 Task: Look for space in Kisesa, Tanzania from 6th September, 2023 to 15th September, 2023 for 6 adults in price range Rs.8000 to Rs.12000. Place can be entire place or private room with 6 bedrooms having 6 beds and 6 bathrooms. Property type can be house, flat, guest house. Amenities needed are: wifi, TV, free parkinig on premises, gym, breakfast. Booking option can be shelf check-in. Required host language is English.
Action: Mouse moved to (477, 98)
Screenshot: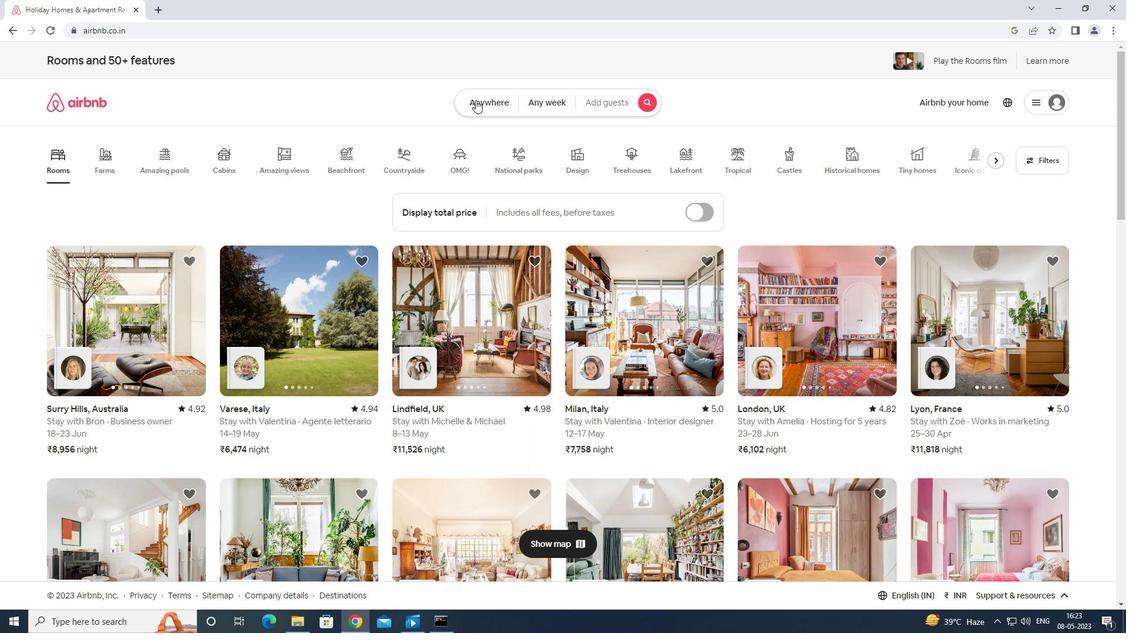 
Action: Mouse pressed left at (477, 98)
Screenshot: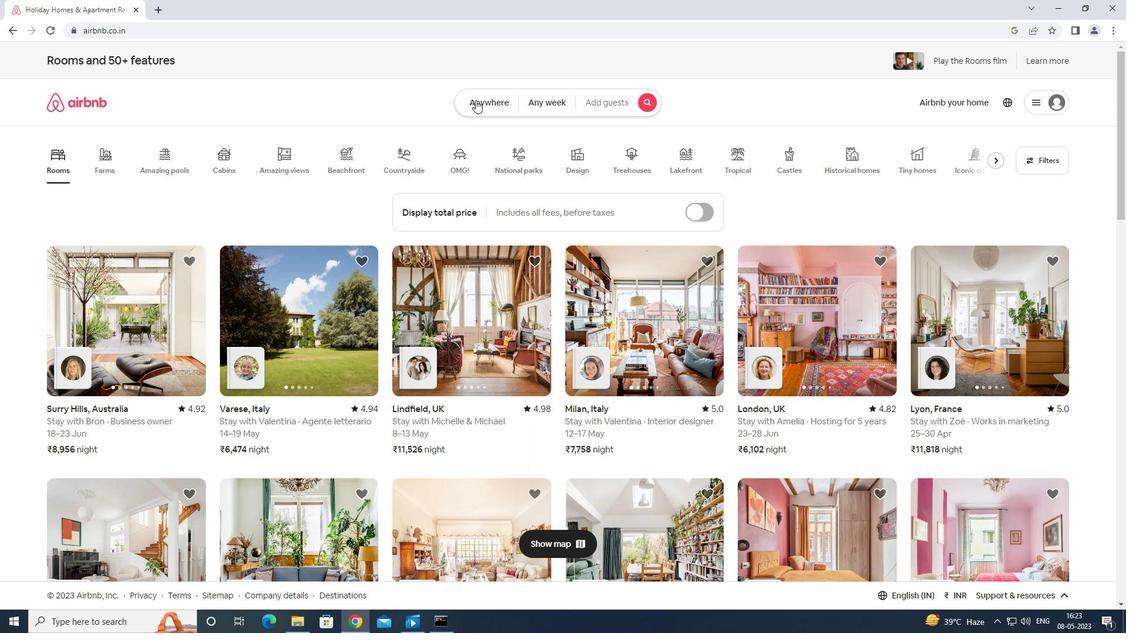 
Action: Mouse moved to (393, 141)
Screenshot: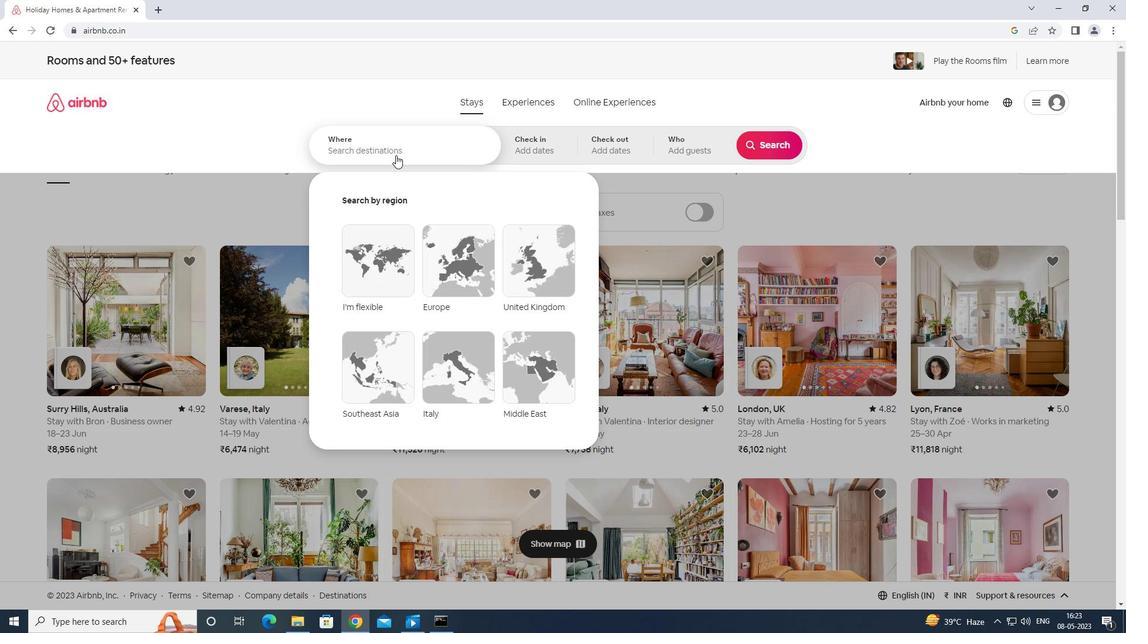 
Action: Mouse pressed left at (393, 141)
Screenshot: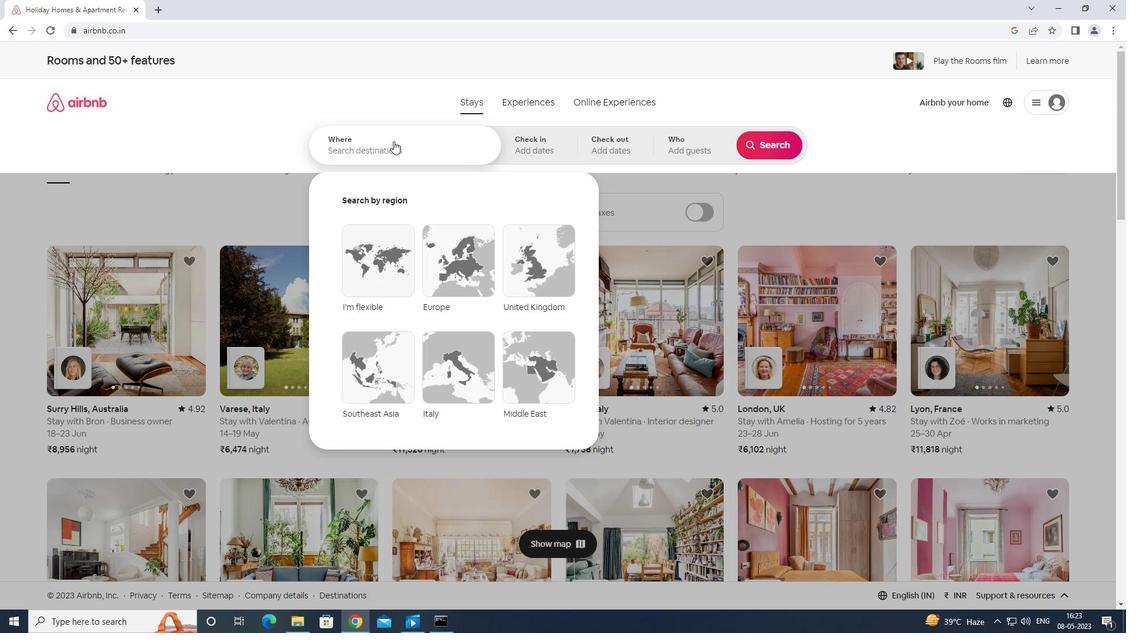
Action: Key pressed <Key.shift>KISESA<Key.space>TANZANIA<Key.enter>
Screenshot: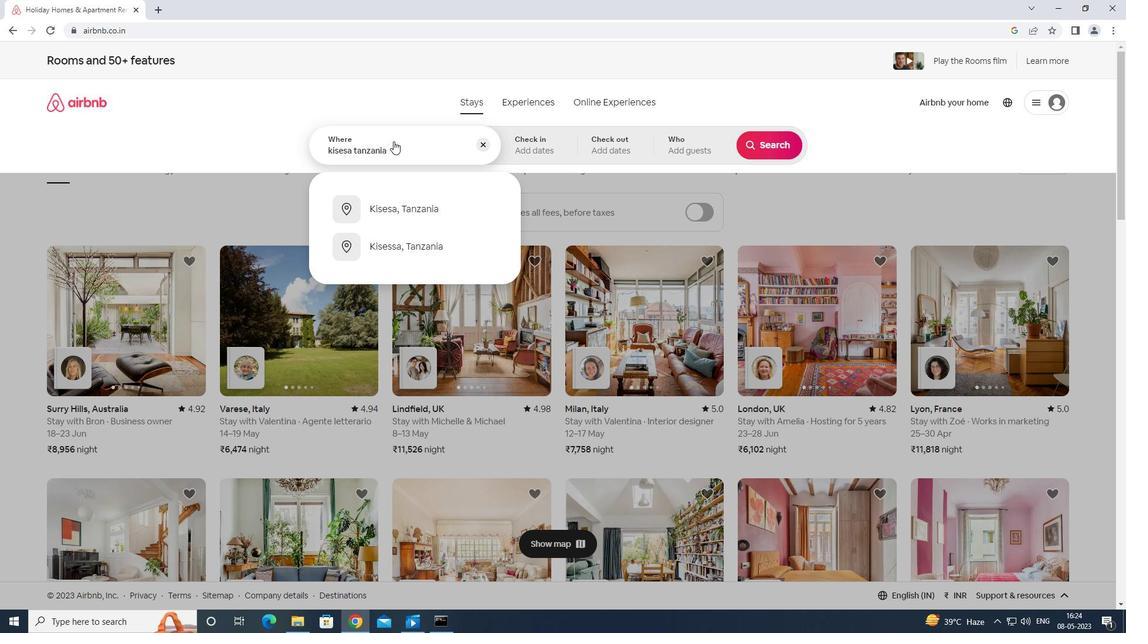 
Action: Mouse moved to (770, 240)
Screenshot: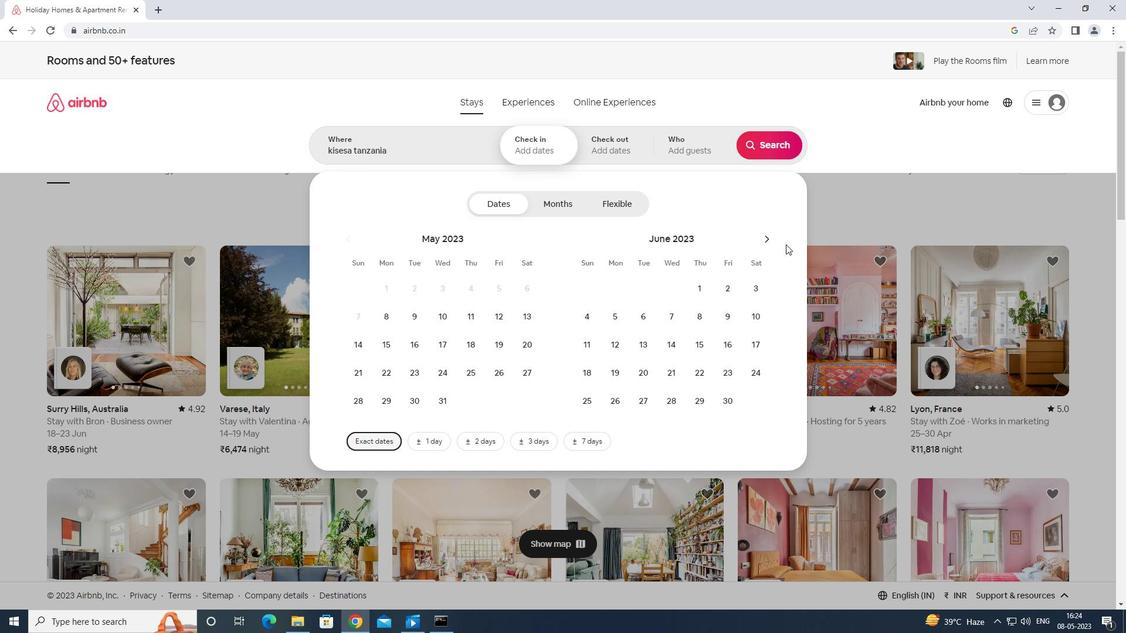 
Action: Mouse pressed left at (770, 240)
Screenshot: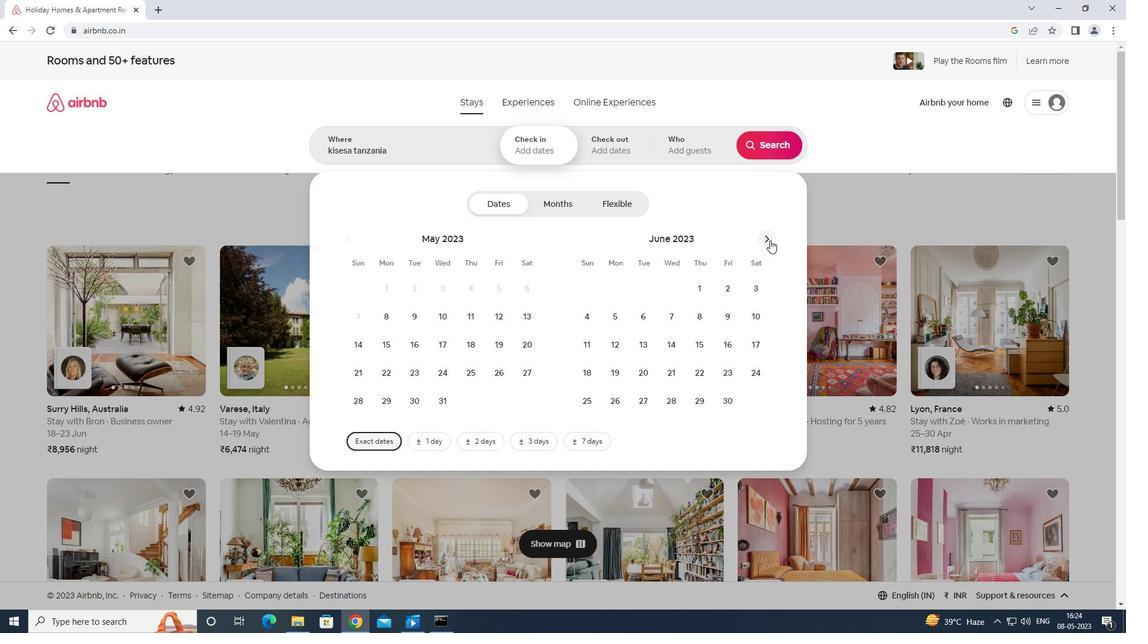 
Action: Mouse moved to (770, 240)
Screenshot: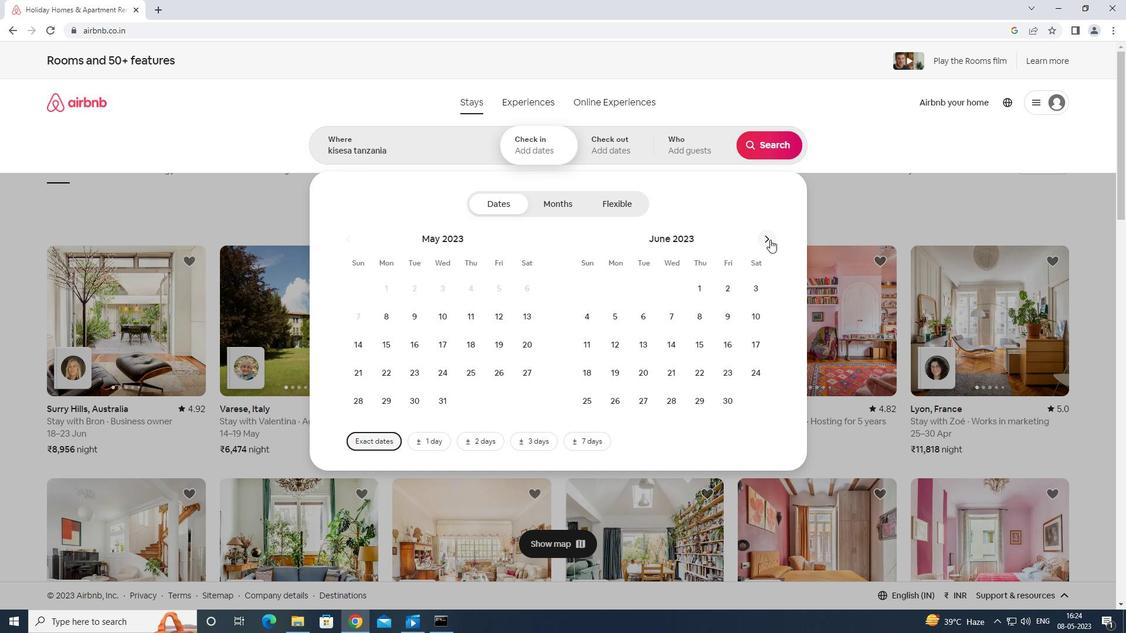 
Action: Mouse pressed left at (770, 240)
Screenshot: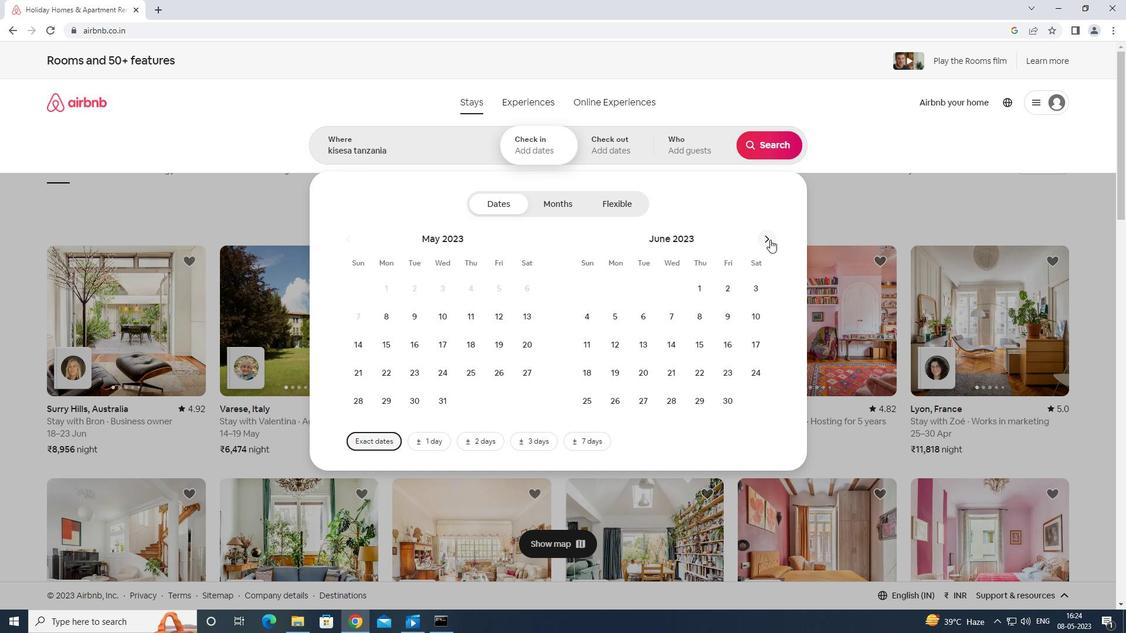 
Action: Mouse pressed left at (770, 240)
Screenshot: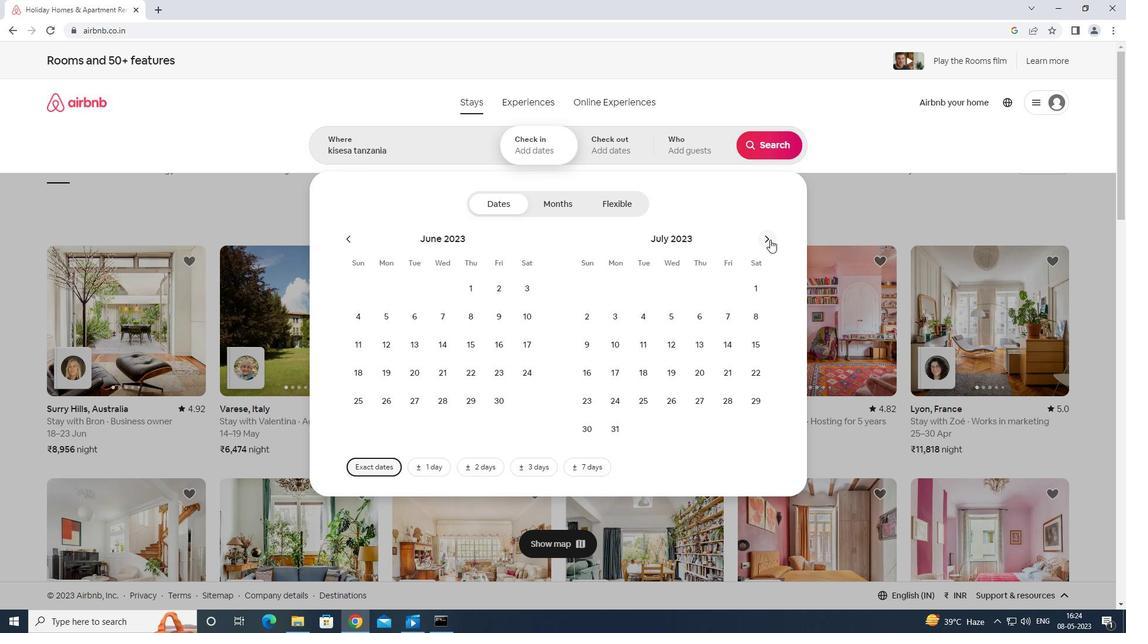 
Action: Mouse pressed left at (770, 240)
Screenshot: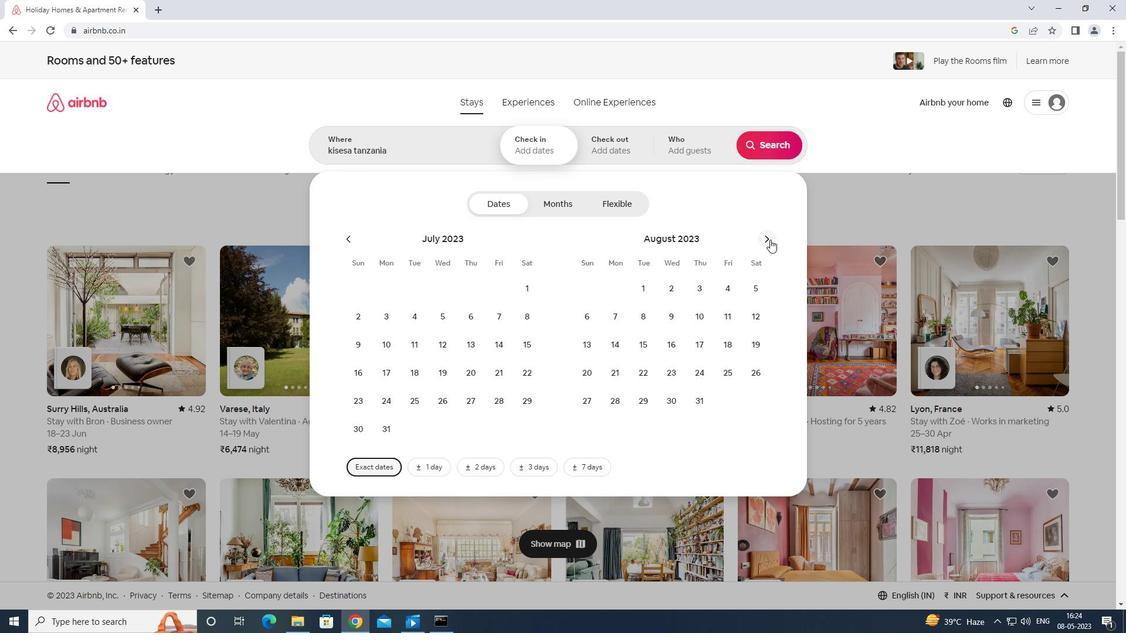 
Action: Mouse moved to (672, 316)
Screenshot: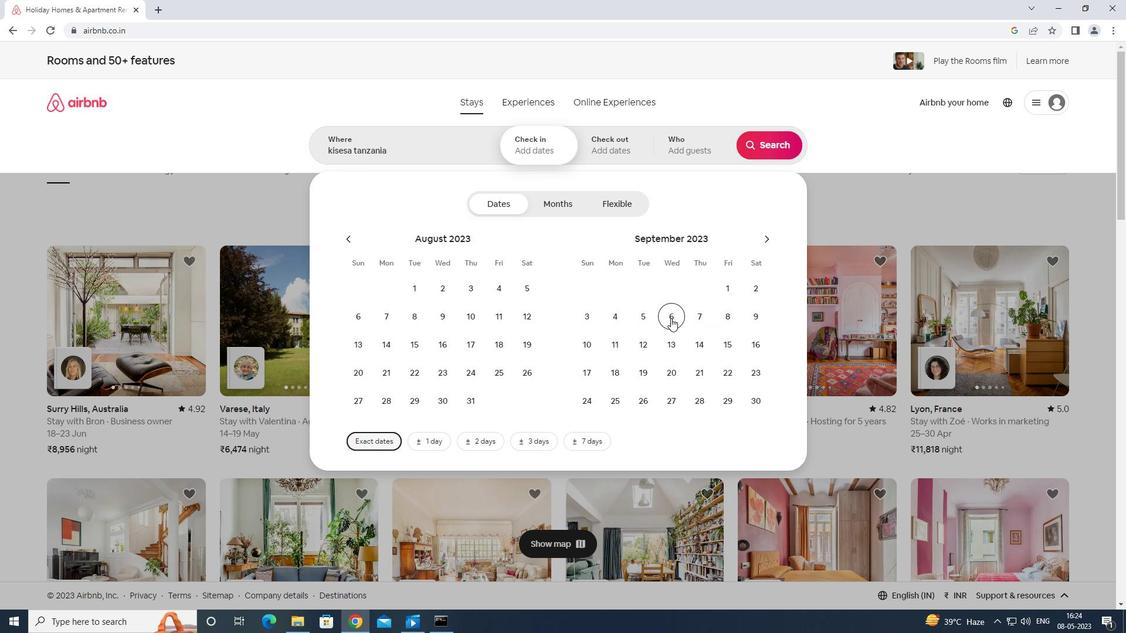 
Action: Mouse pressed left at (672, 316)
Screenshot: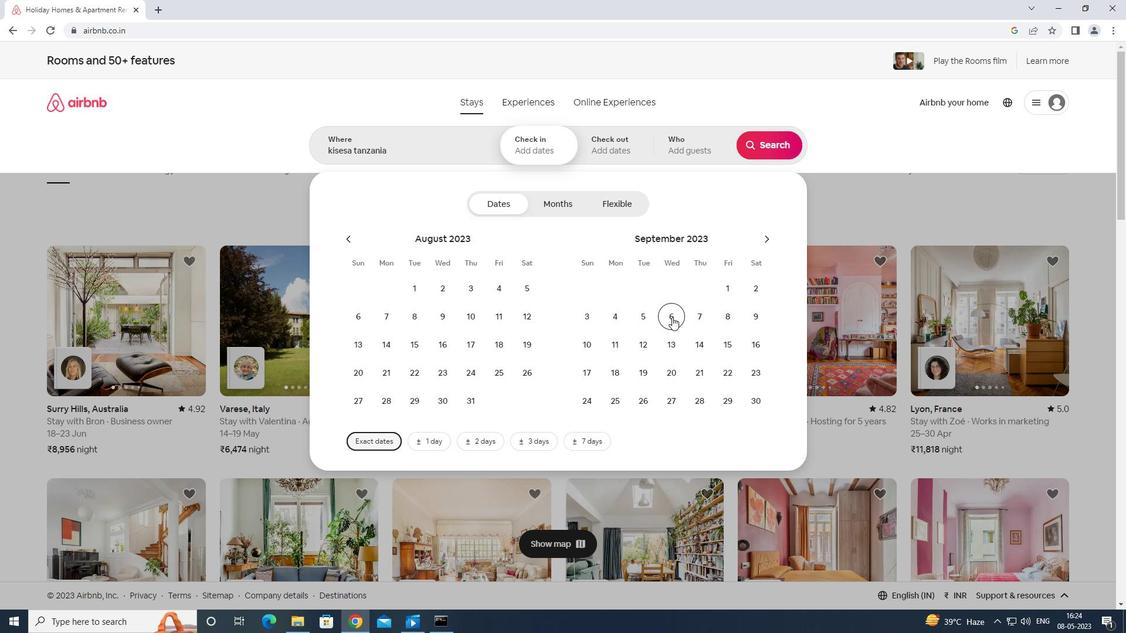 
Action: Mouse moved to (719, 340)
Screenshot: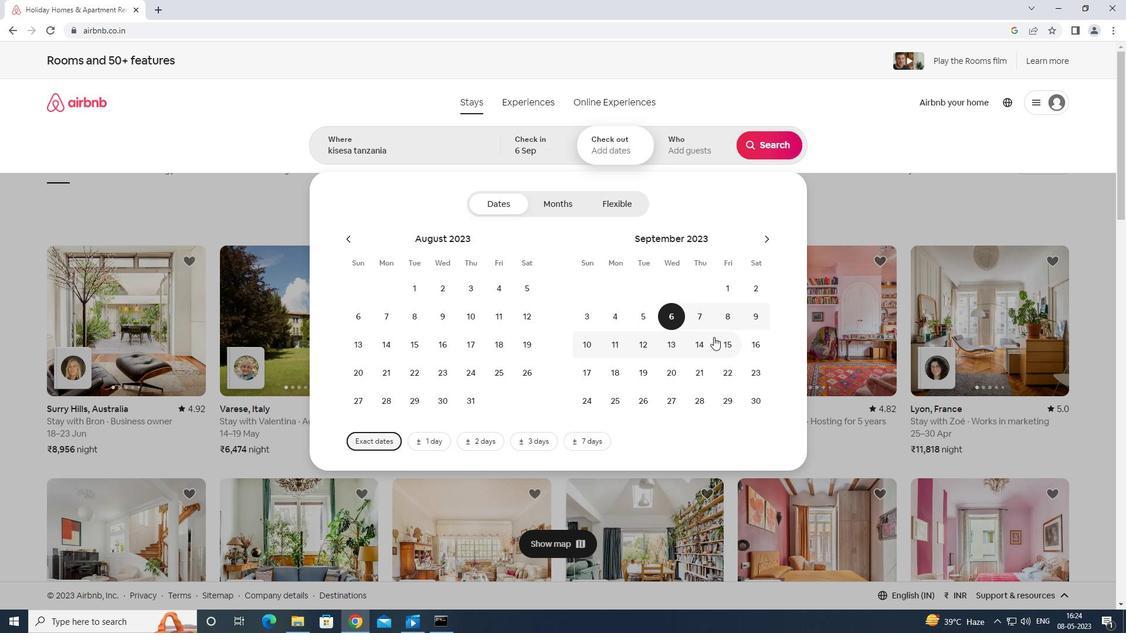
Action: Mouse pressed left at (719, 340)
Screenshot: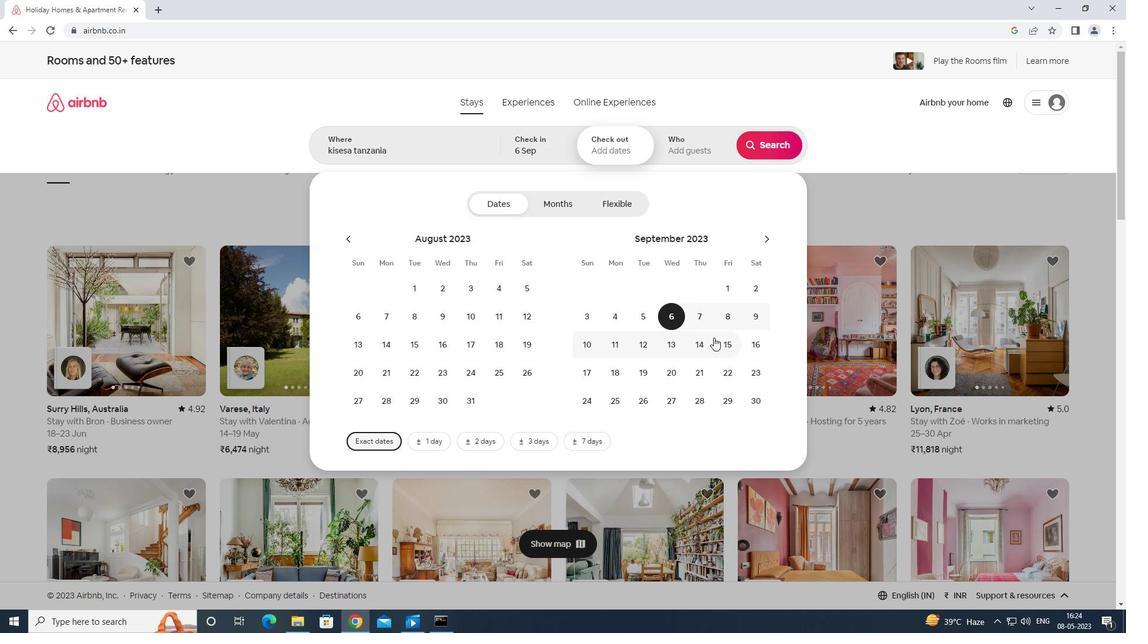 
Action: Mouse moved to (702, 145)
Screenshot: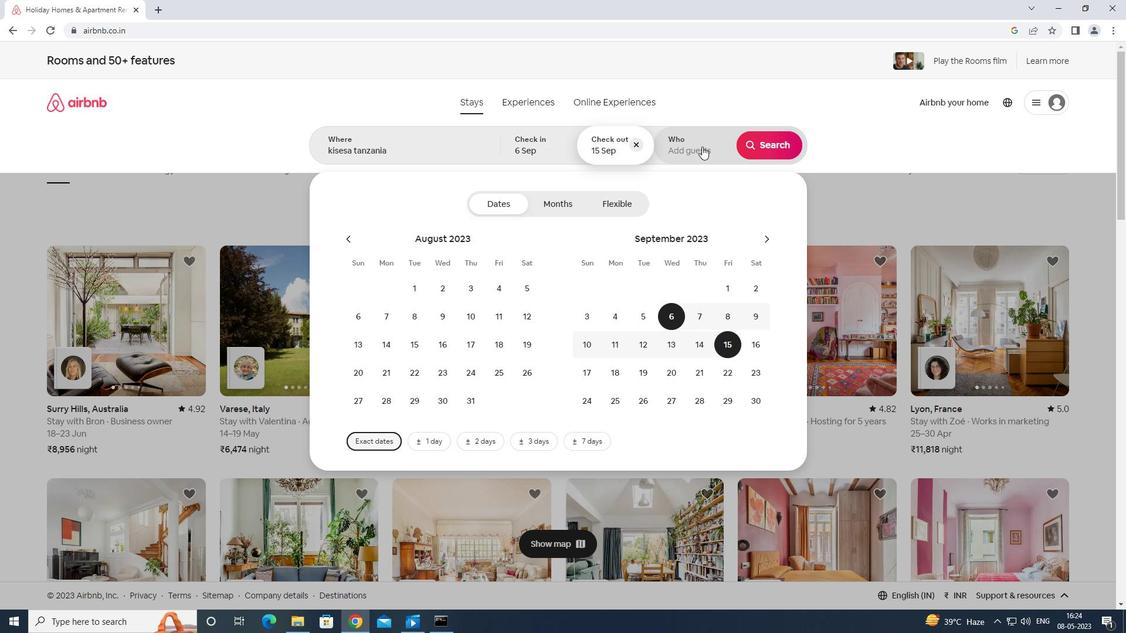 
Action: Mouse pressed left at (702, 145)
Screenshot: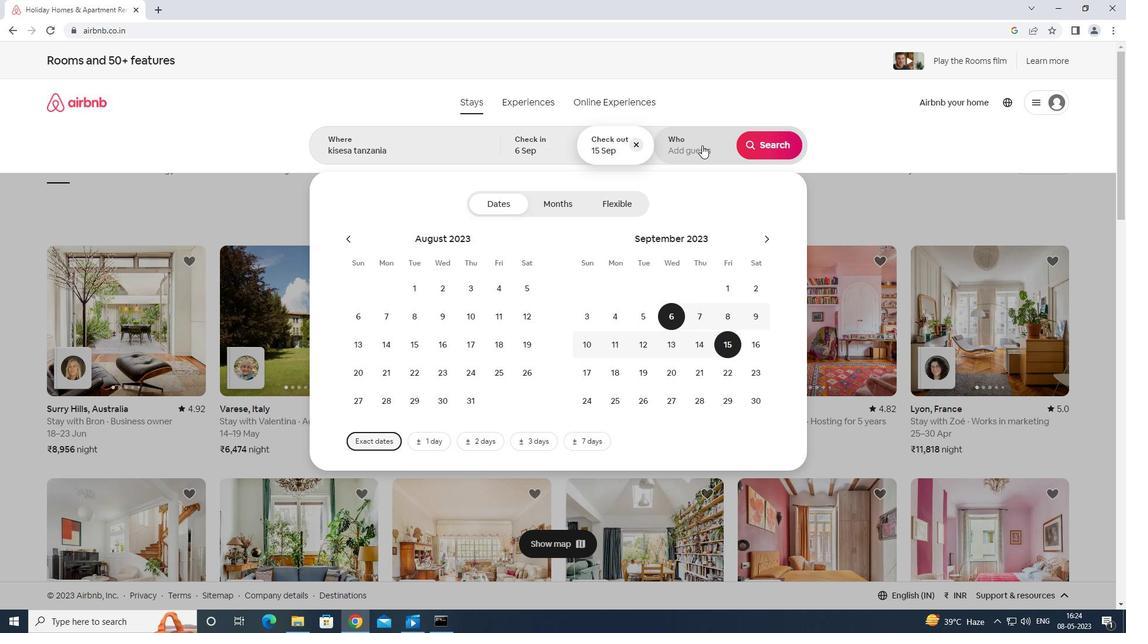 
Action: Mouse moved to (778, 201)
Screenshot: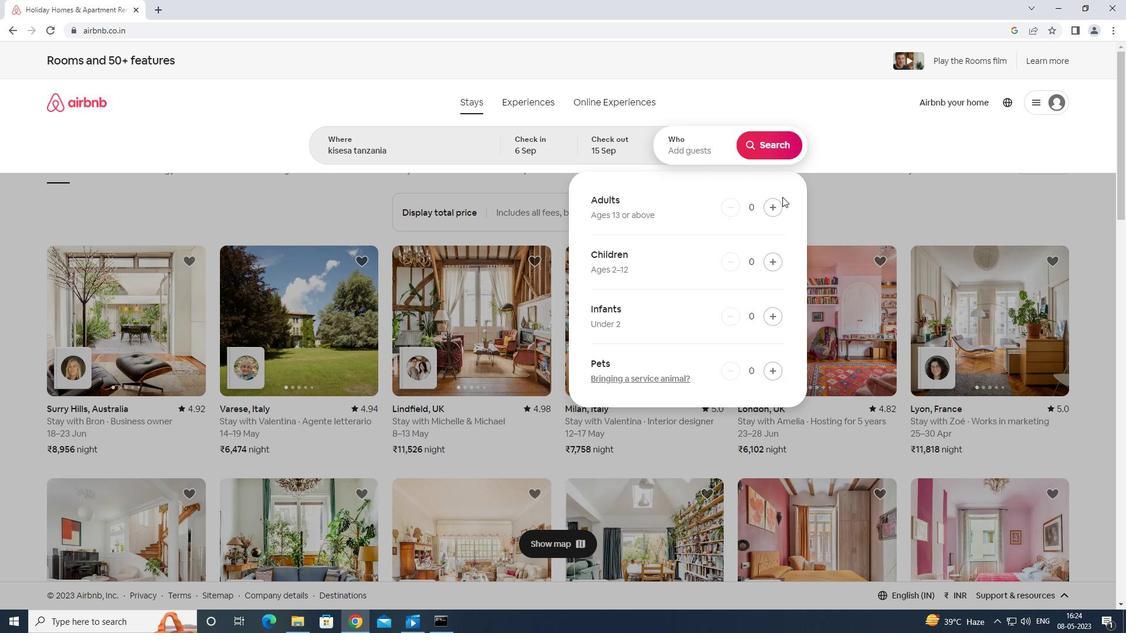 
Action: Mouse pressed left at (778, 201)
Screenshot: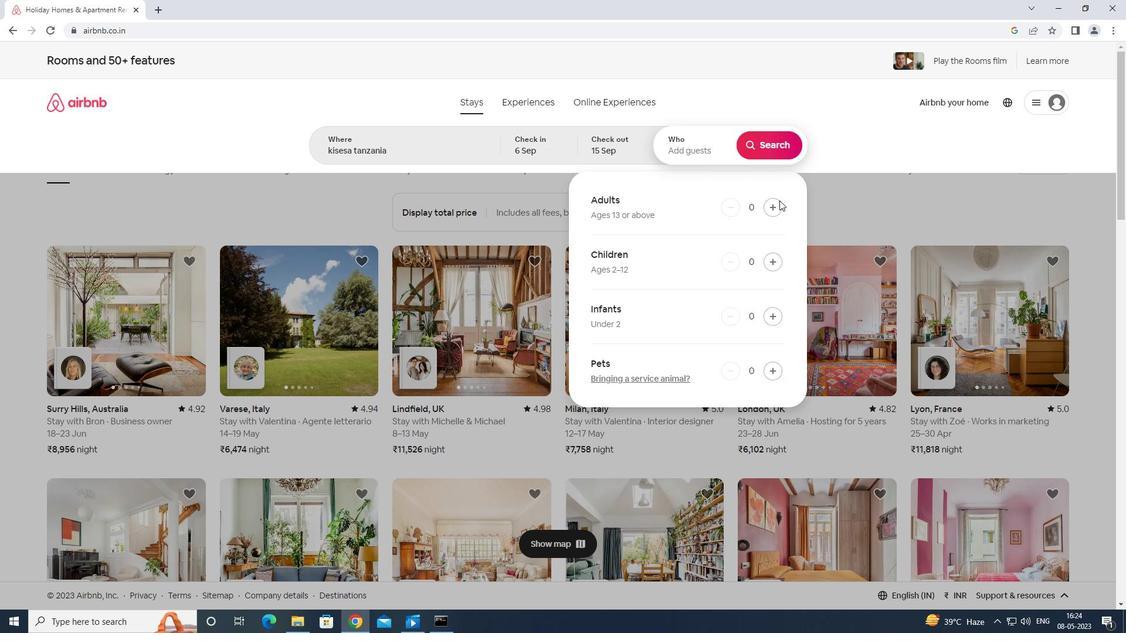 
Action: Mouse moved to (777, 203)
Screenshot: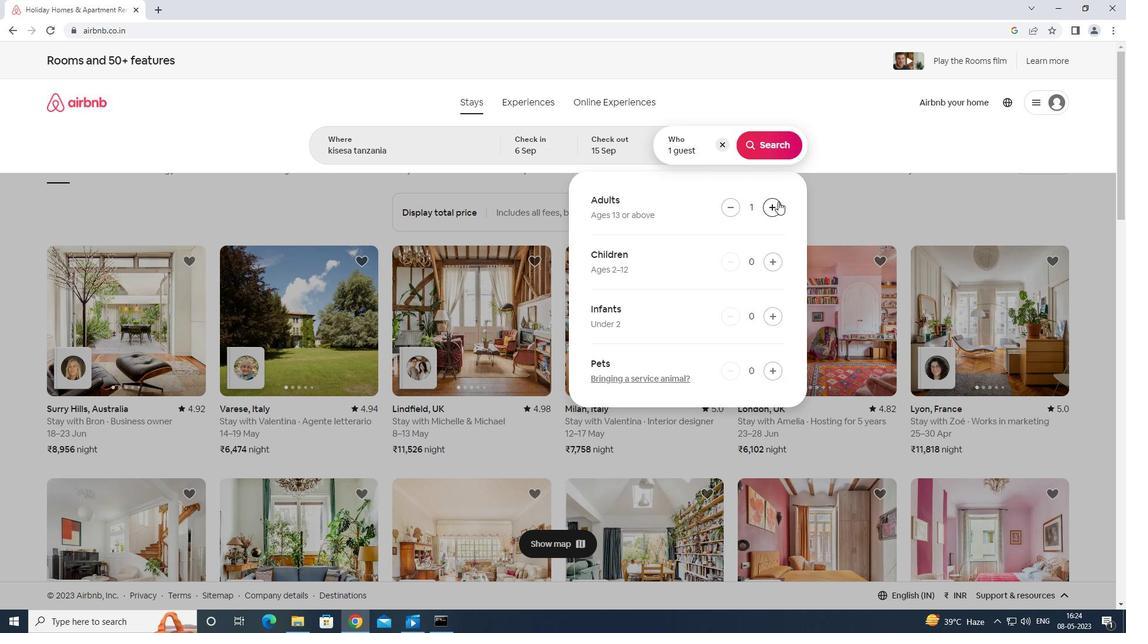 
Action: Mouse pressed left at (777, 203)
Screenshot: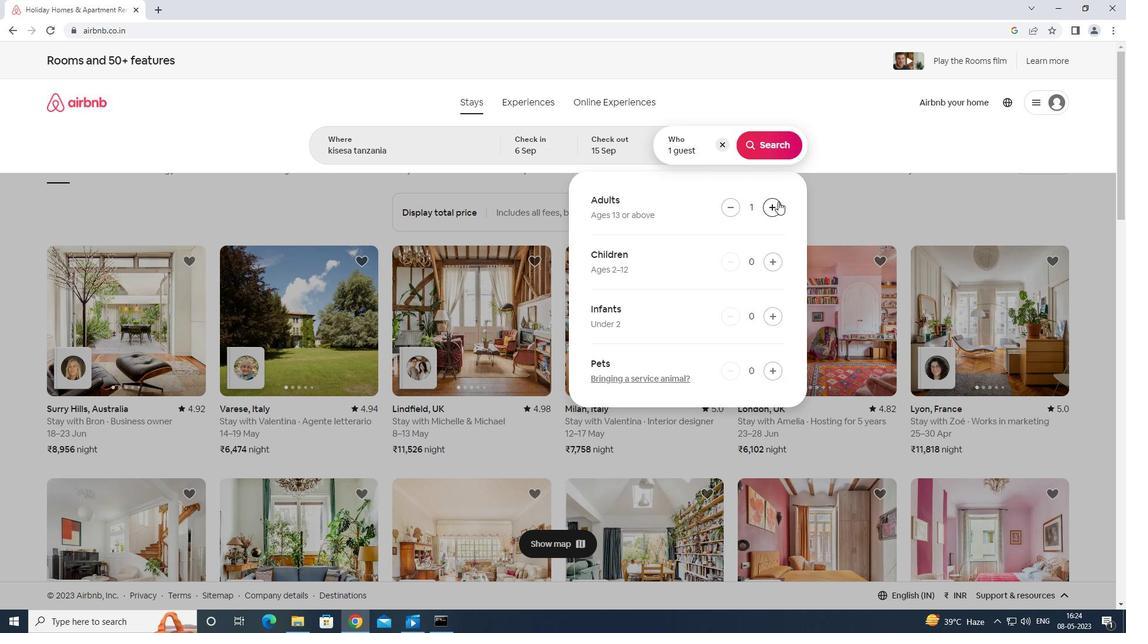 
Action: Mouse pressed left at (777, 203)
Screenshot: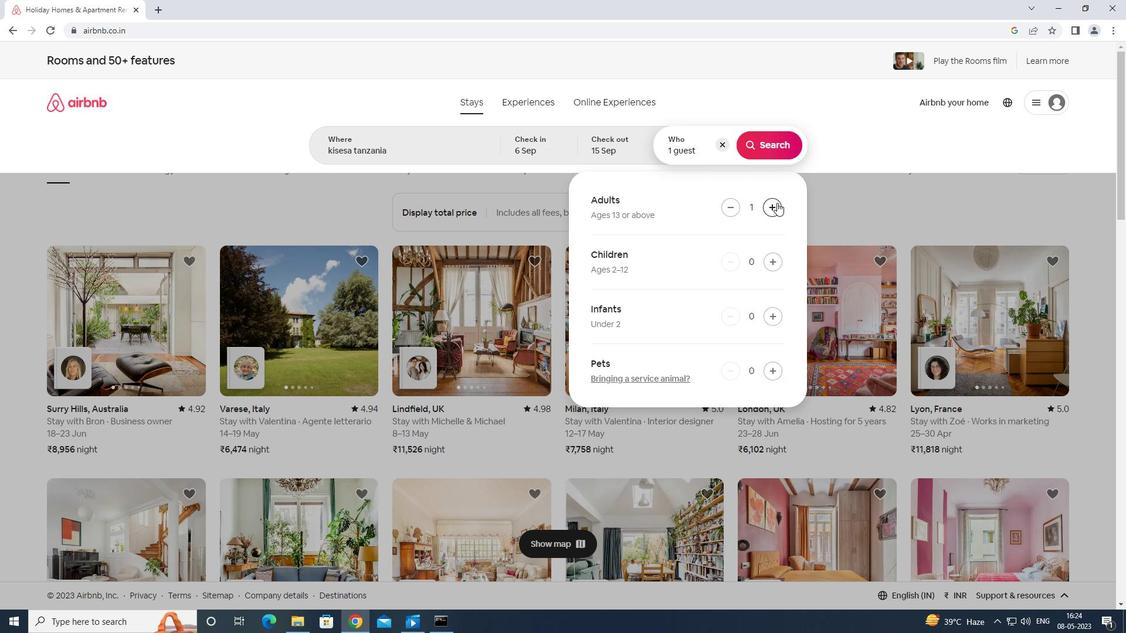 
Action: Mouse pressed left at (777, 203)
Screenshot: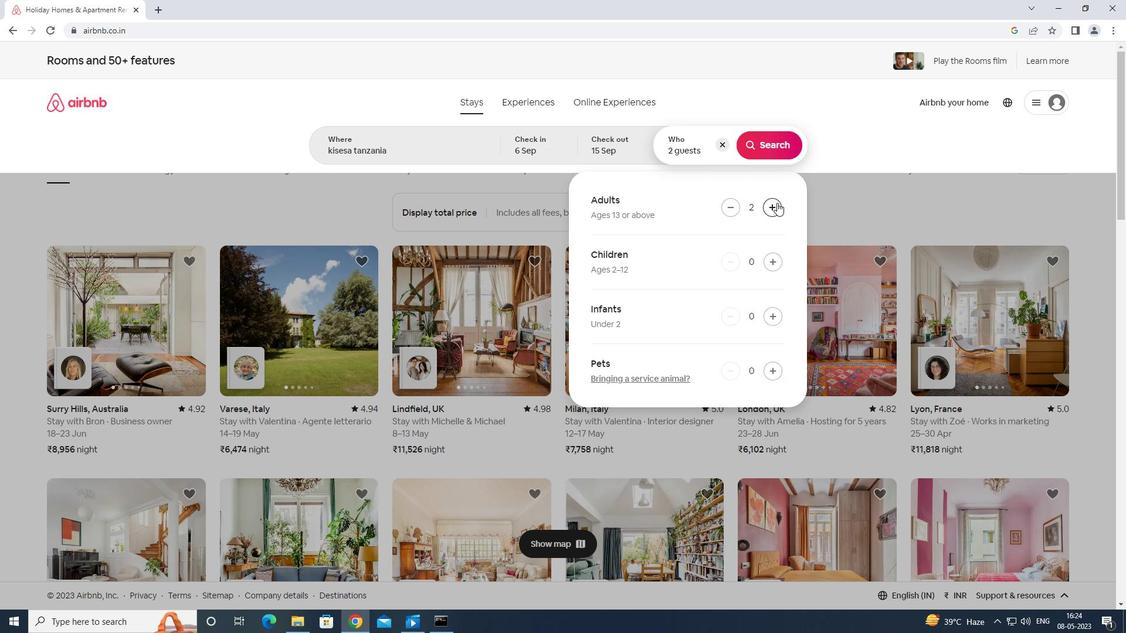
Action: Mouse pressed left at (777, 203)
Screenshot: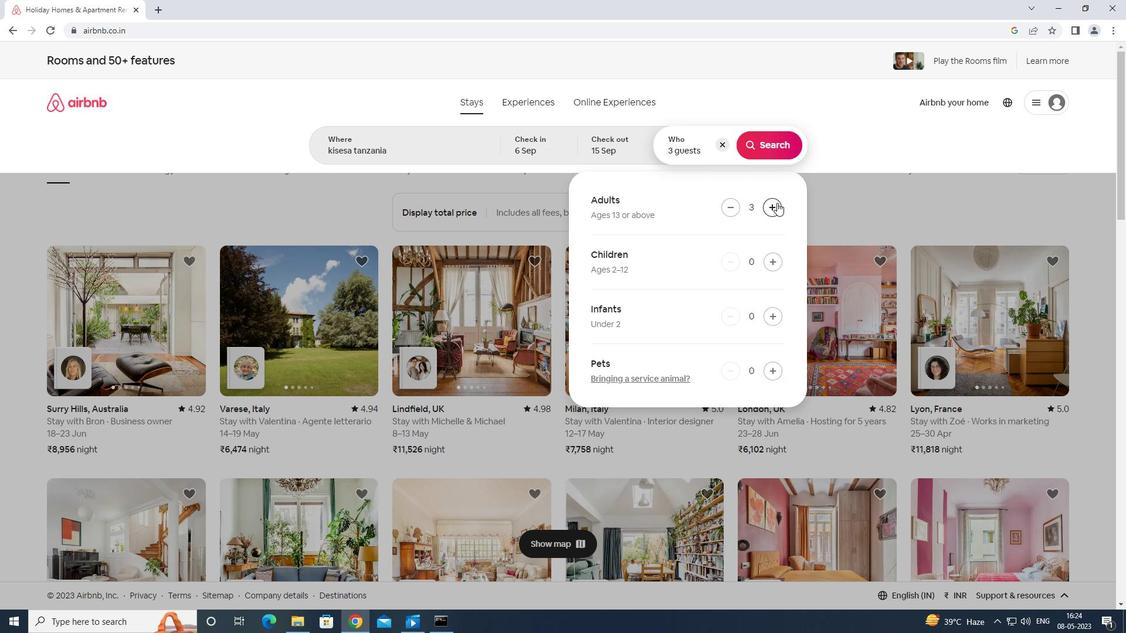 
Action: Mouse pressed left at (777, 203)
Screenshot: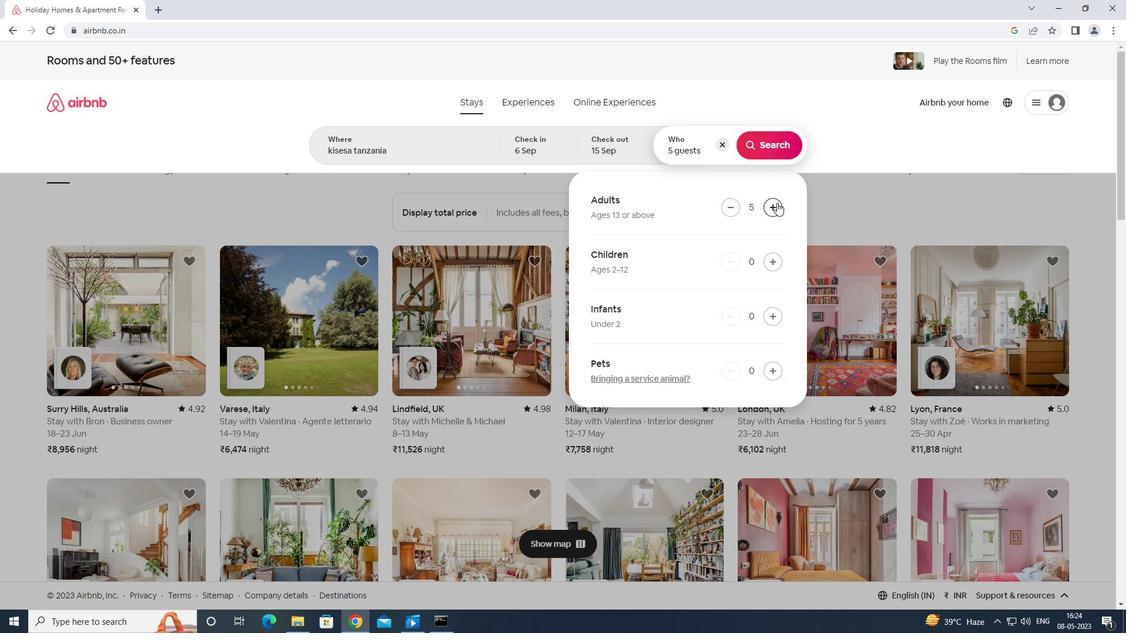 
Action: Mouse moved to (775, 137)
Screenshot: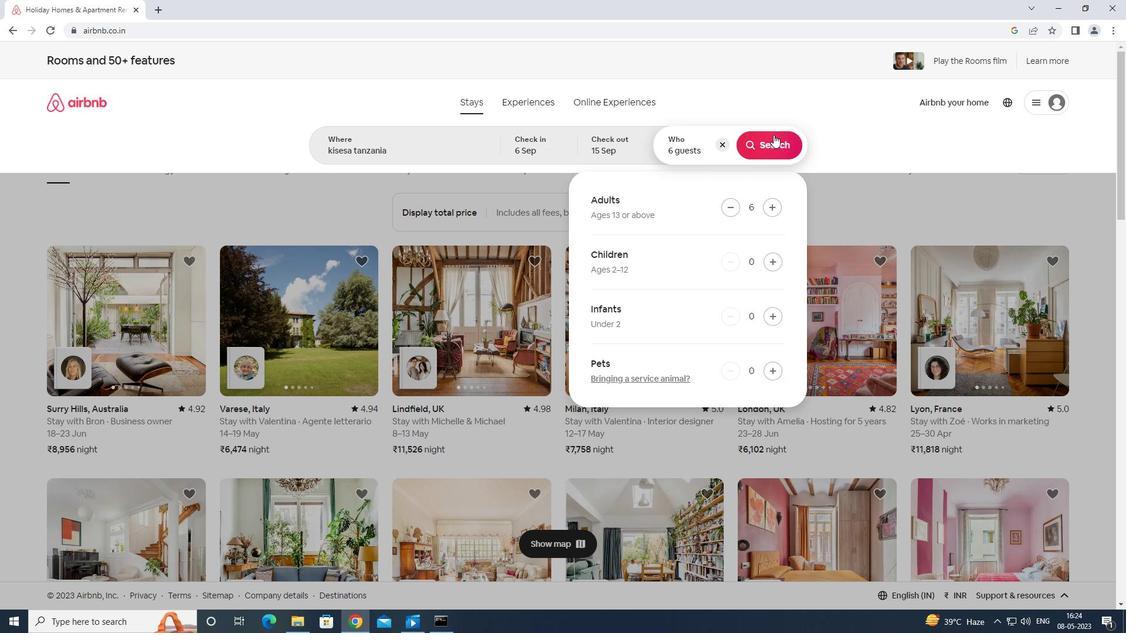 
Action: Mouse pressed left at (775, 137)
Screenshot: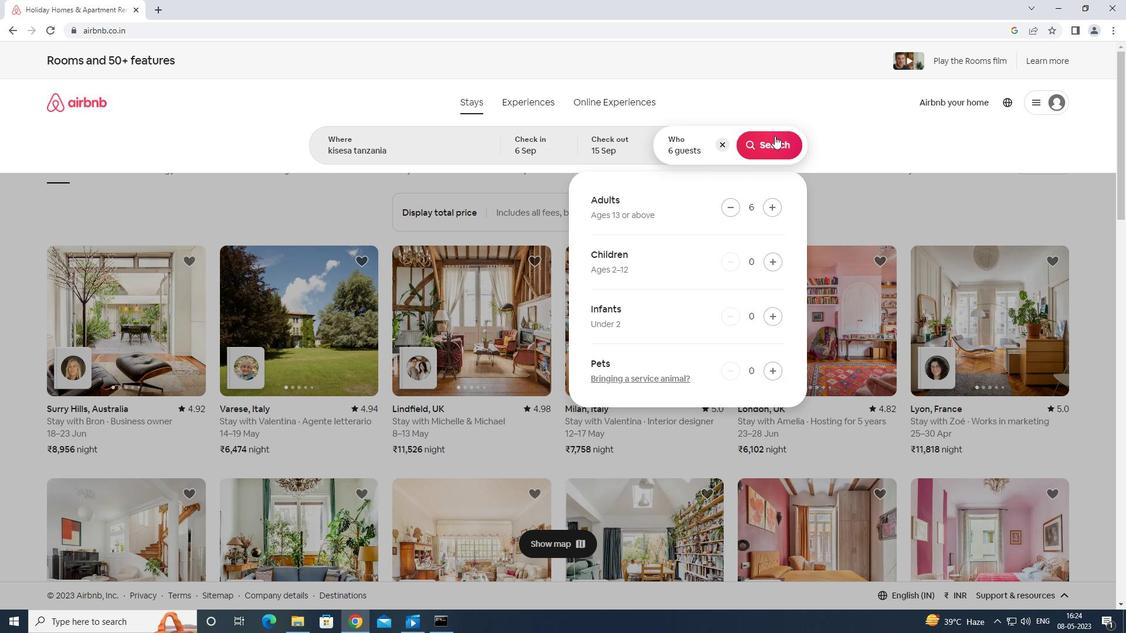 
Action: Mouse moved to (1077, 105)
Screenshot: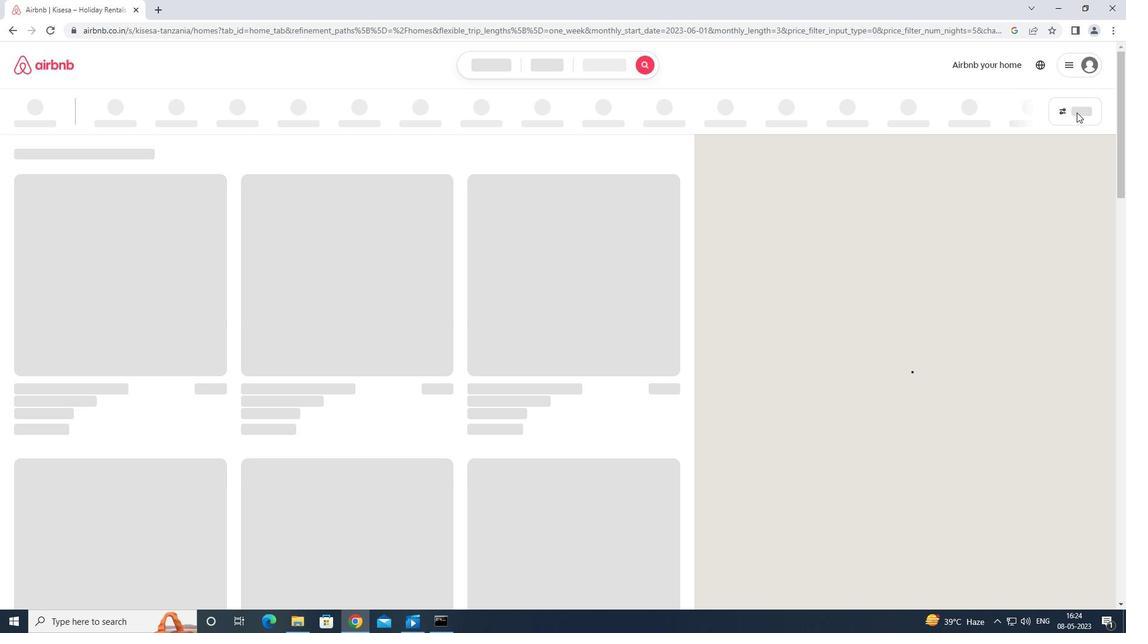 
Action: Mouse pressed left at (1077, 105)
Screenshot: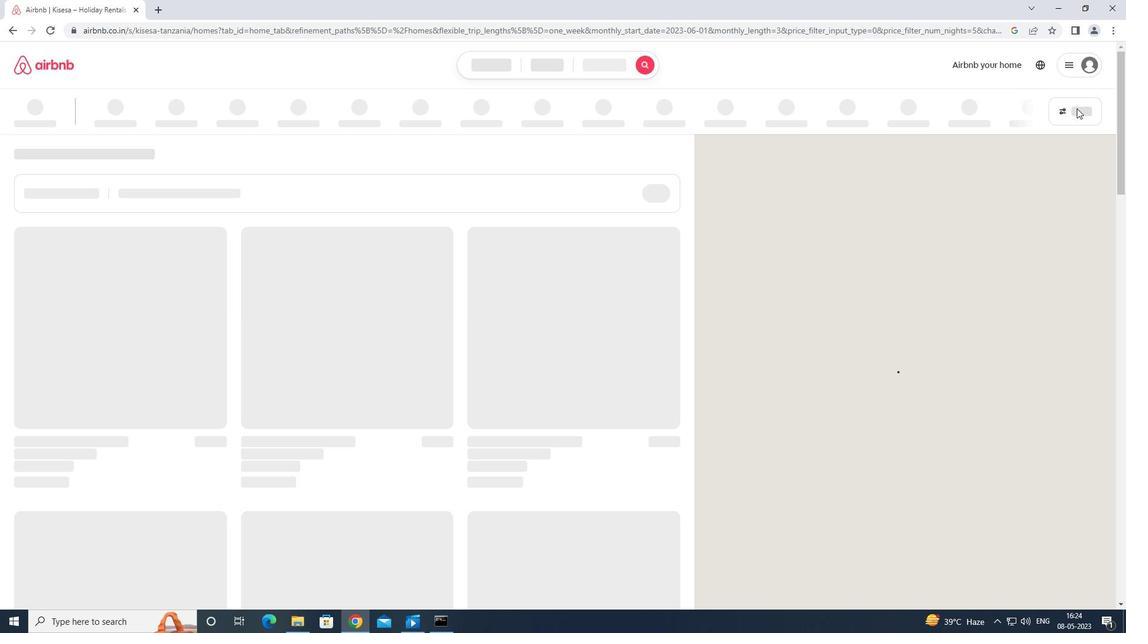 
Action: Mouse moved to (453, 396)
Screenshot: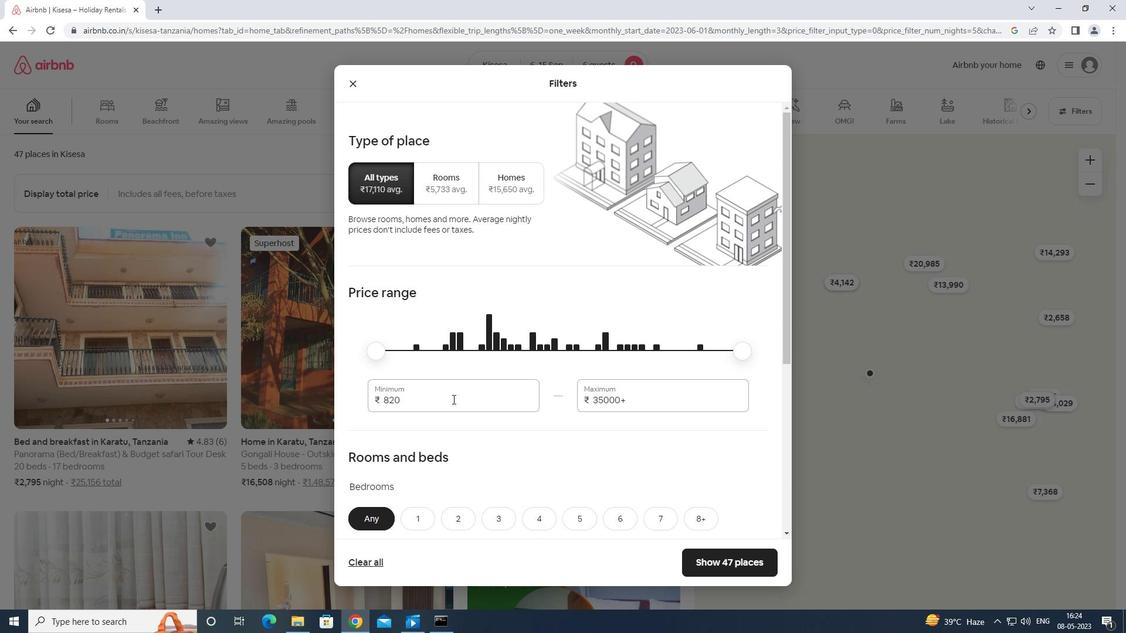 
Action: Mouse pressed left at (453, 396)
Screenshot: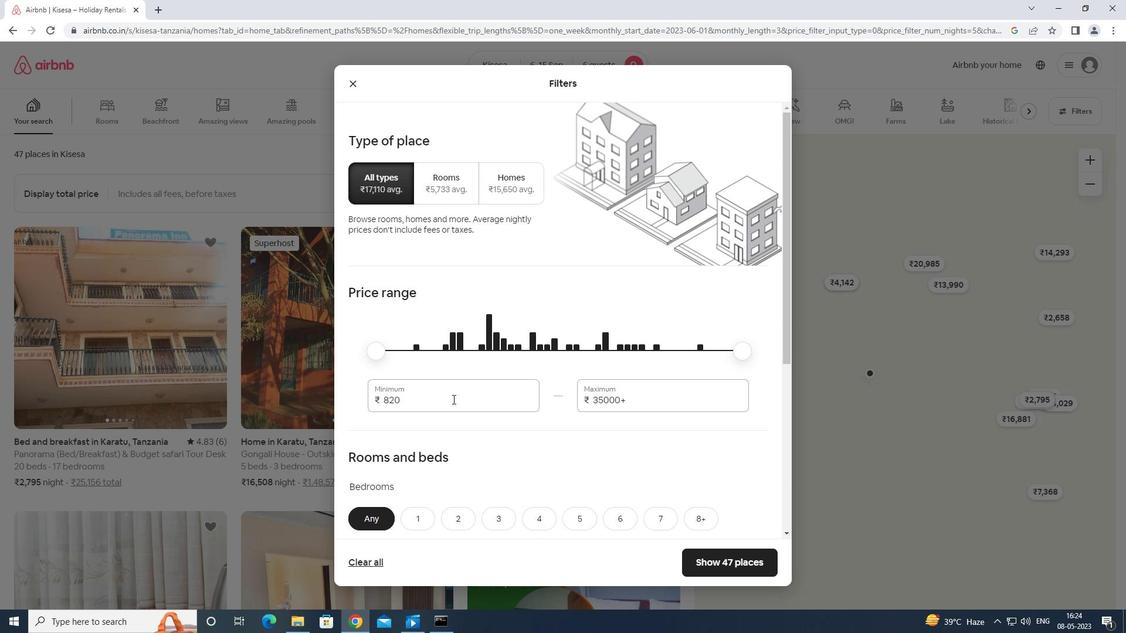 
Action: Mouse moved to (454, 395)
Screenshot: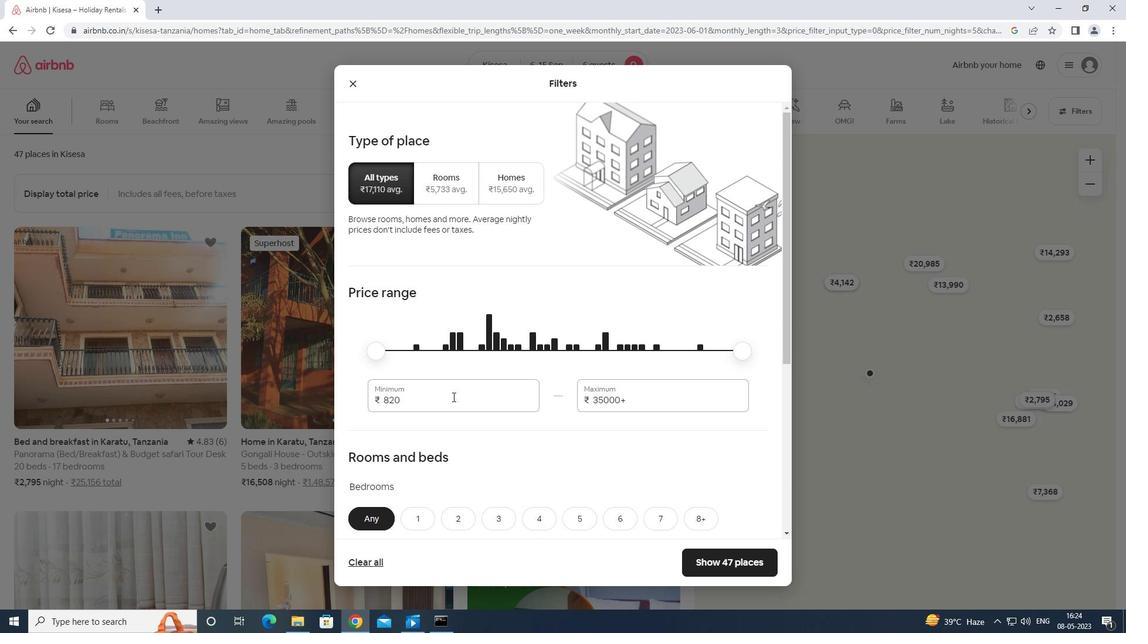 
Action: Key pressed <Key.backspace><Key.backspace><Key.backspace><Key.backspace><Key.backspace><Key.backspace><Key.backspace><Key.backspace>8000
Screenshot: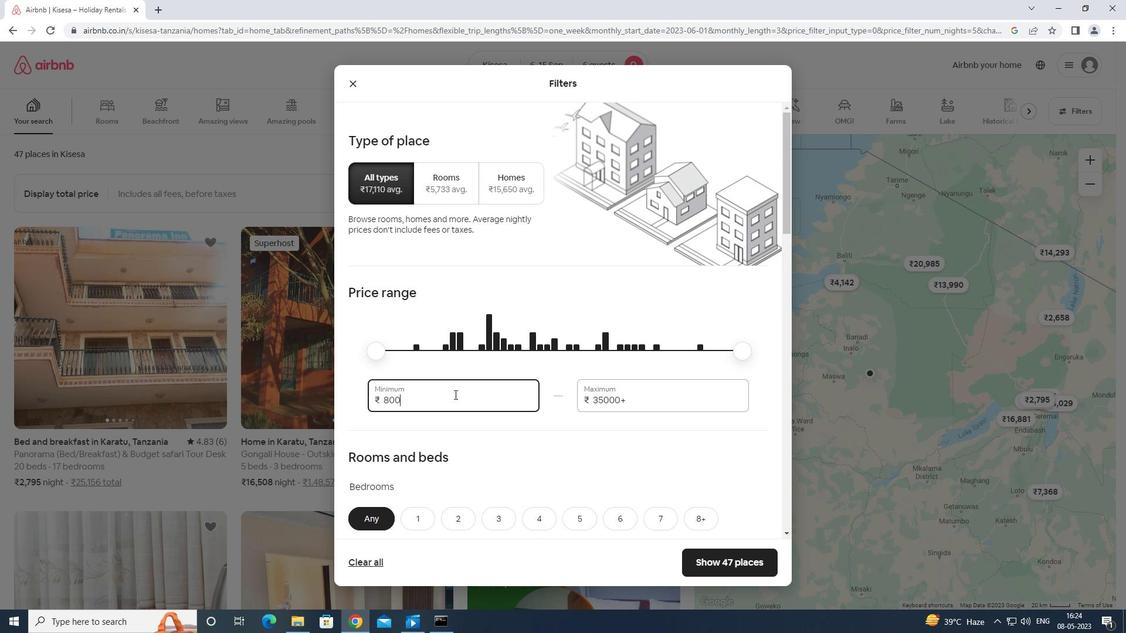 
Action: Mouse moved to (652, 397)
Screenshot: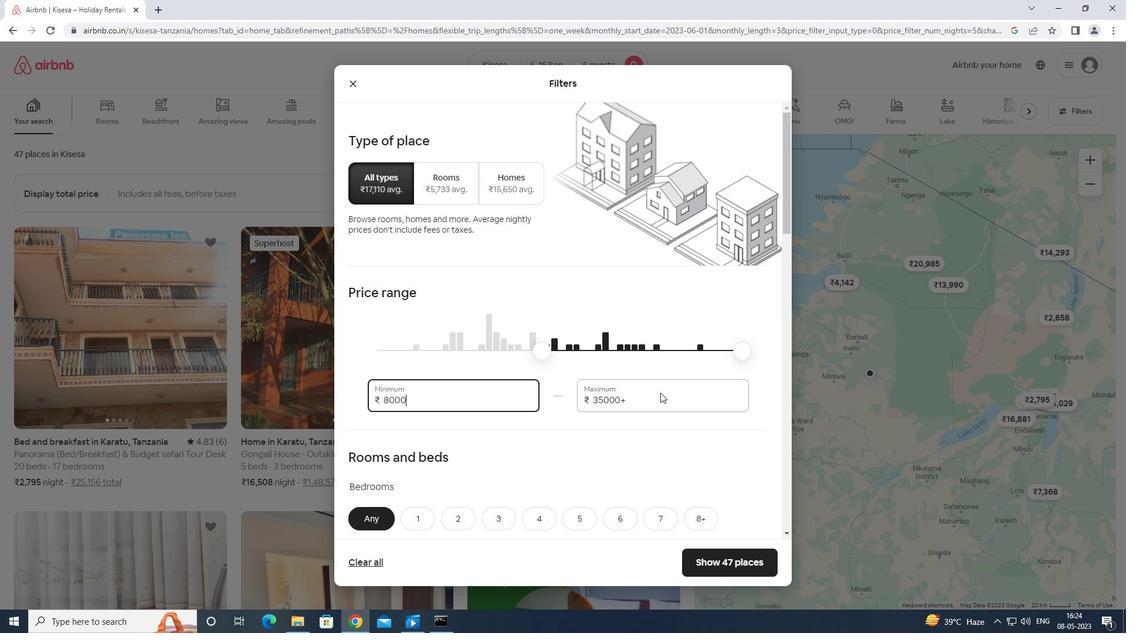 
Action: Mouse pressed left at (652, 397)
Screenshot: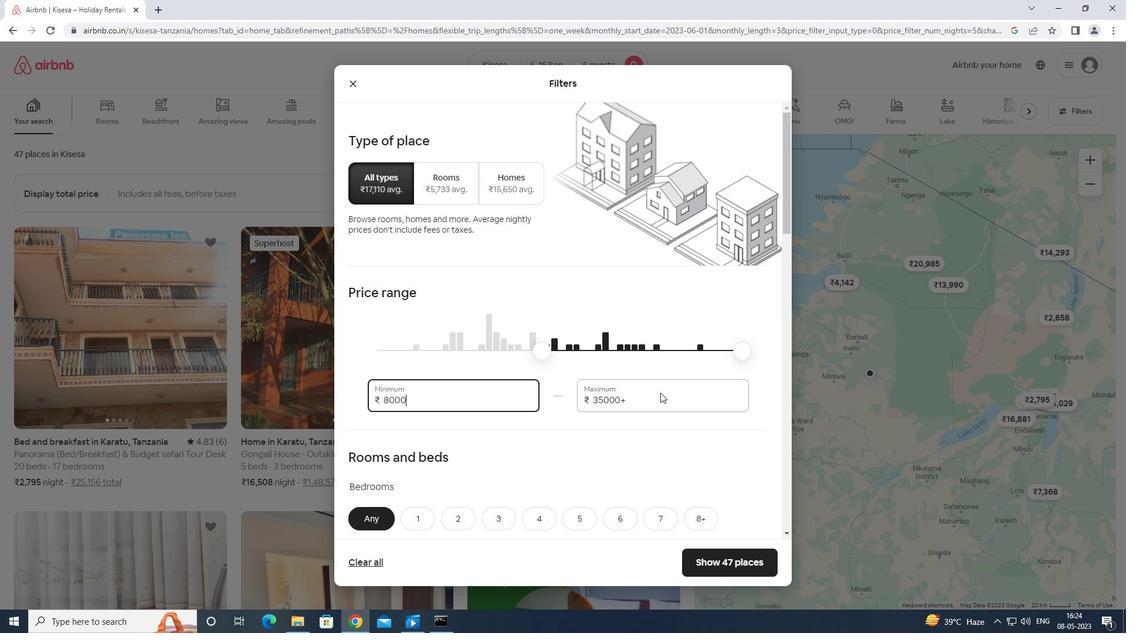 
Action: Key pressed <Key.backspace><Key.backspace><Key.backspace><Key.backspace><Key.backspace><Key.backspace><Key.backspace><Key.backspace><Key.backspace><Key.backspace><Key.backspace><Key.backspace><Key.backspace><Key.backspace><Key.backspace>12000
Screenshot: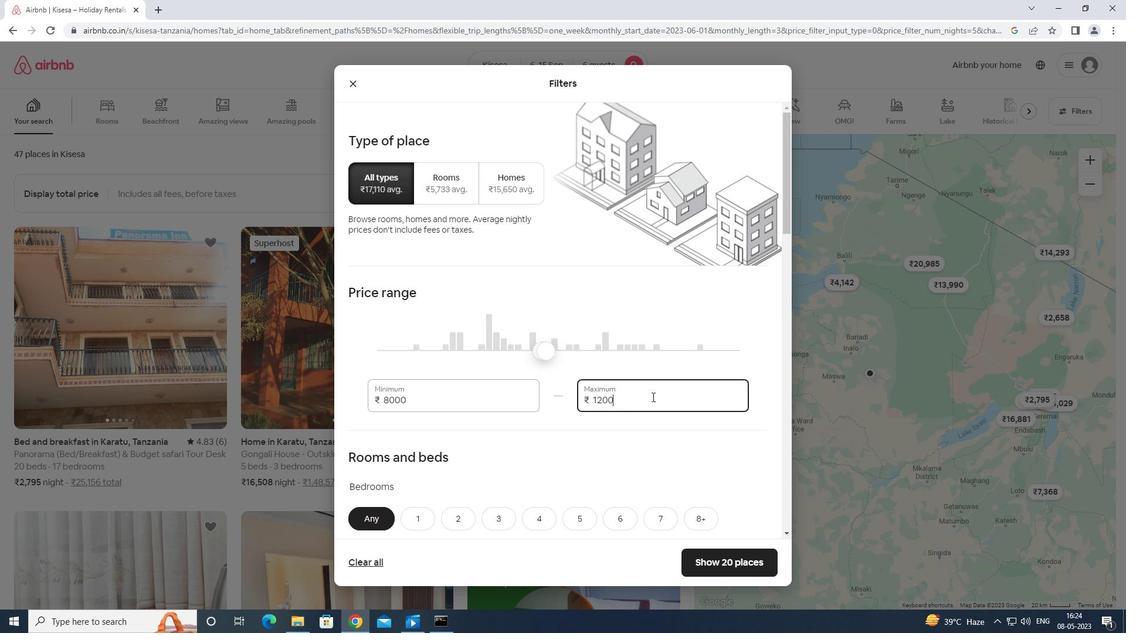 
Action: Mouse moved to (686, 398)
Screenshot: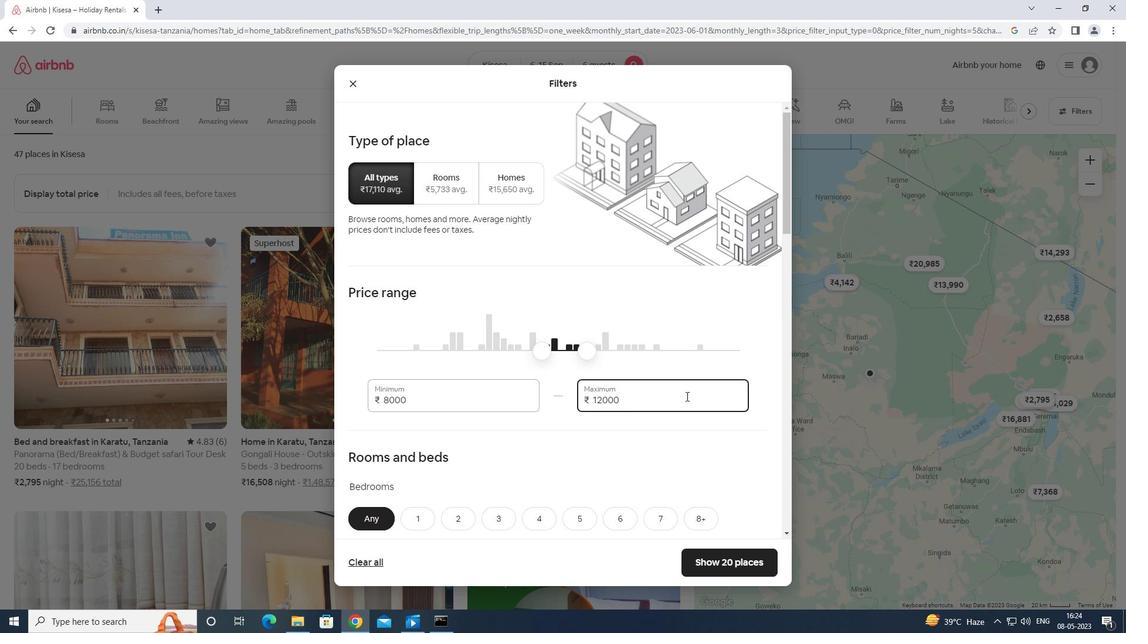 
Action: Mouse scrolled (686, 397) with delta (0, 0)
Screenshot: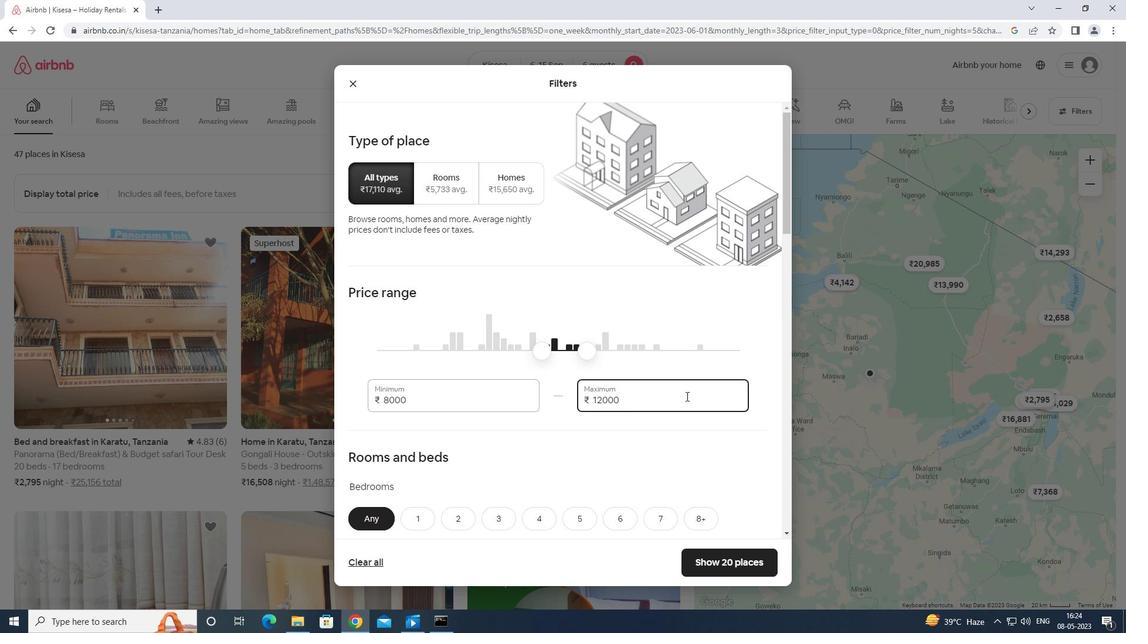 
Action: Mouse moved to (687, 400)
Screenshot: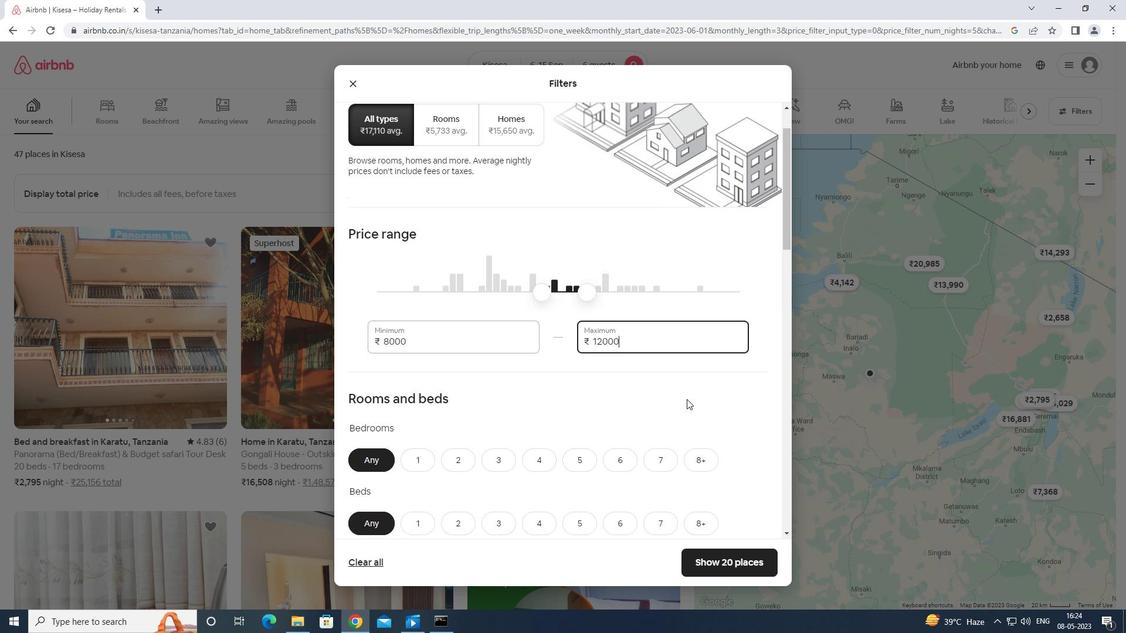 
Action: Mouse scrolled (687, 399) with delta (0, 0)
Screenshot: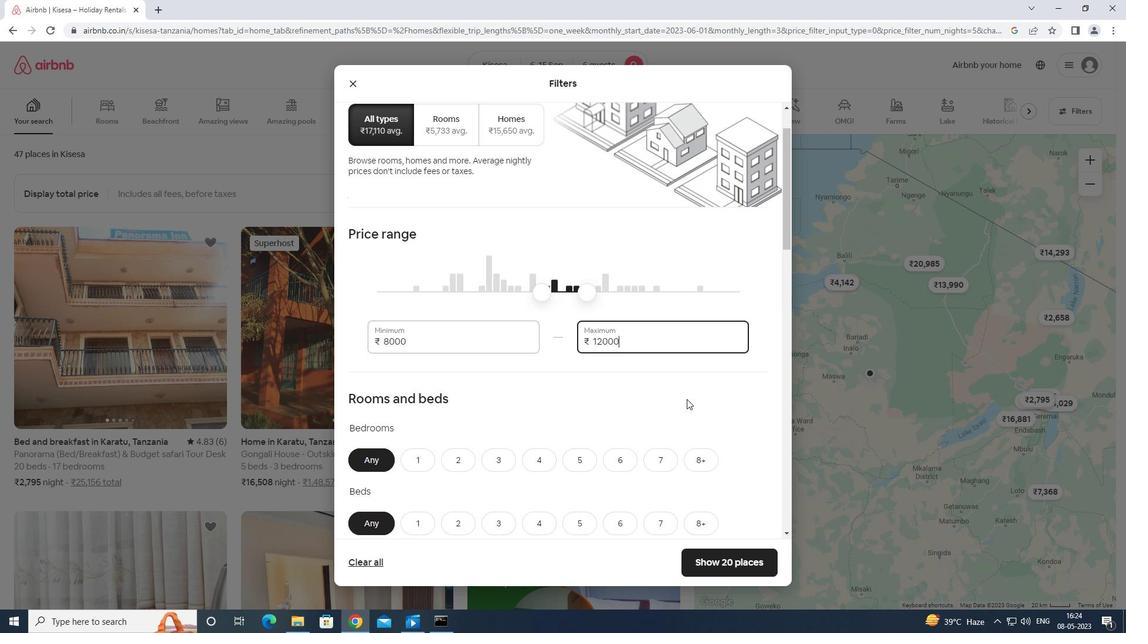 
Action: Mouse moved to (688, 402)
Screenshot: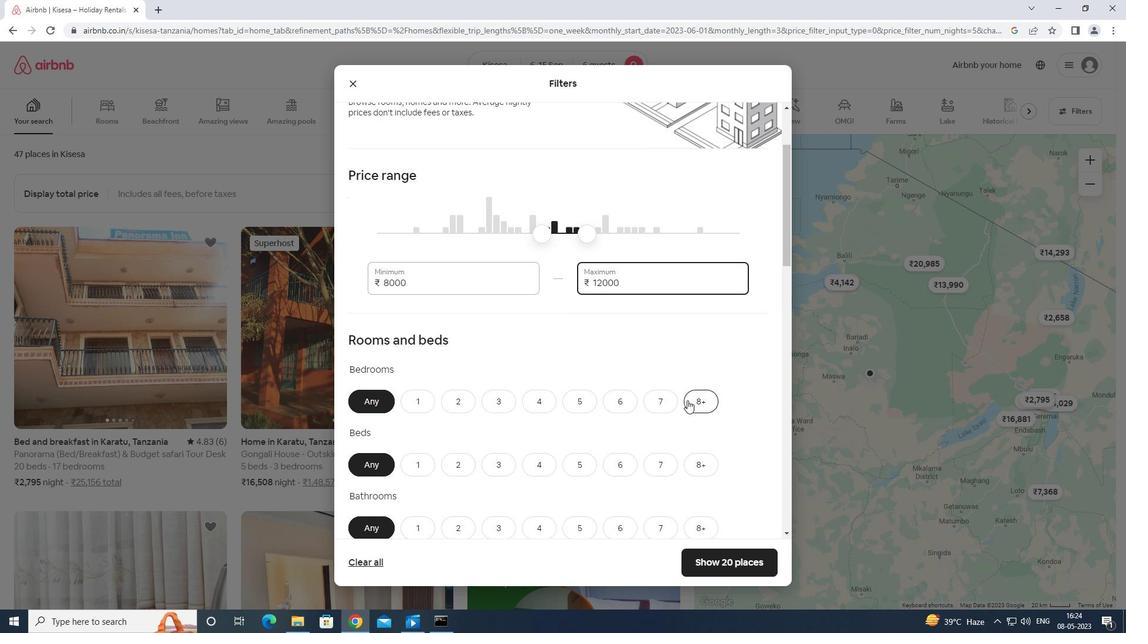 
Action: Mouse scrolled (688, 401) with delta (0, 0)
Screenshot: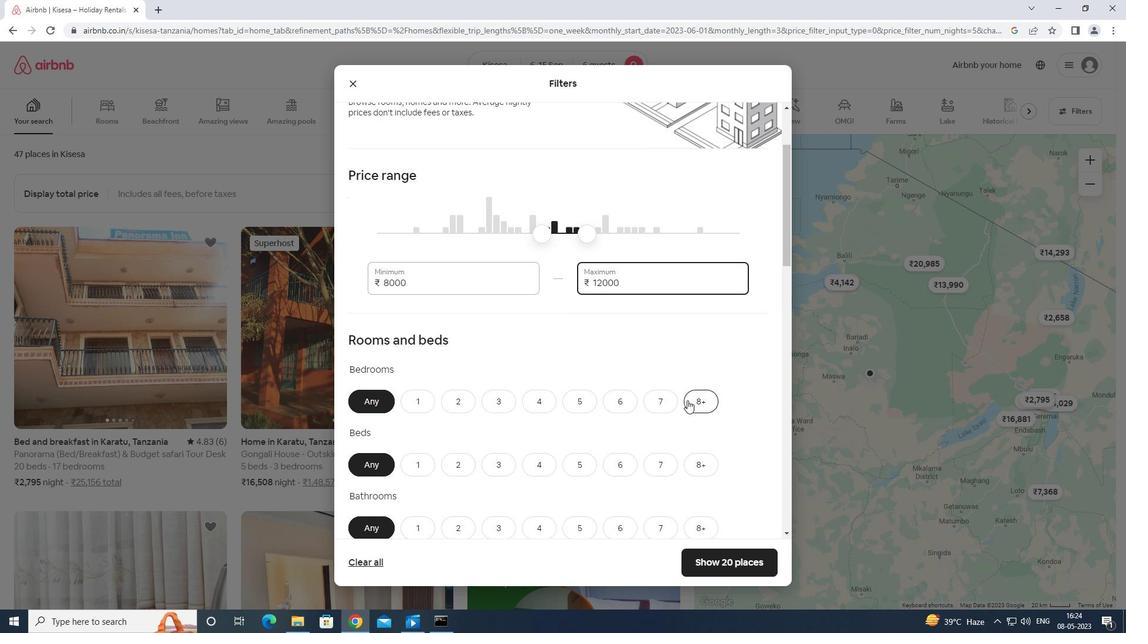 
Action: Mouse moved to (631, 344)
Screenshot: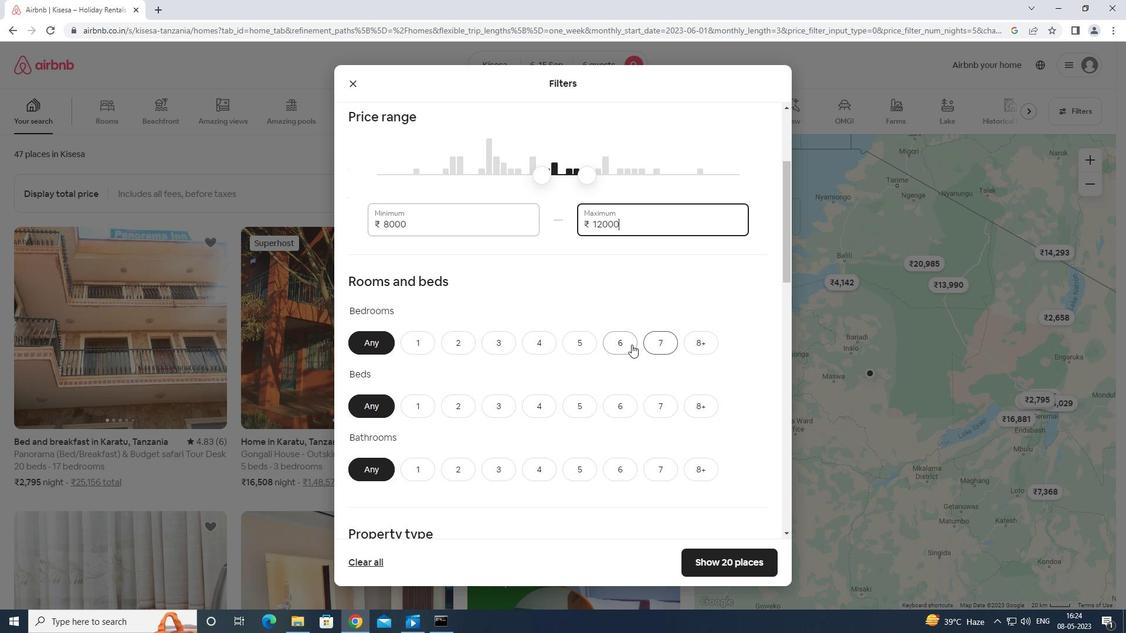 
Action: Mouse pressed left at (631, 344)
Screenshot: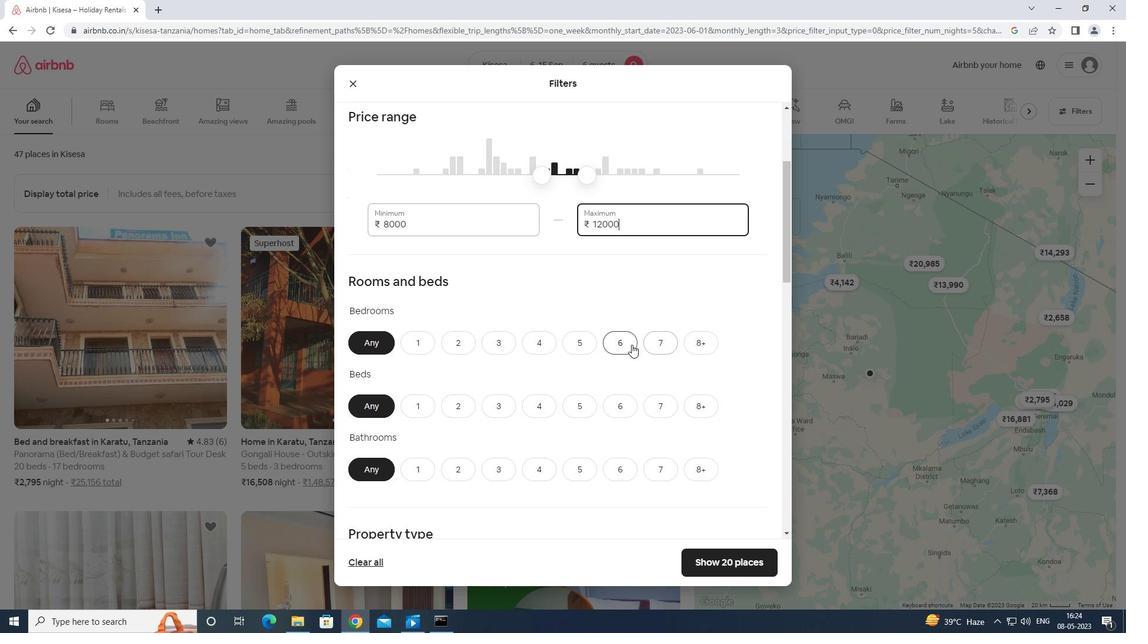 
Action: Mouse moved to (612, 405)
Screenshot: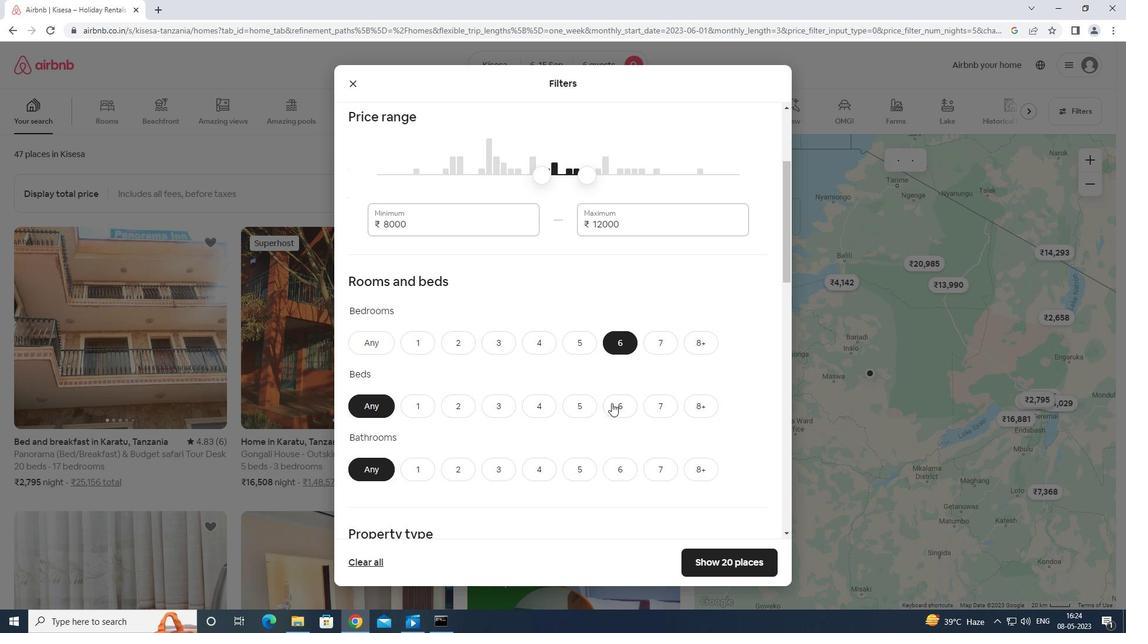 
Action: Mouse pressed left at (612, 405)
Screenshot: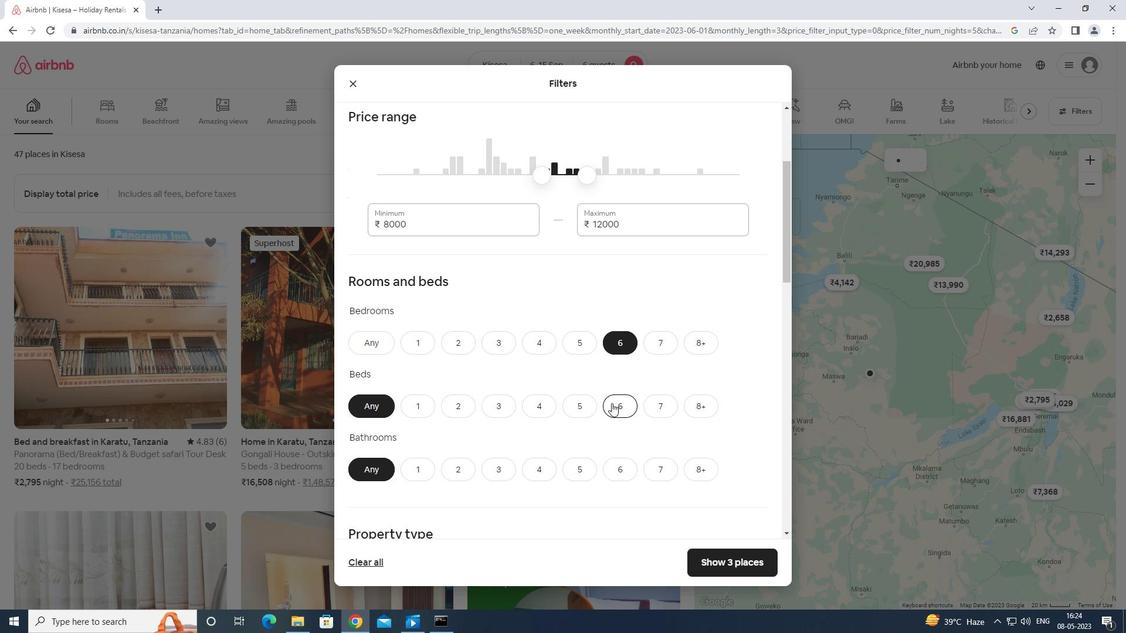 
Action: Mouse moved to (625, 465)
Screenshot: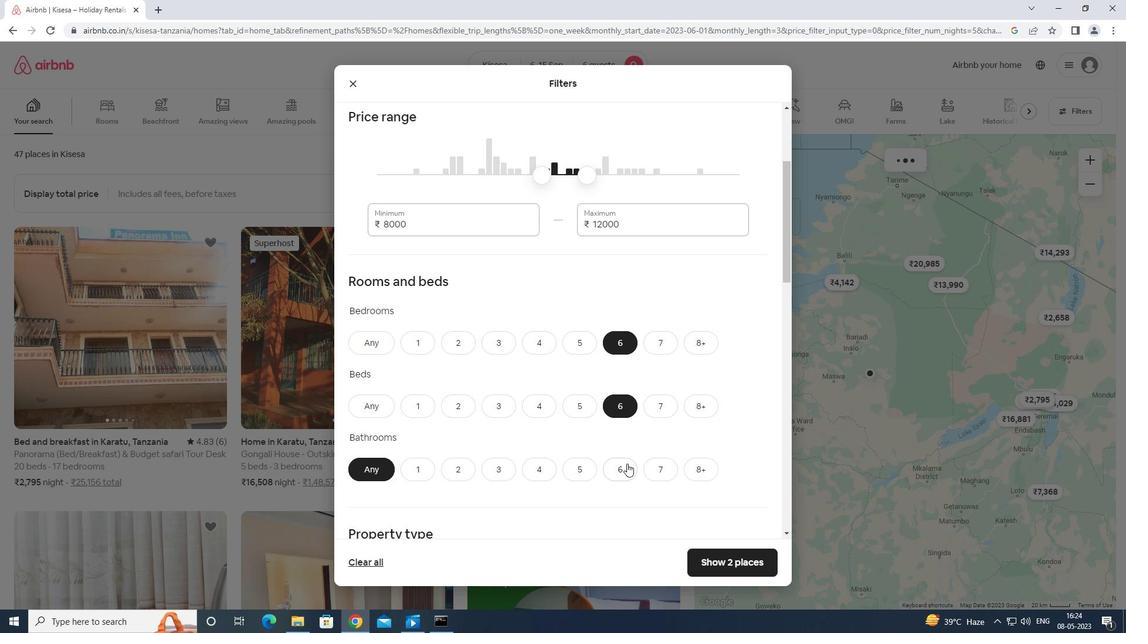 
Action: Mouse pressed left at (625, 465)
Screenshot: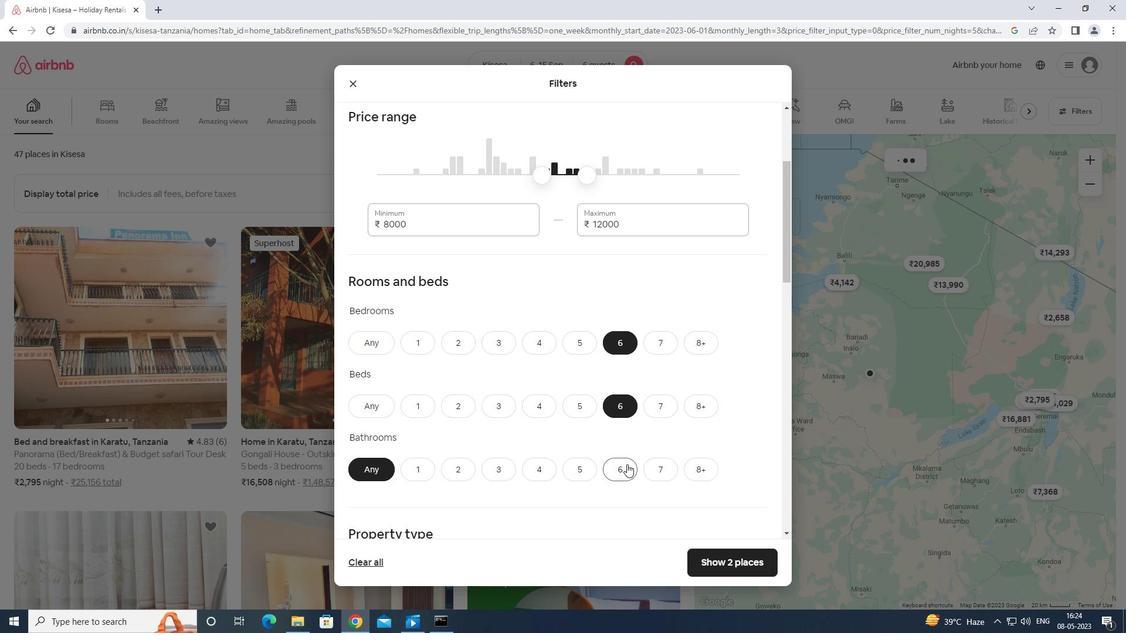 
Action: Mouse moved to (622, 463)
Screenshot: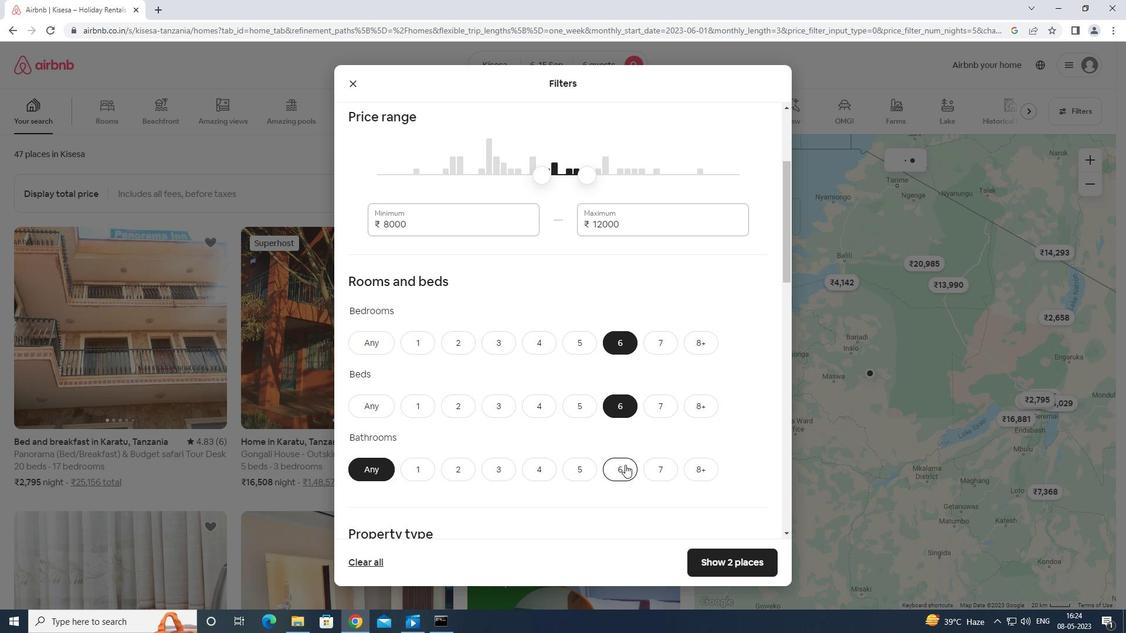 
Action: Mouse scrolled (622, 463) with delta (0, 0)
Screenshot: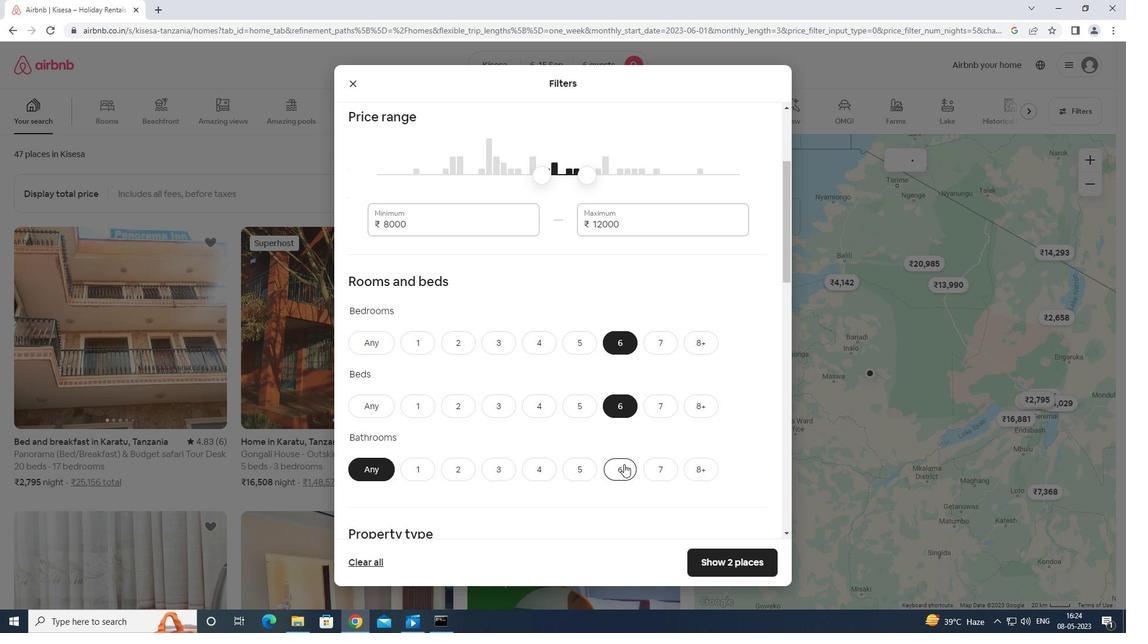
Action: Mouse scrolled (622, 463) with delta (0, 0)
Screenshot: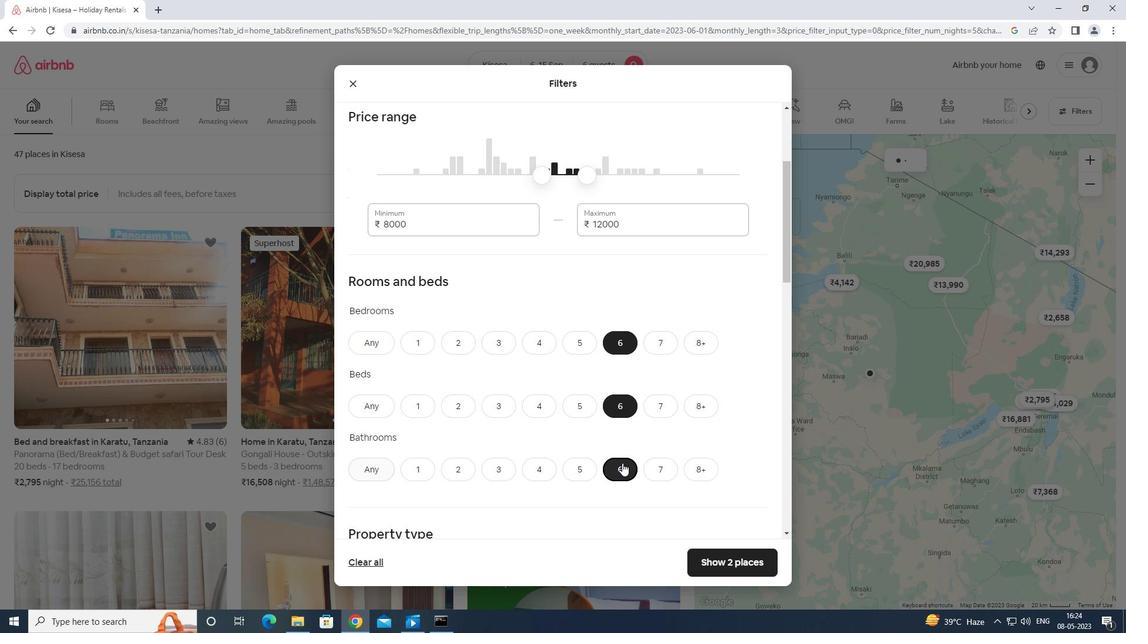 
Action: Mouse moved to (622, 463)
Screenshot: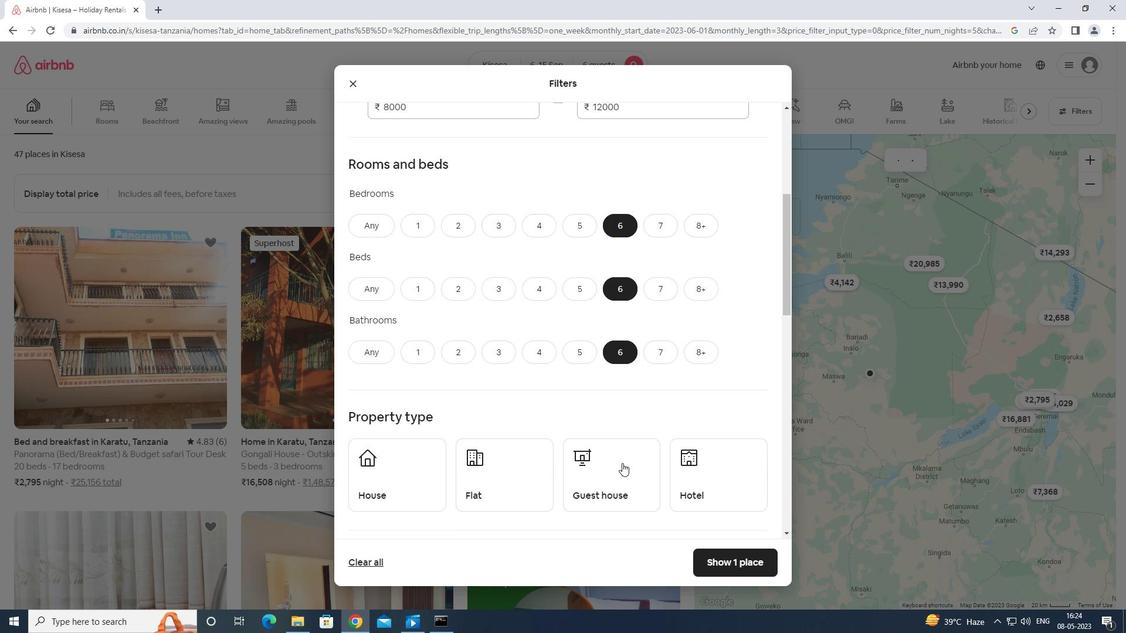 
Action: Mouse scrolled (622, 462) with delta (0, 0)
Screenshot: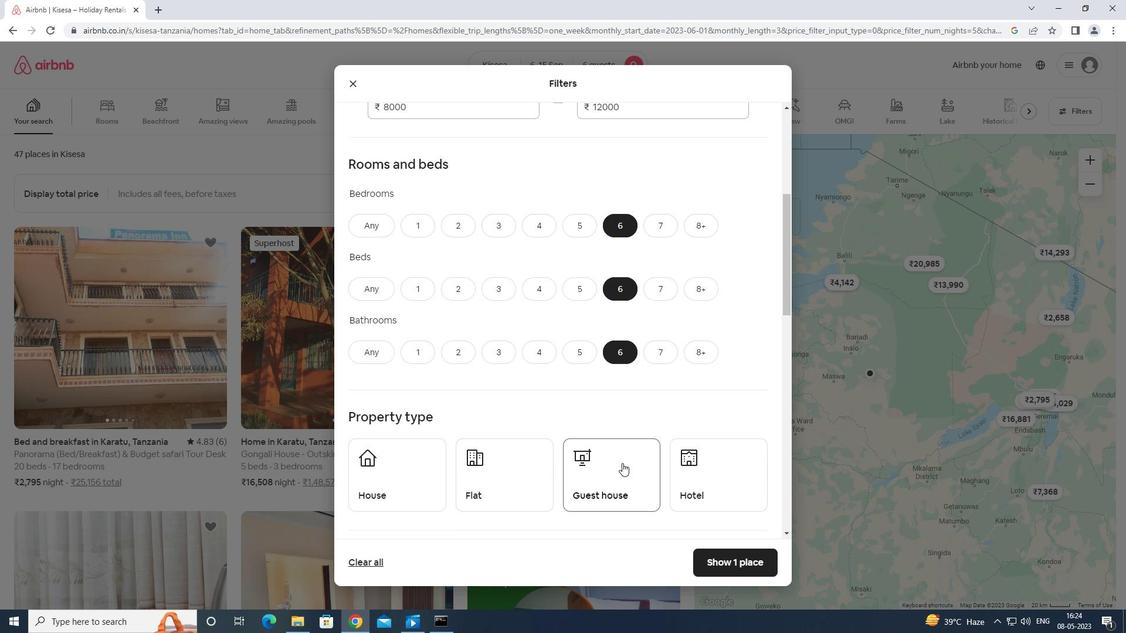 
Action: Mouse moved to (429, 424)
Screenshot: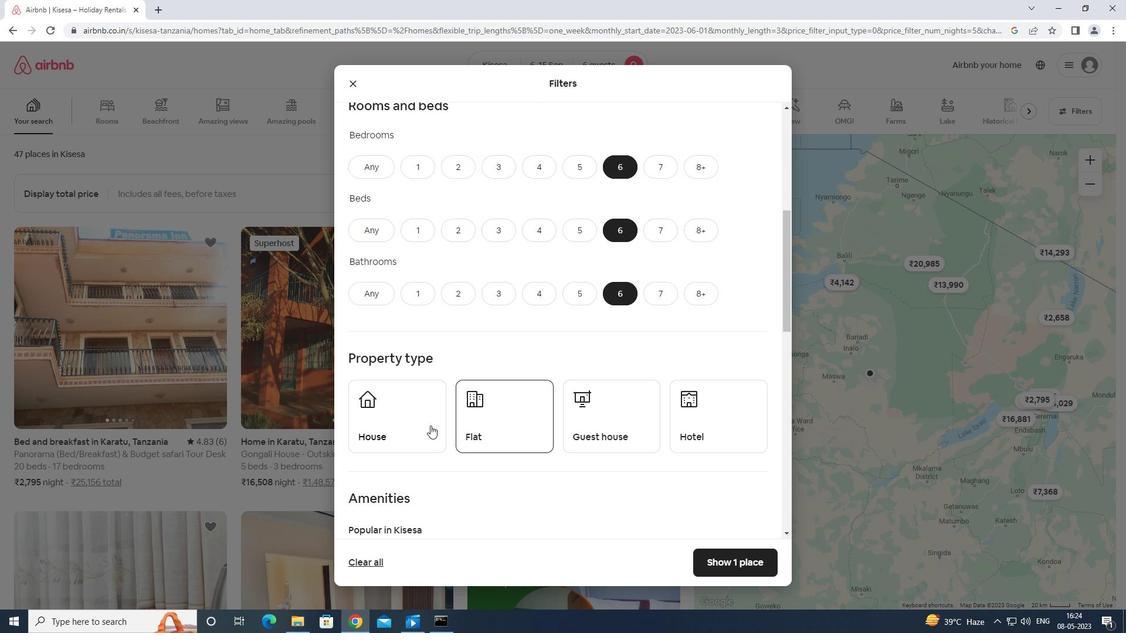 
Action: Mouse pressed left at (429, 424)
Screenshot: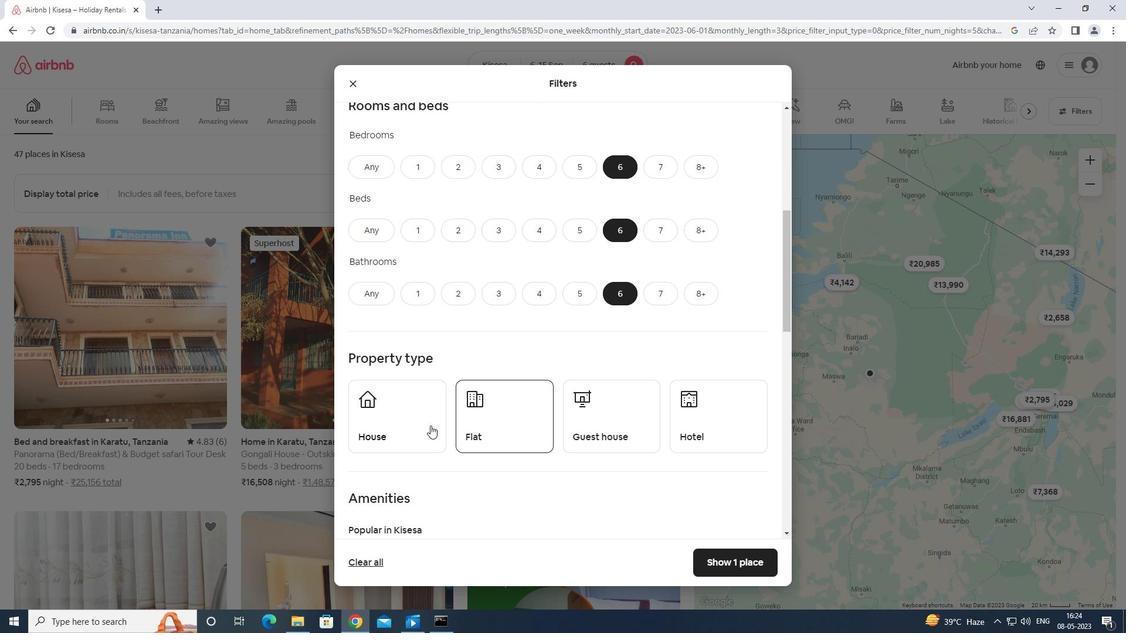 
Action: Mouse moved to (518, 415)
Screenshot: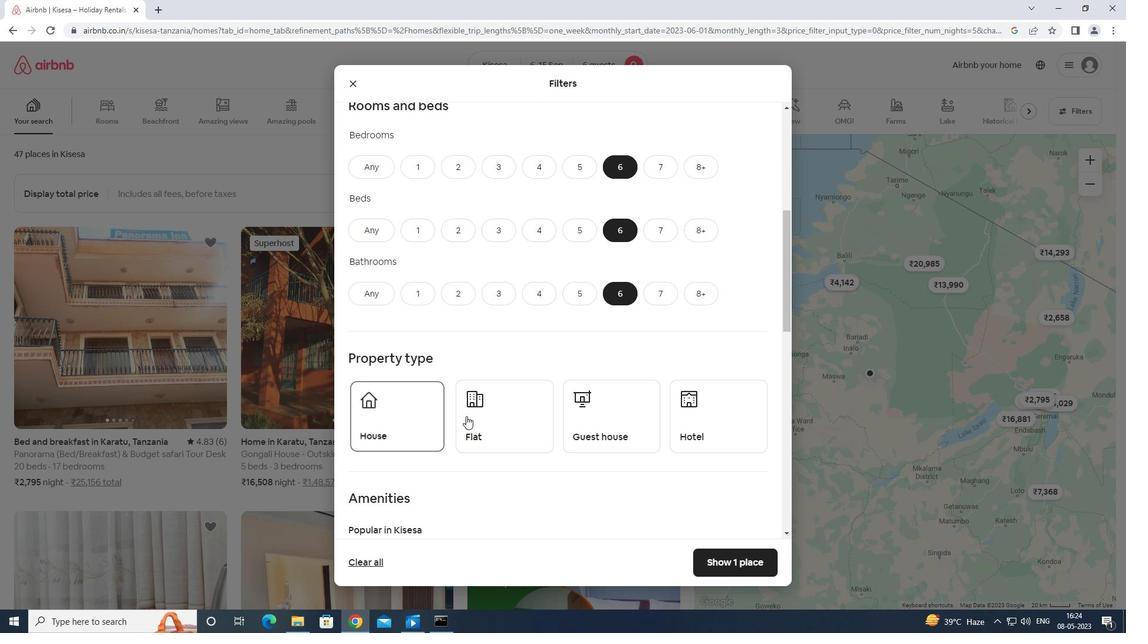 
Action: Mouse pressed left at (518, 415)
Screenshot: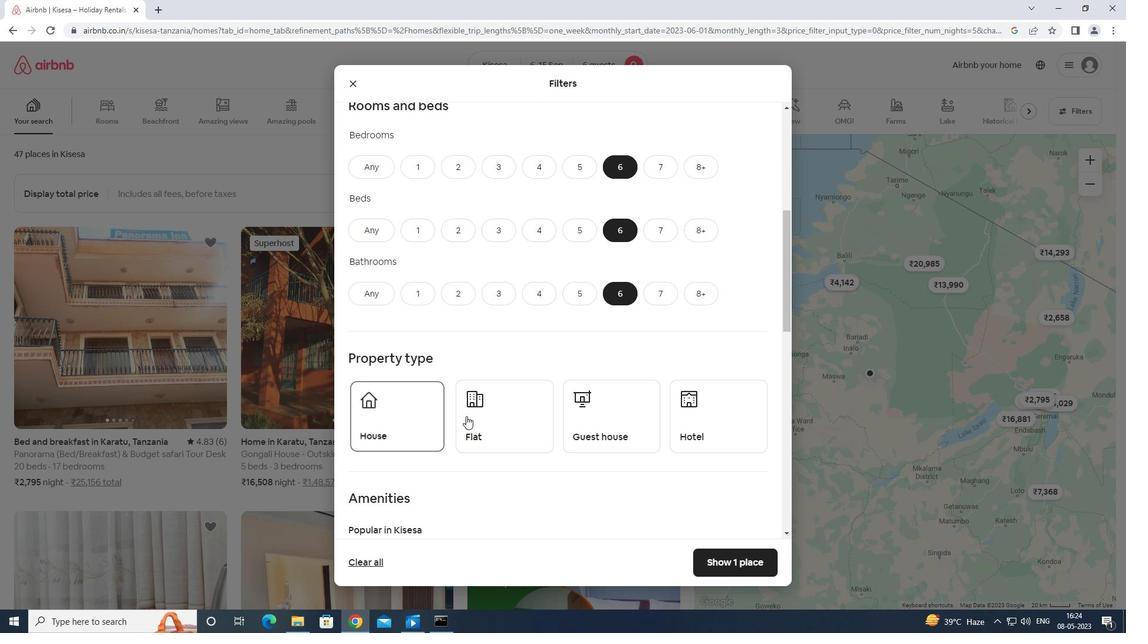 
Action: Mouse moved to (602, 421)
Screenshot: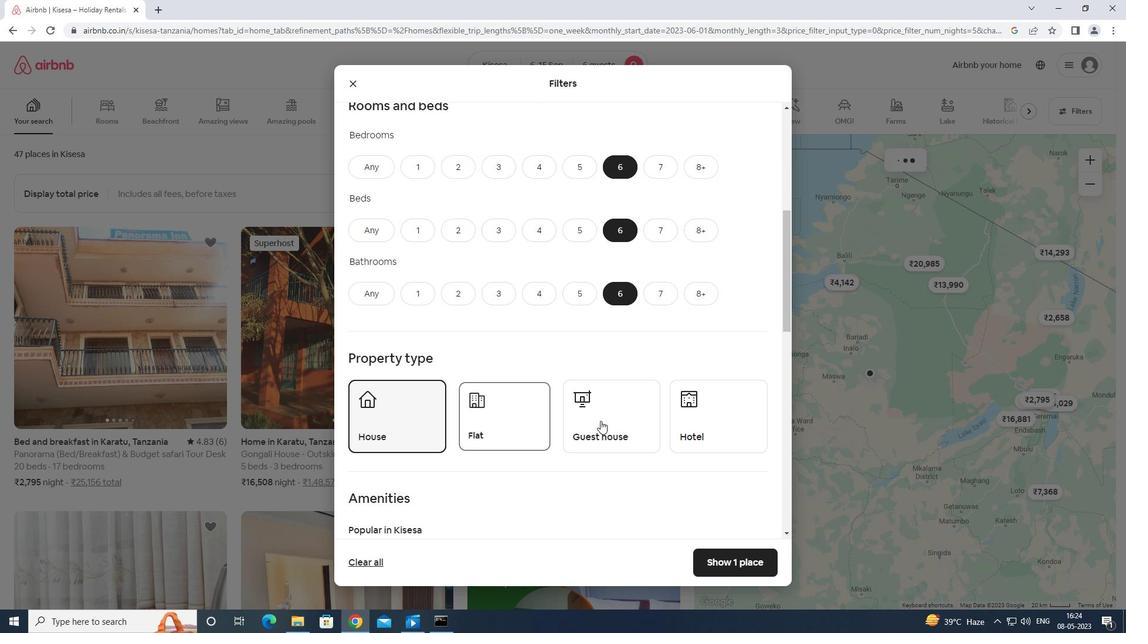 
Action: Mouse pressed left at (602, 421)
Screenshot: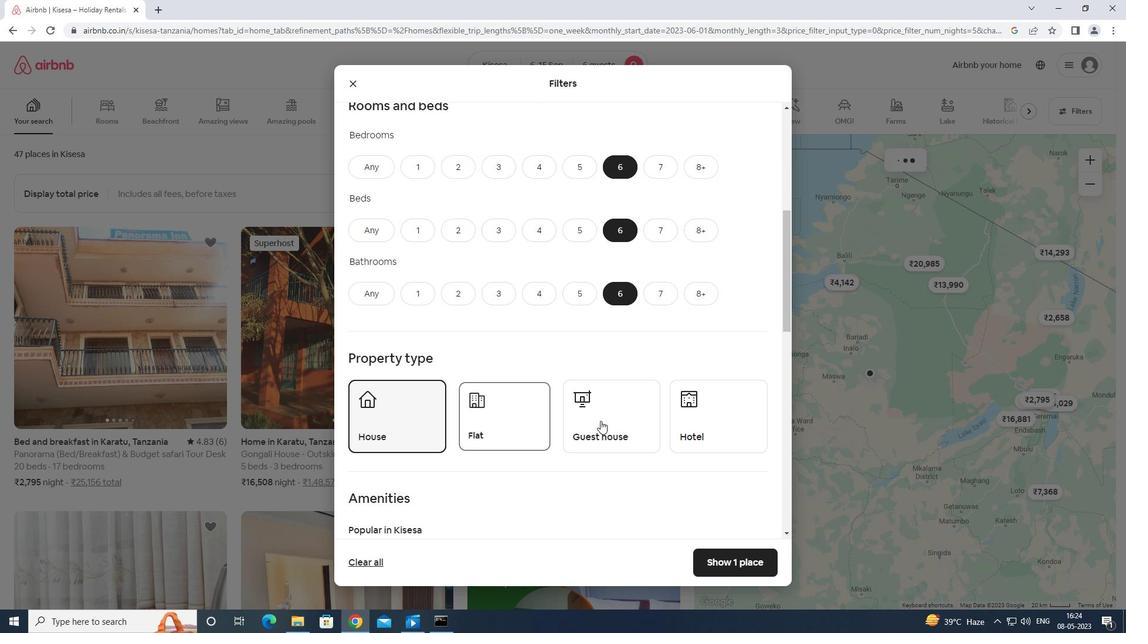 
Action: Mouse moved to (607, 420)
Screenshot: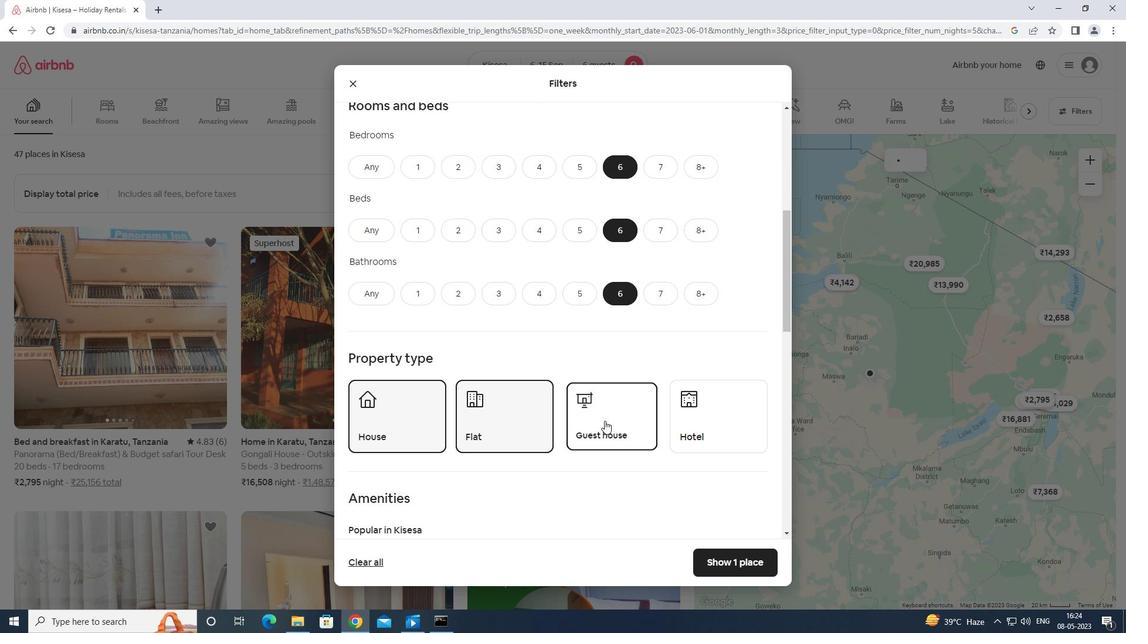 
Action: Mouse scrolled (607, 419) with delta (0, 0)
Screenshot: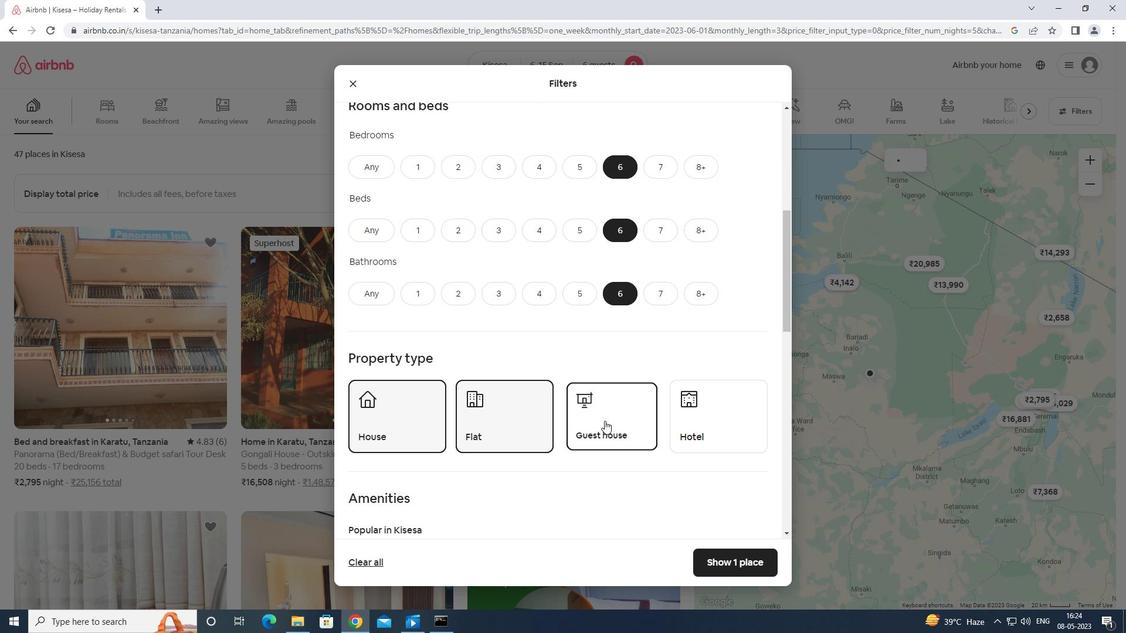 
Action: Mouse moved to (608, 420)
Screenshot: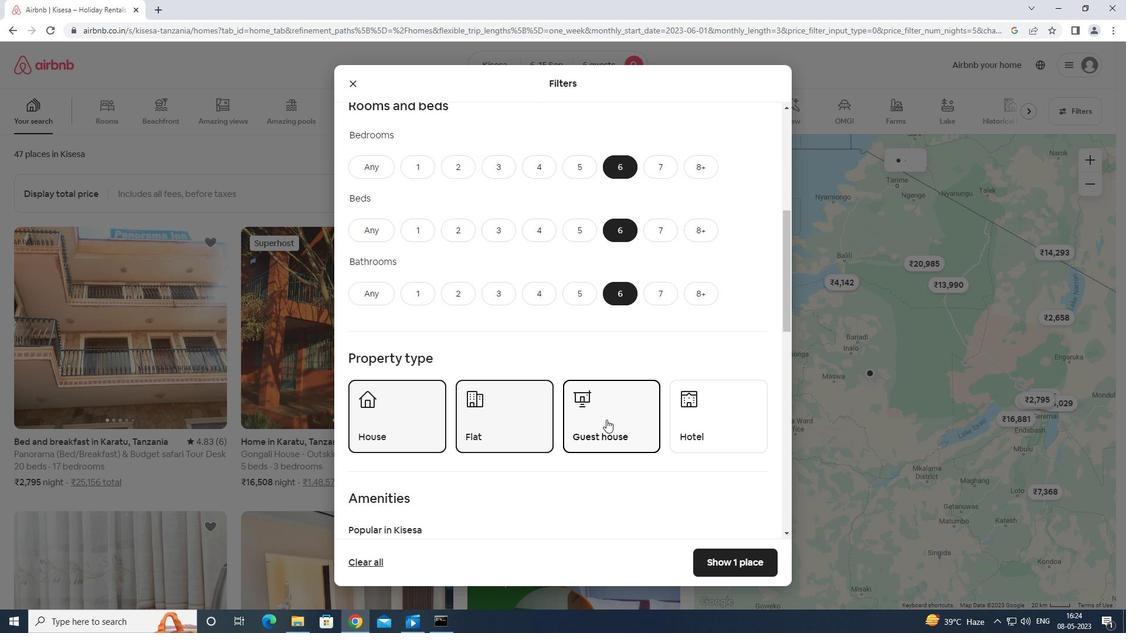 
Action: Mouse scrolled (608, 419) with delta (0, 0)
Screenshot: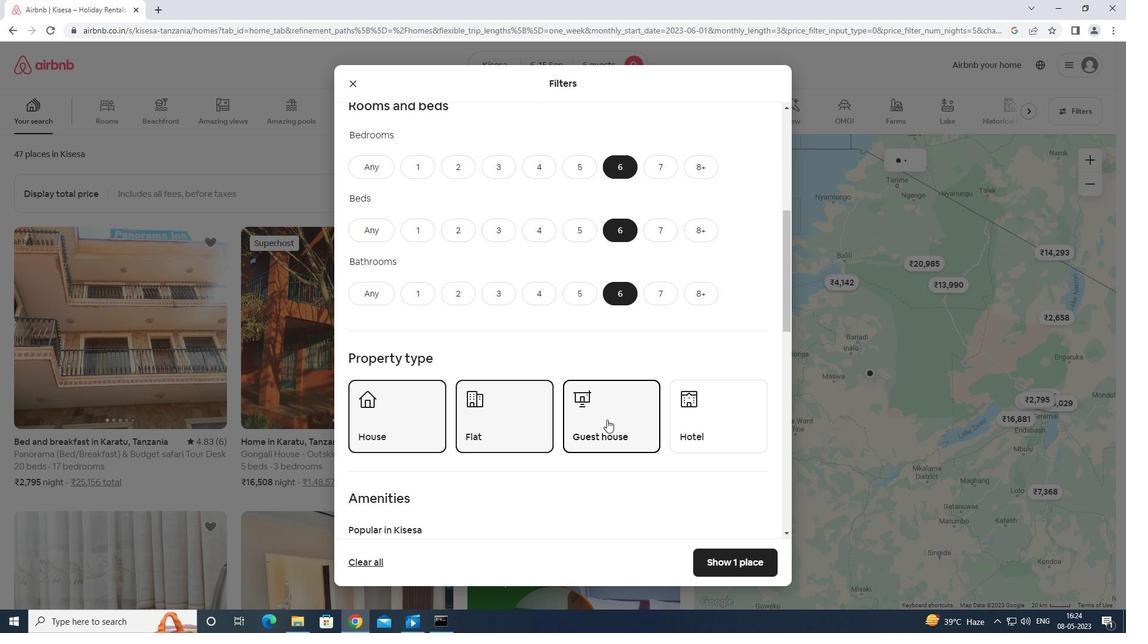 
Action: Mouse moved to (359, 437)
Screenshot: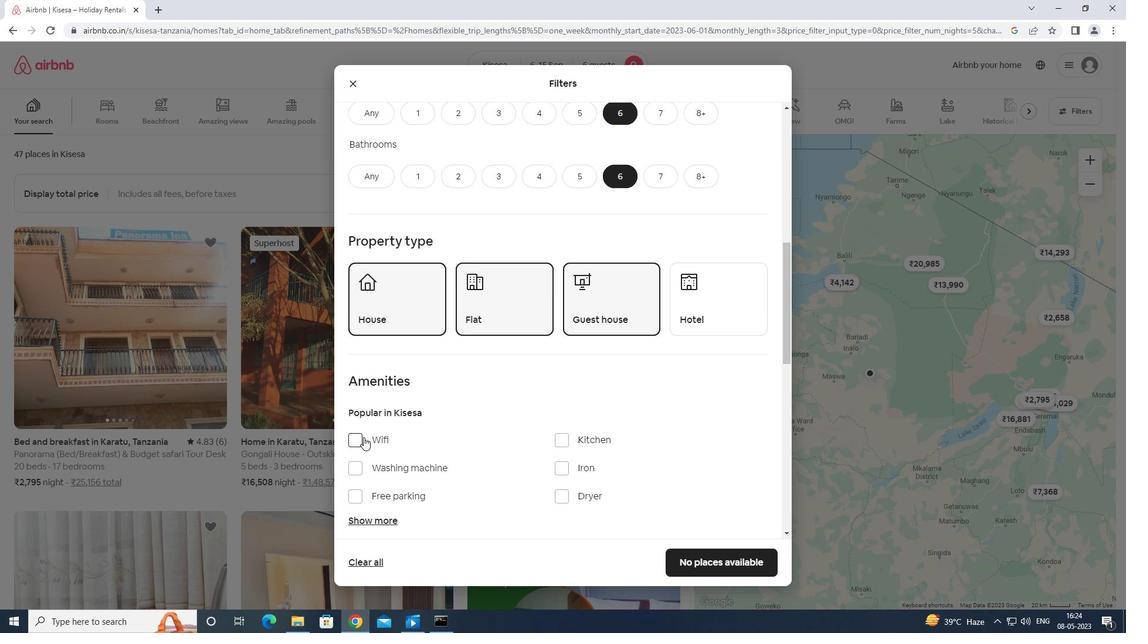 
Action: Mouse pressed left at (359, 437)
Screenshot: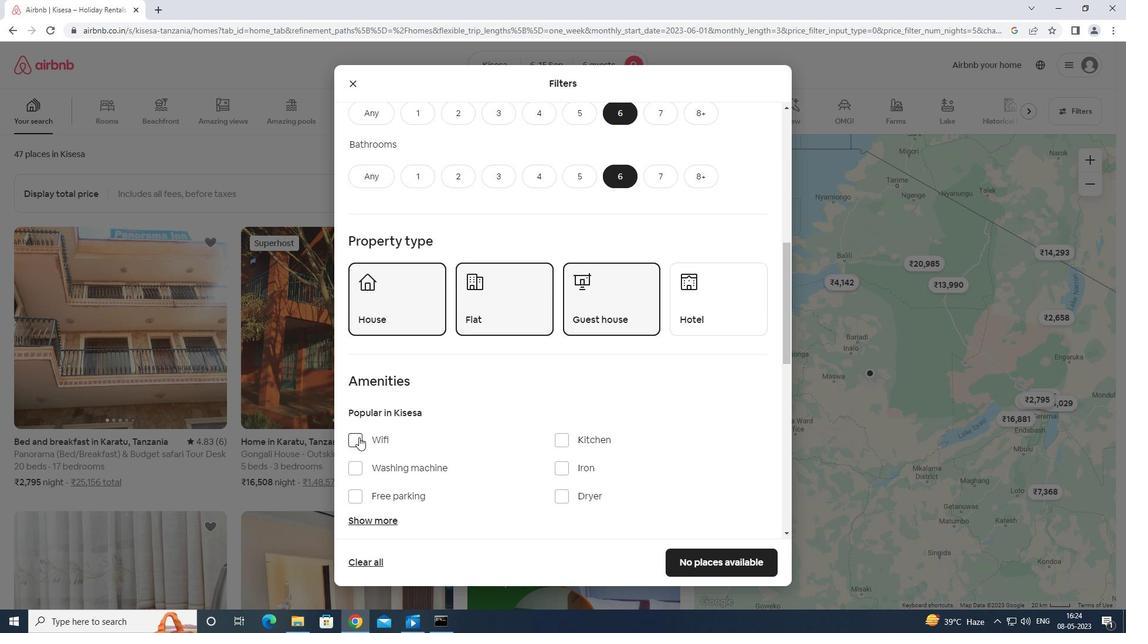 
Action: Mouse moved to (352, 486)
Screenshot: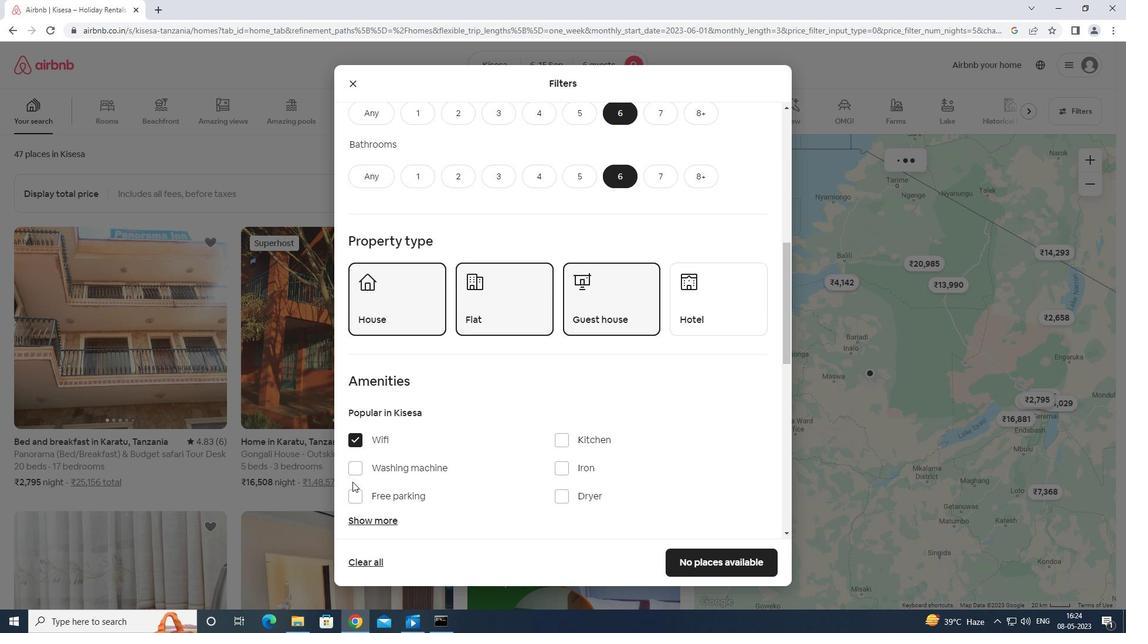 
Action: Mouse pressed left at (352, 486)
Screenshot: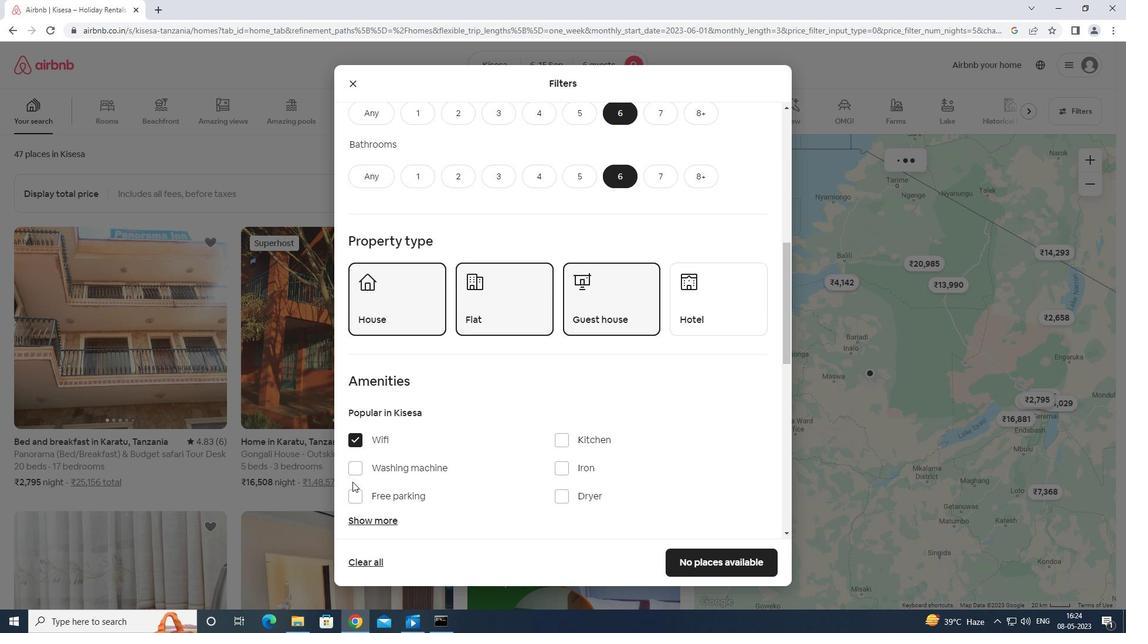
Action: Mouse moved to (349, 493)
Screenshot: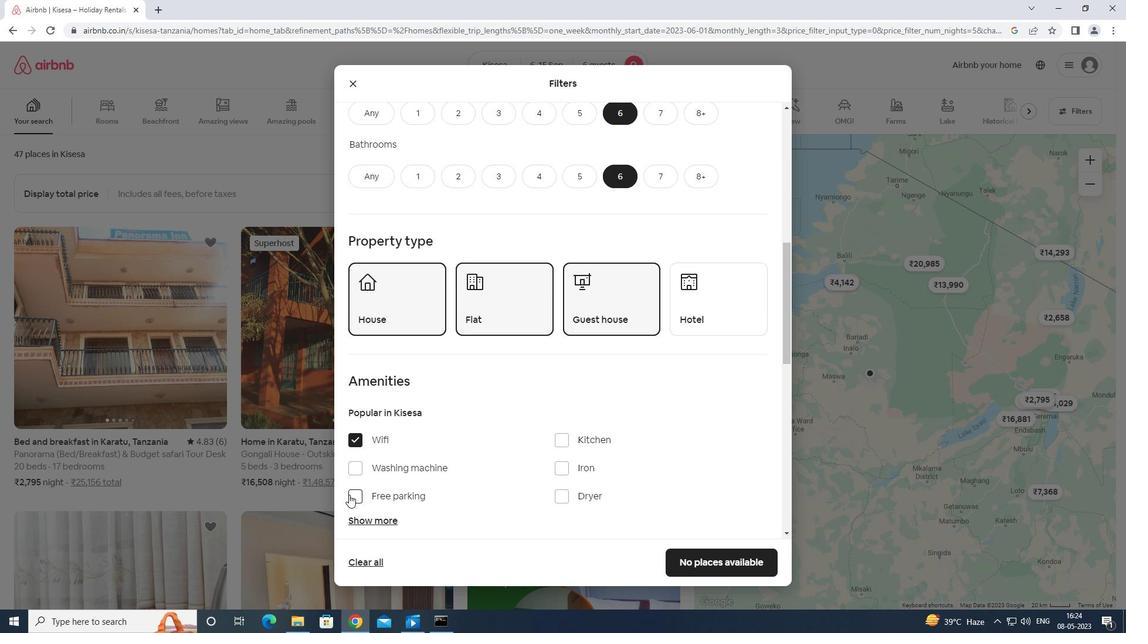
Action: Mouse pressed left at (349, 493)
Screenshot: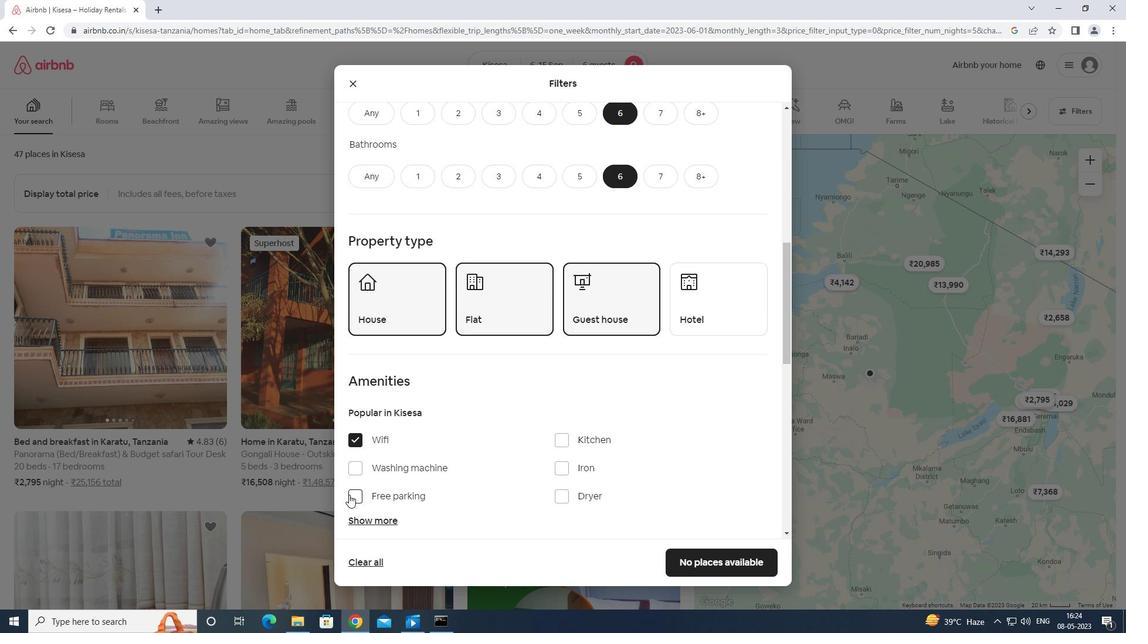 
Action: Mouse moved to (365, 519)
Screenshot: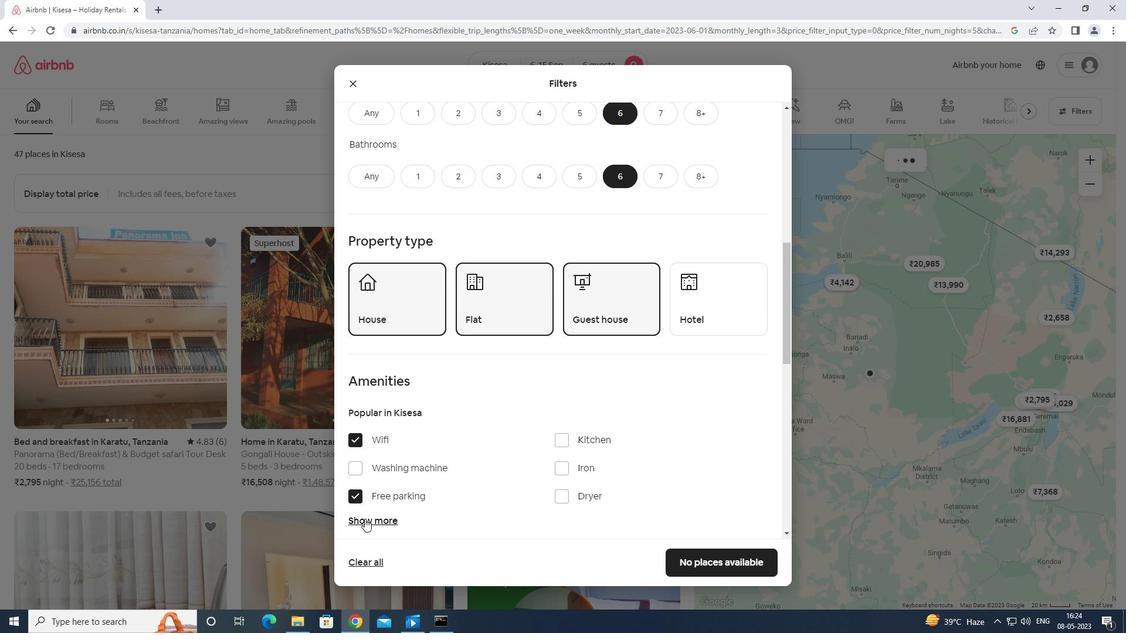 
Action: Mouse pressed left at (365, 519)
Screenshot: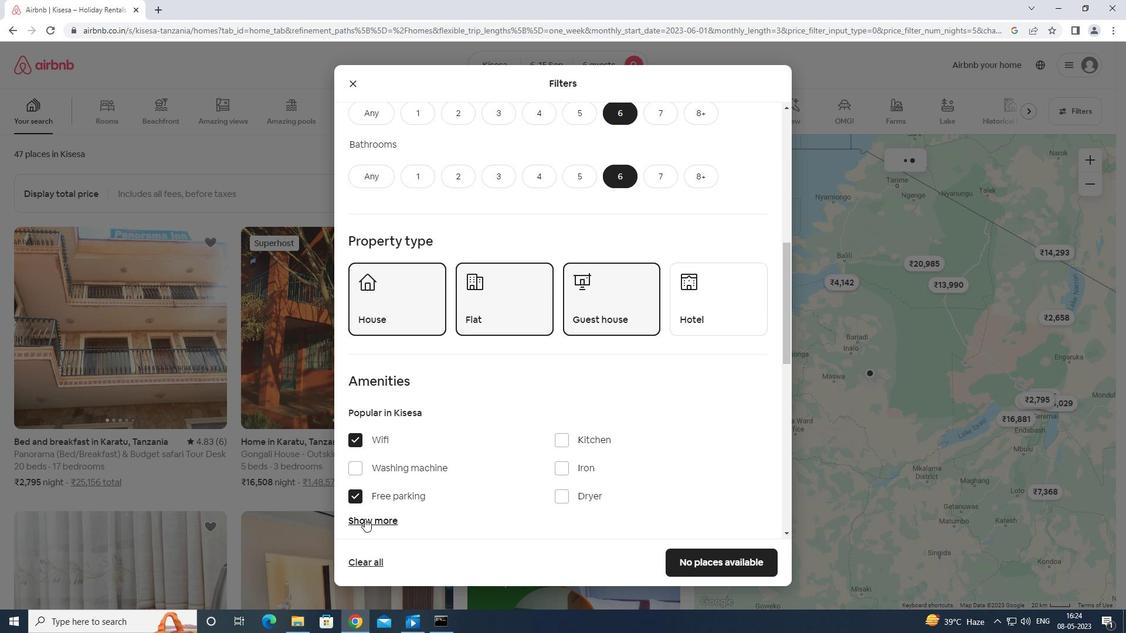 
Action: Mouse moved to (368, 517)
Screenshot: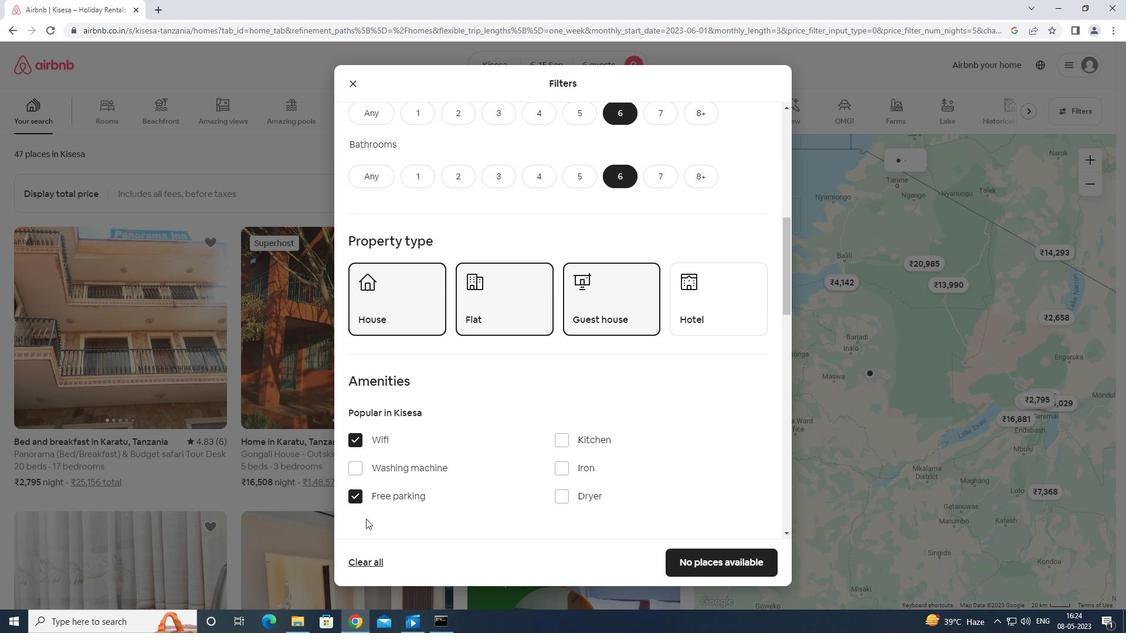 
Action: Mouse scrolled (368, 516) with delta (0, 0)
Screenshot: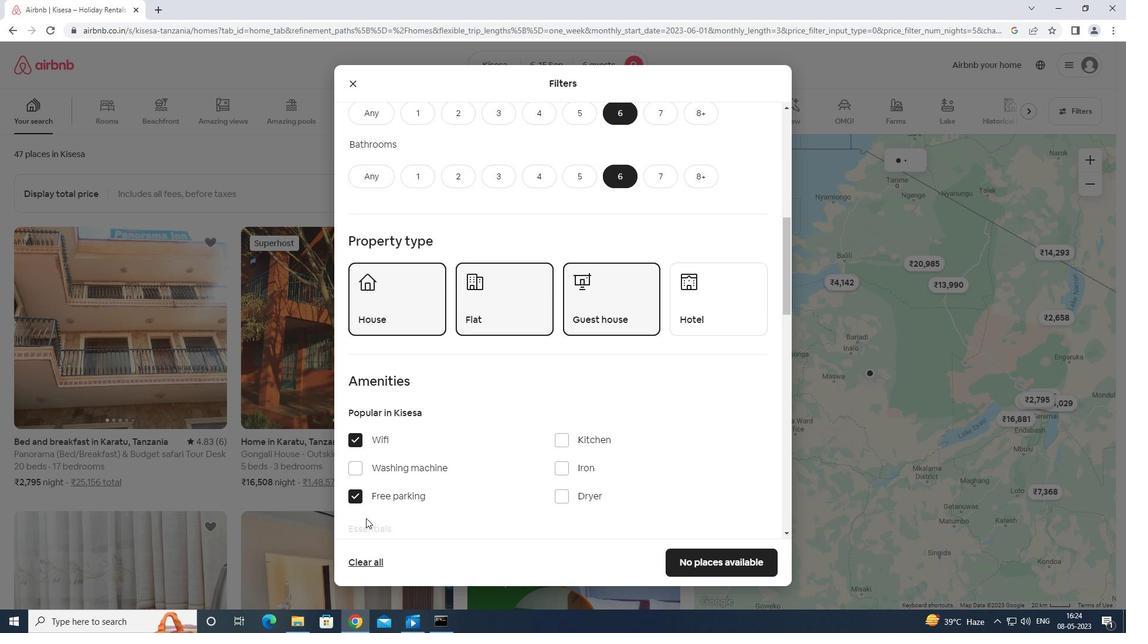 
Action: Mouse scrolled (368, 516) with delta (0, 0)
Screenshot: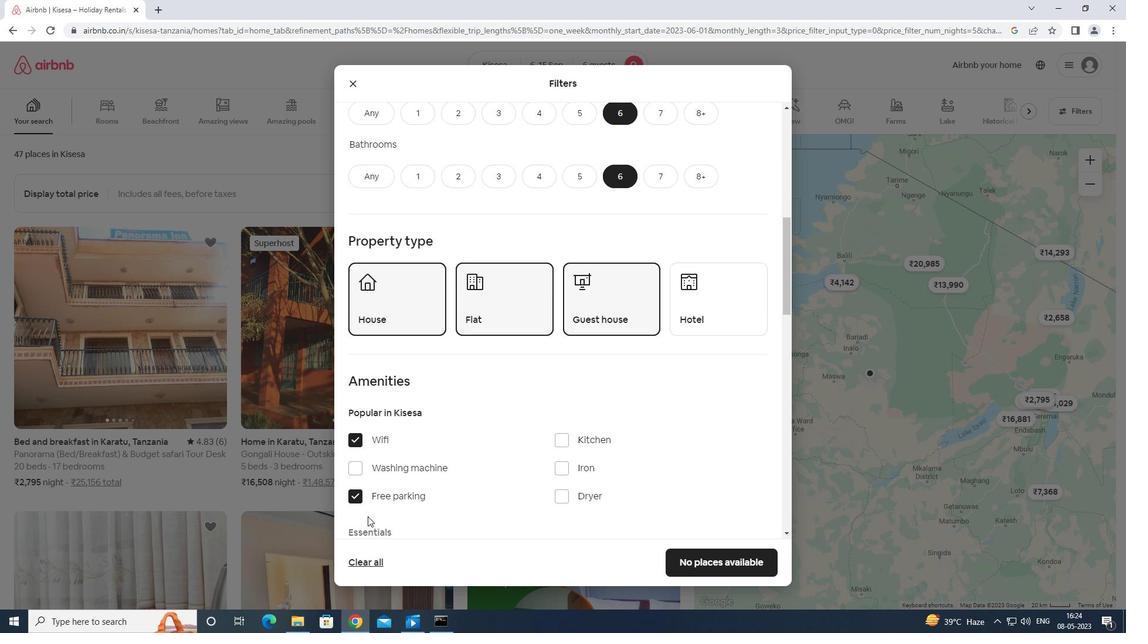 
Action: Mouse moved to (359, 389)
Screenshot: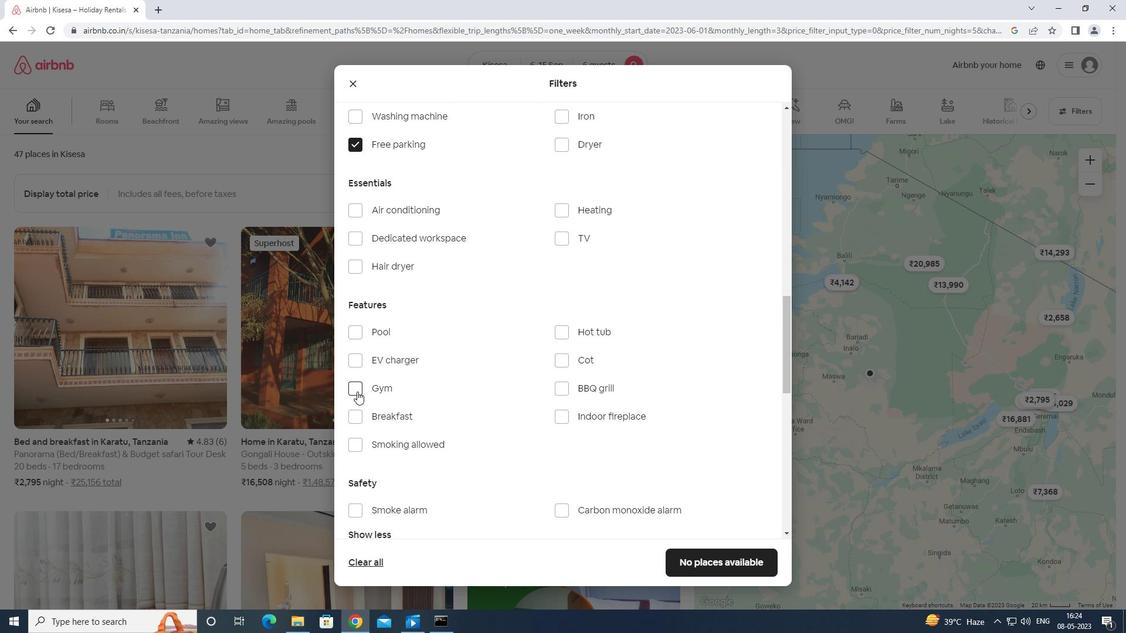 
Action: Mouse pressed left at (359, 389)
Screenshot: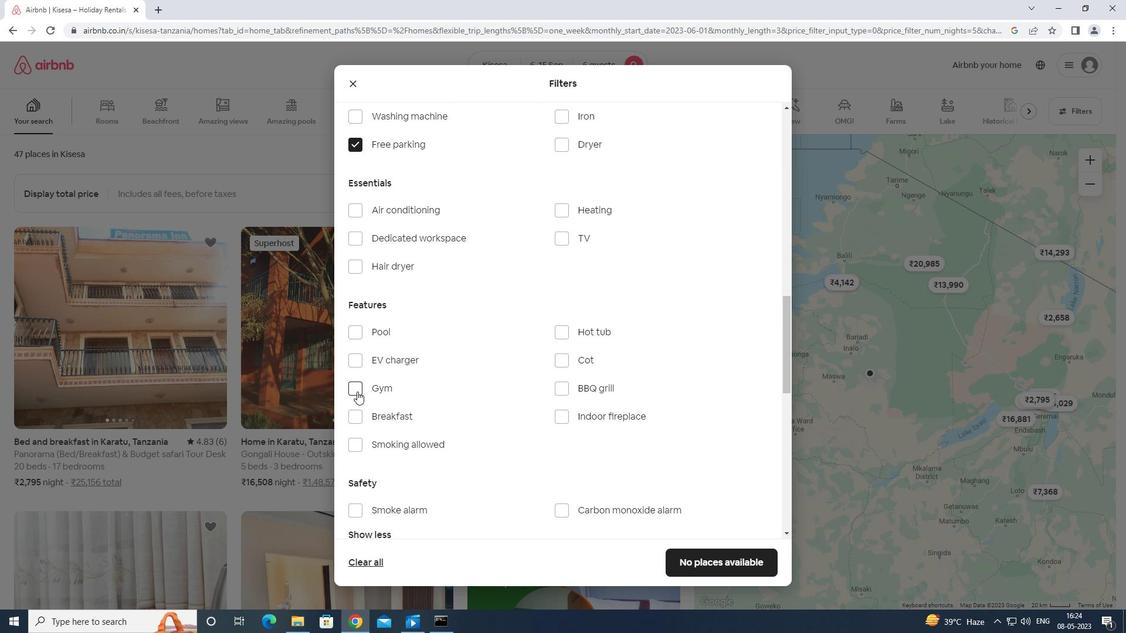 
Action: Mouse moved to (355, 417)
Screenshot: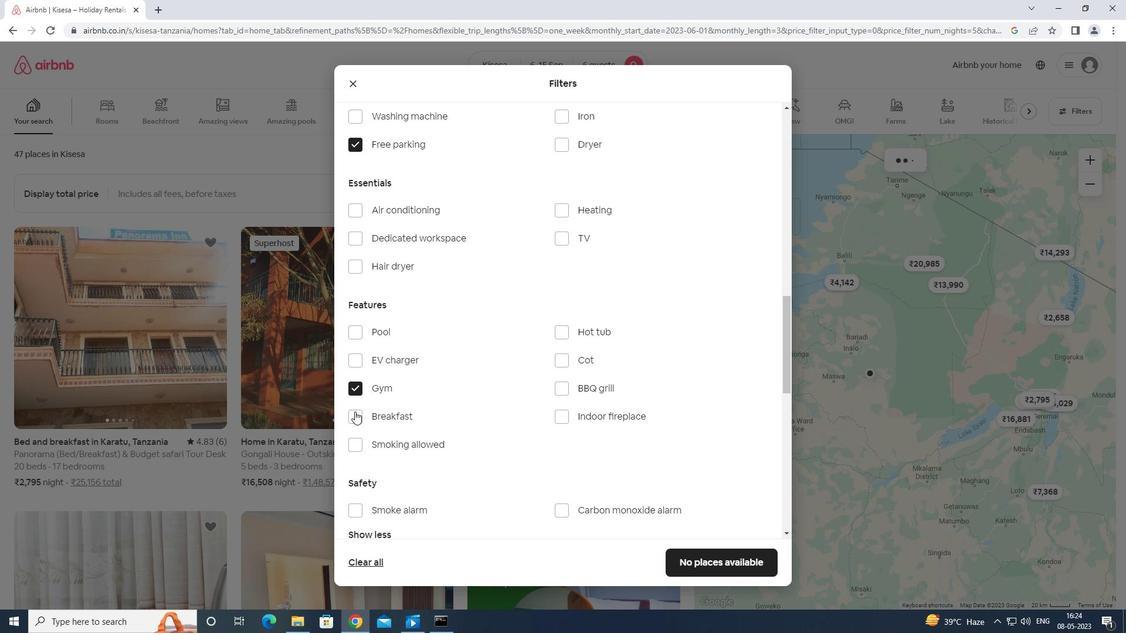 
Action: Mouse pressed left at (355, 417)
Screenshot: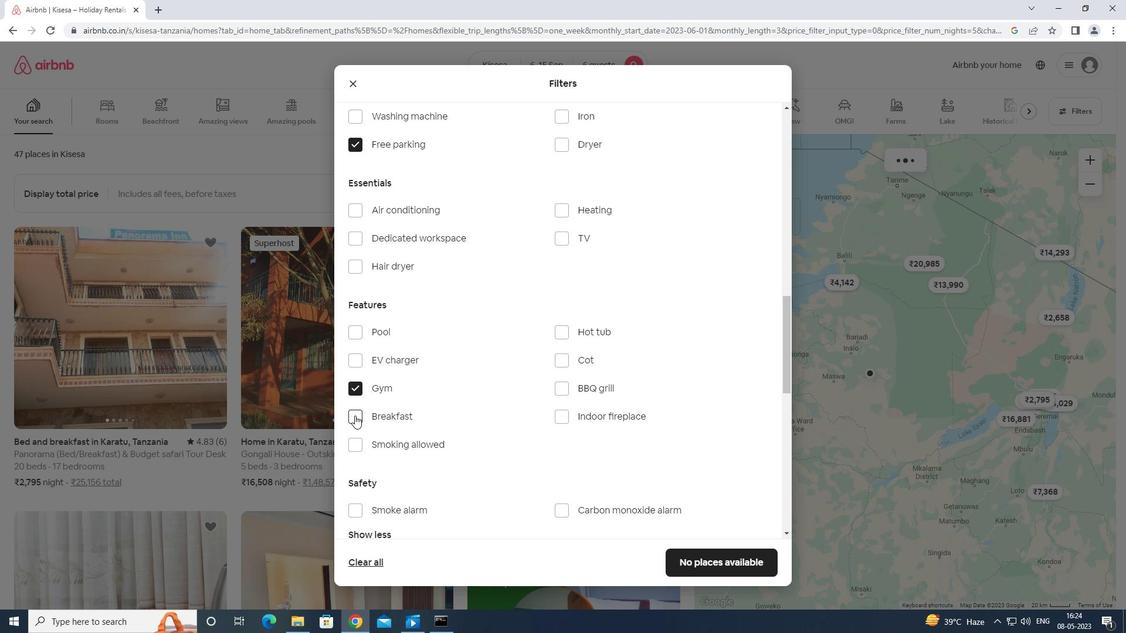 
Action: Mouse moved to (563, 237)
Screenshot: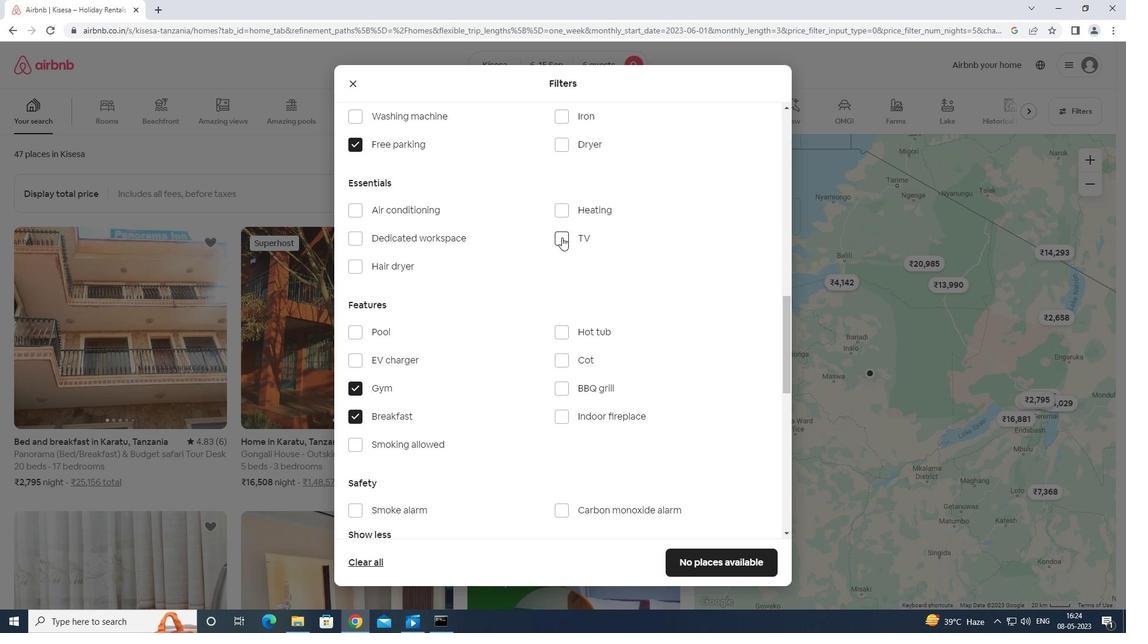 
Action: Mouse pressed left at (563, 237)
Screenshot: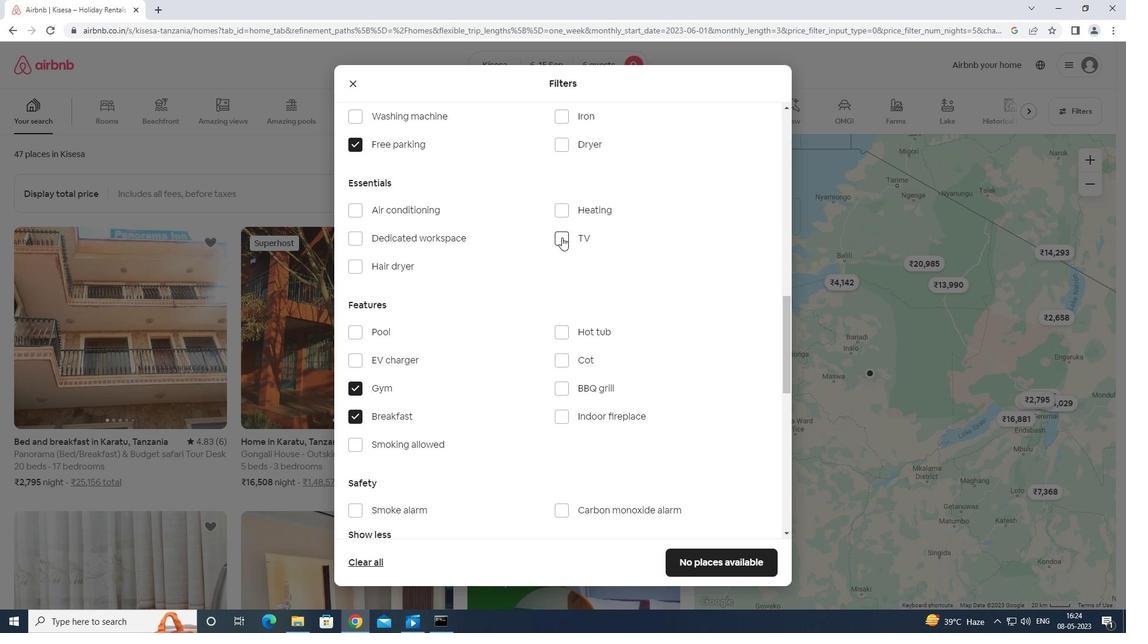 
Action: Mouse moved to (566, 426)
Screenshot: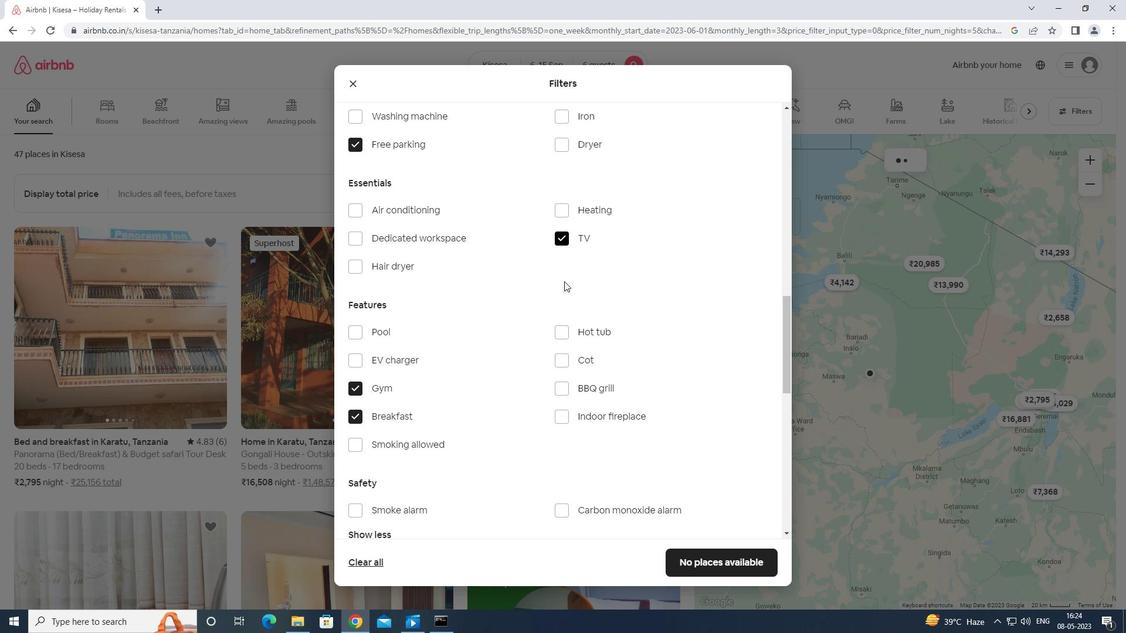 
Action: Mouse scrolled (566, 426) with delta (0, 0)
Screenshot: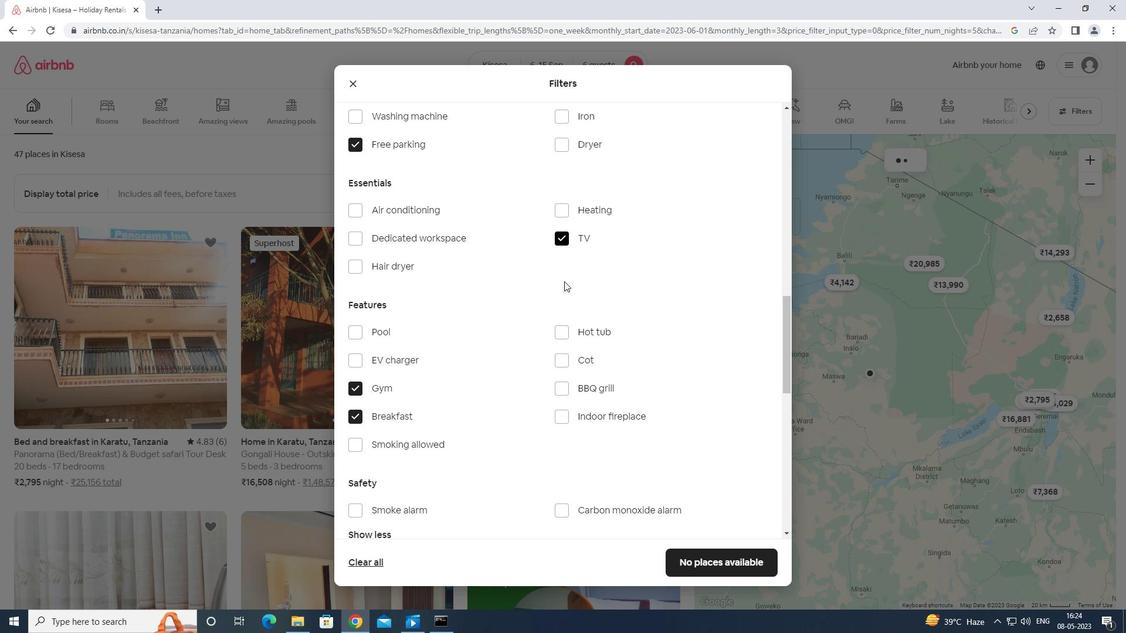 
Action: Mouse moved to (569, 439)
Screenshot: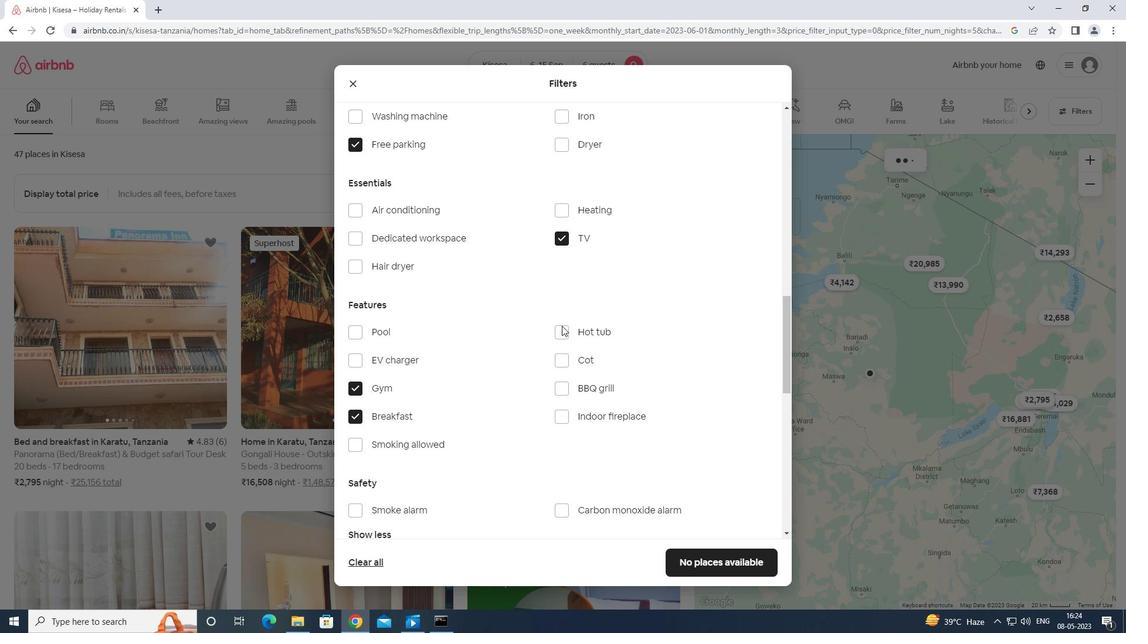 
Action: Mouse scrolled (569, 439) with delta (0, 0)
Screenshot: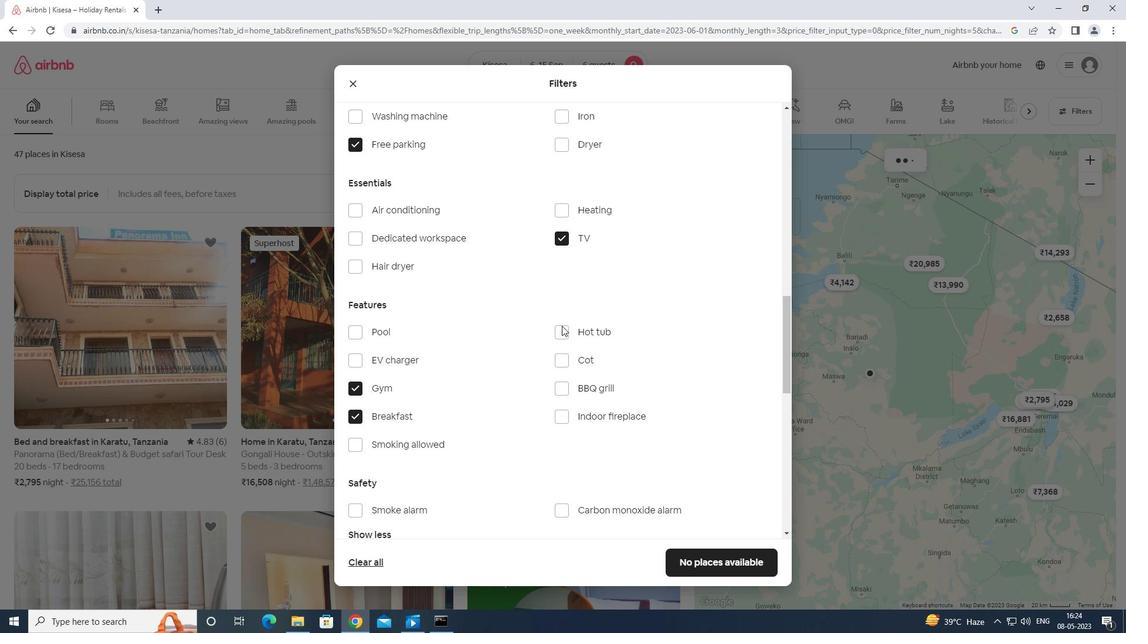 
Action: Mouse moved to (570, 440)
Screenshot: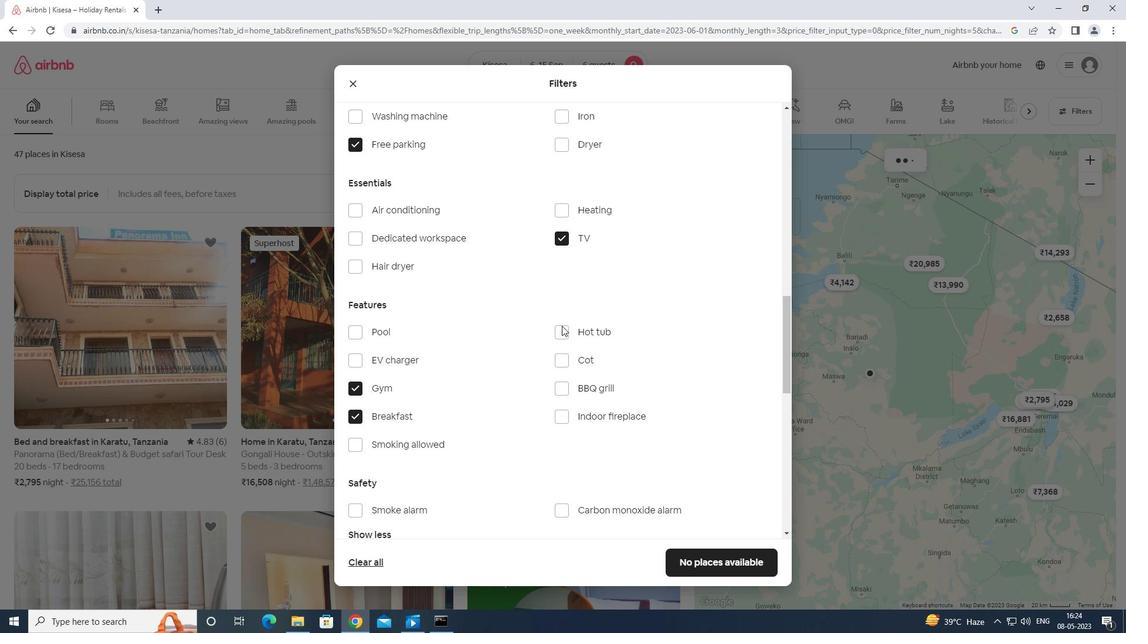 
Action: Mouse scrolled (570, 439) with delta (0, 0)
Screenshot: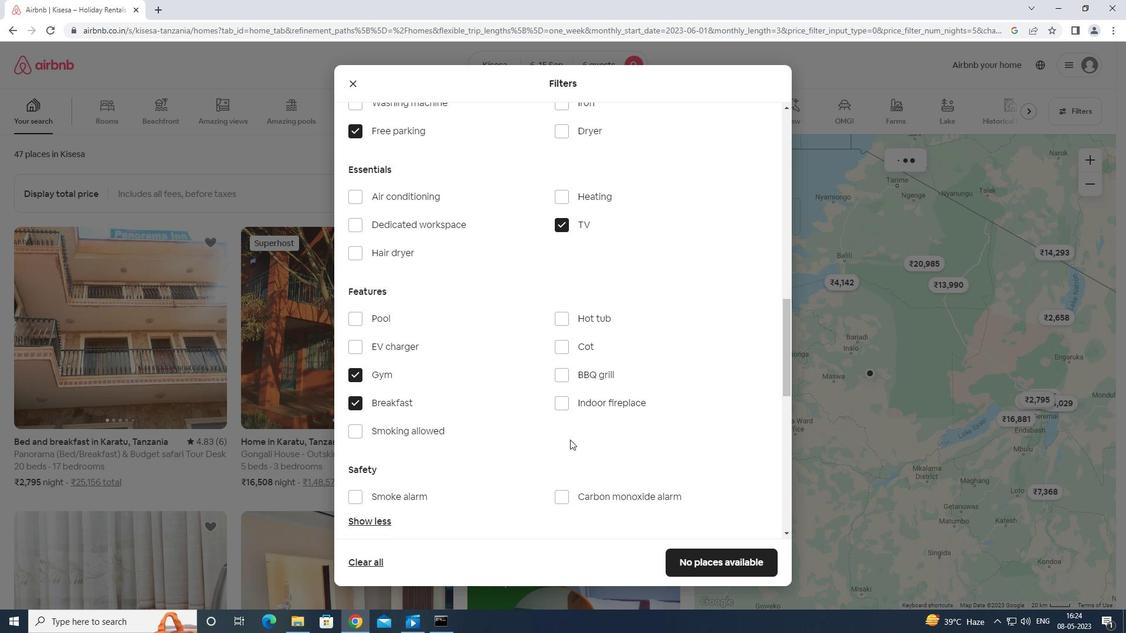 
Action: Mouse scrolled (570, 439) with delta (0, 0)
Screenshot: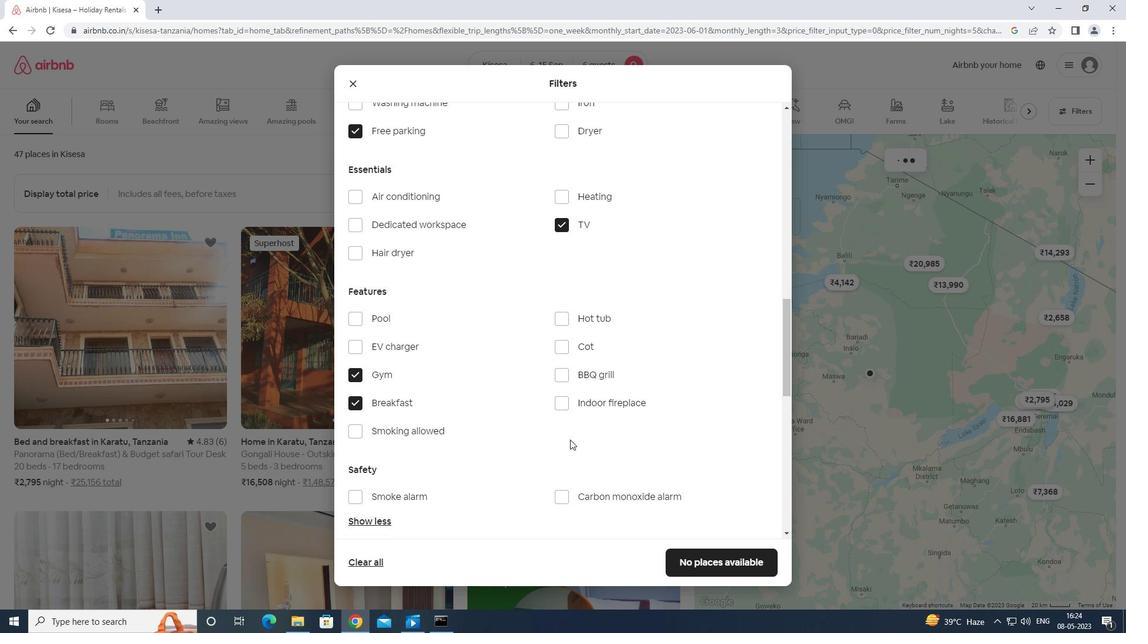 
Action: Mouse moved to (570, 440)
Screenshot: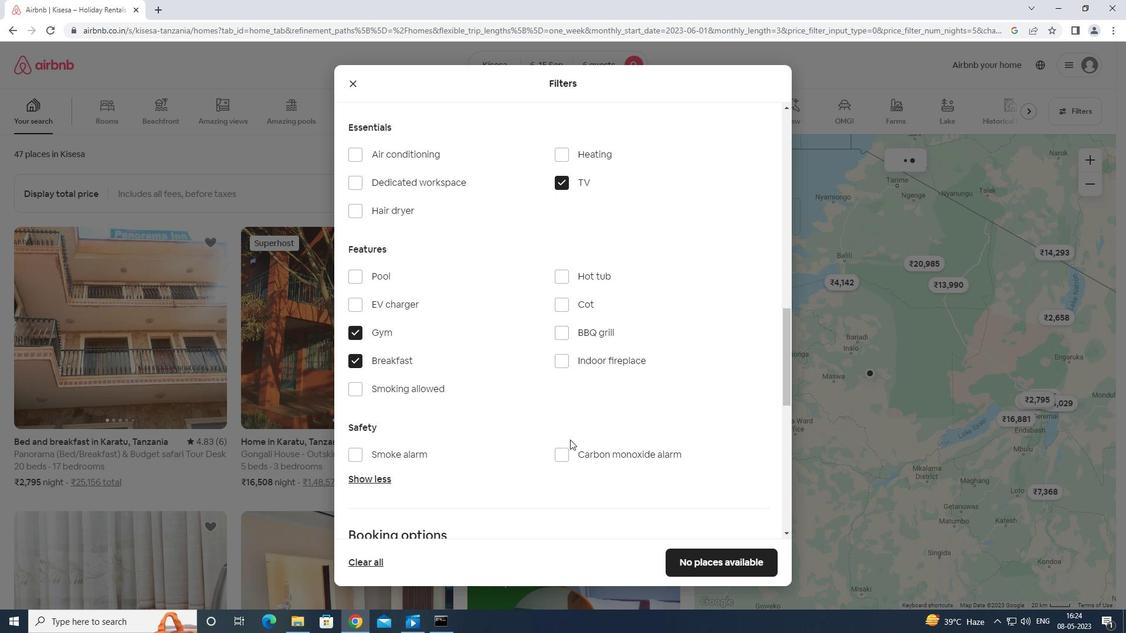 
Action: Mouse scrolled (570, 440) with delta (0, 0)
Screenshot: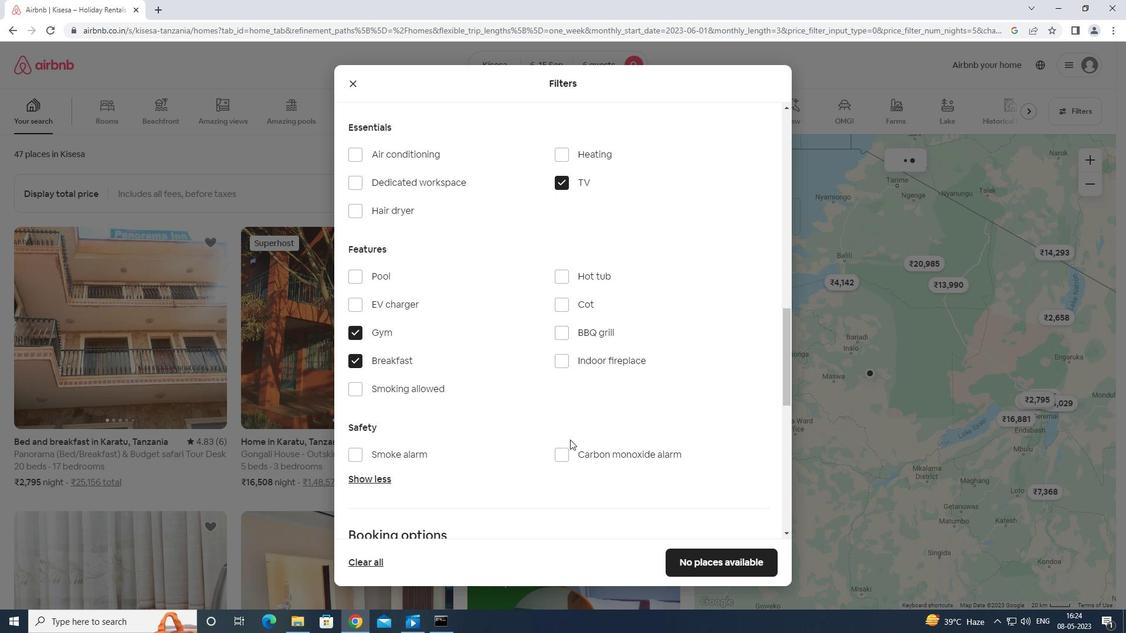 
Action: Mouse moved to (743, 378)
Screenshot: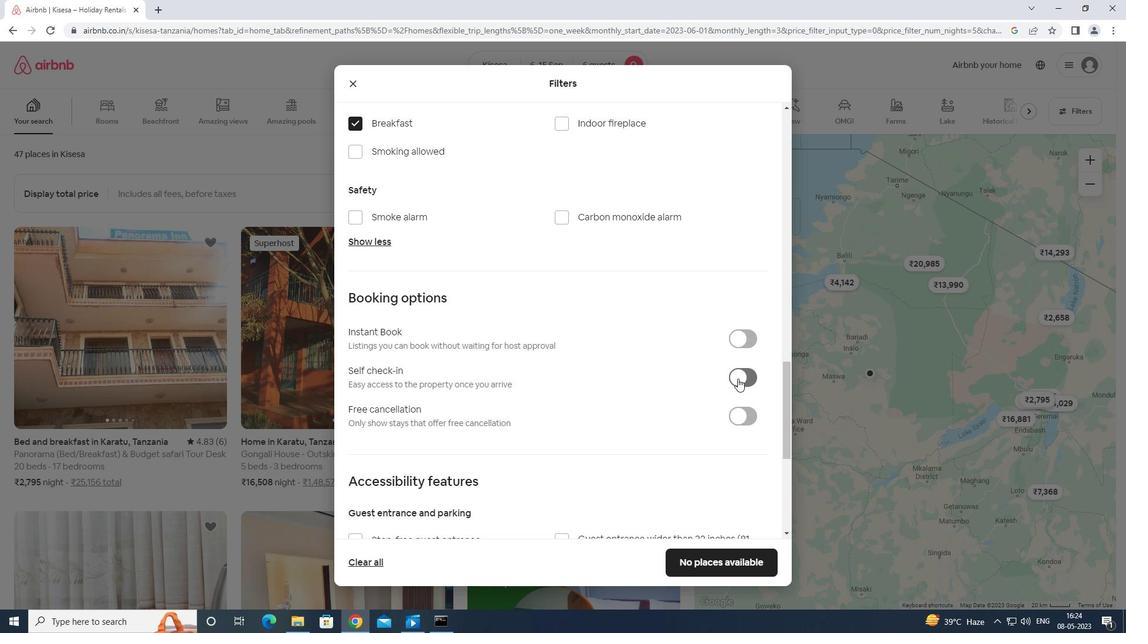 
Action: Mouse pressed left at (743, 378)
Screenshot: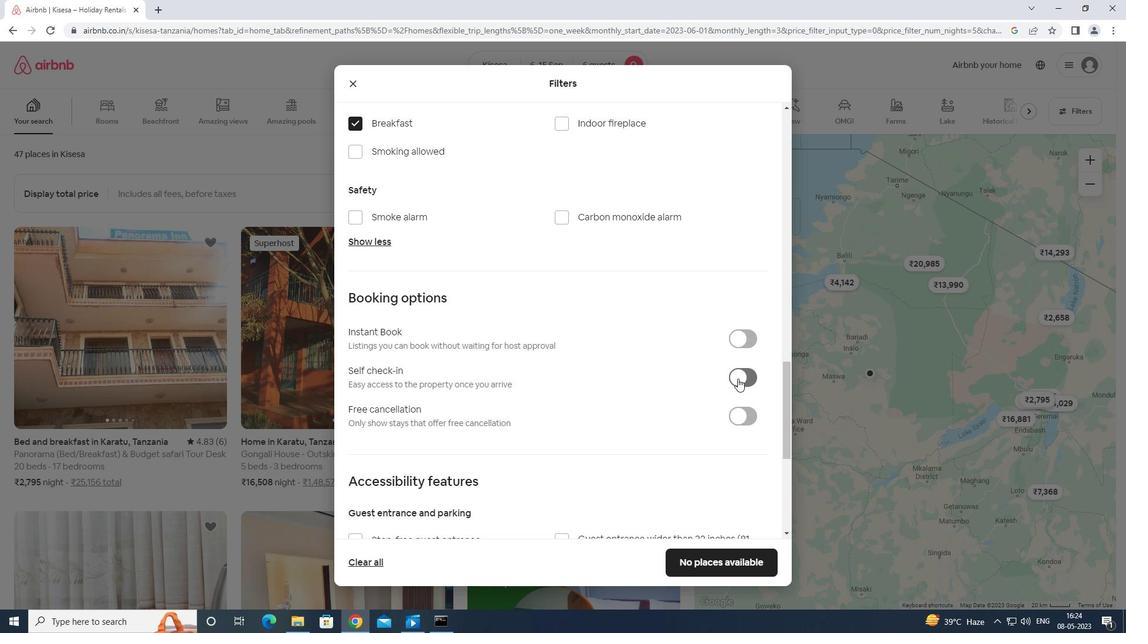 
Action: Mouse moved to (747, 375)
Screenshot: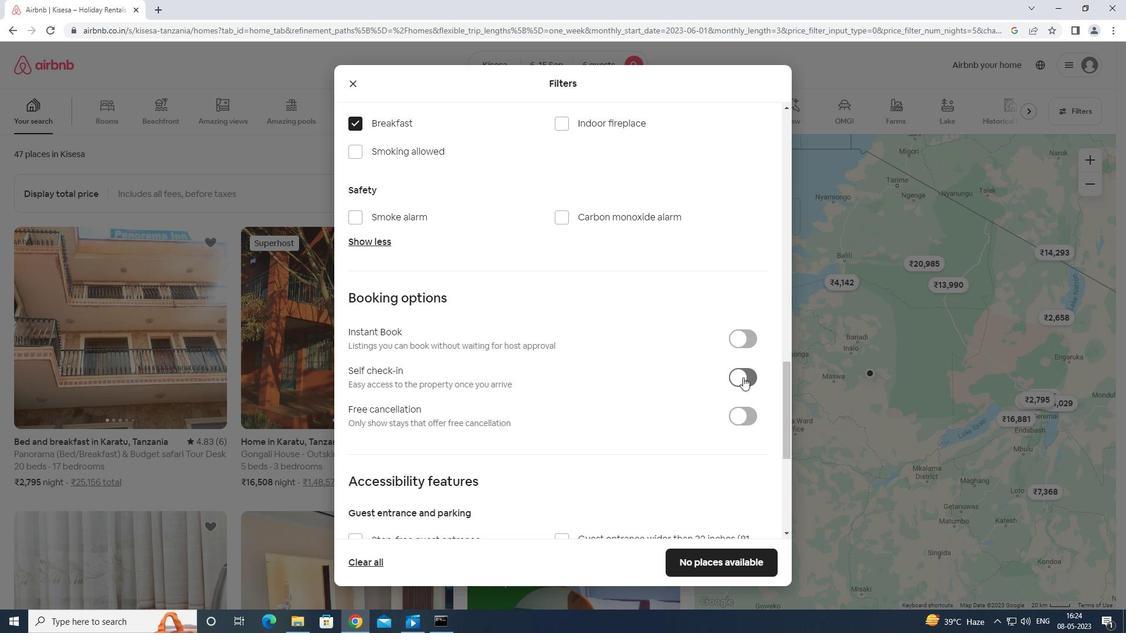 
Action: Mouse scrolled (747, 374) with delta (0, 0)
Screenshot: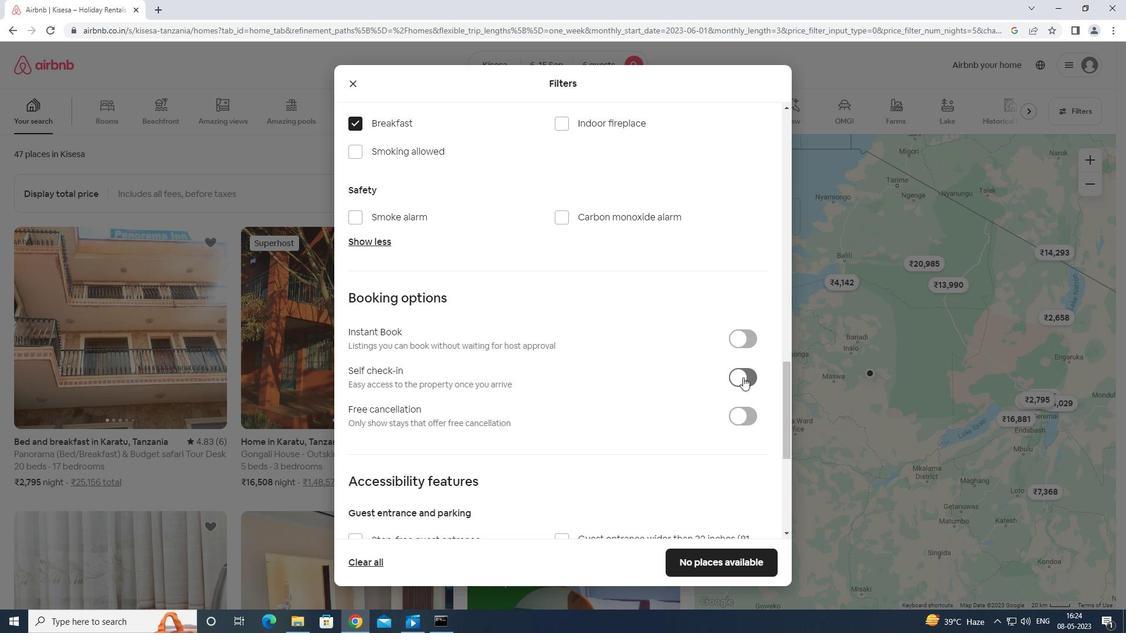 
Action: Mouse scrolled (747, 374) with delta (0, 0)
Screenshot: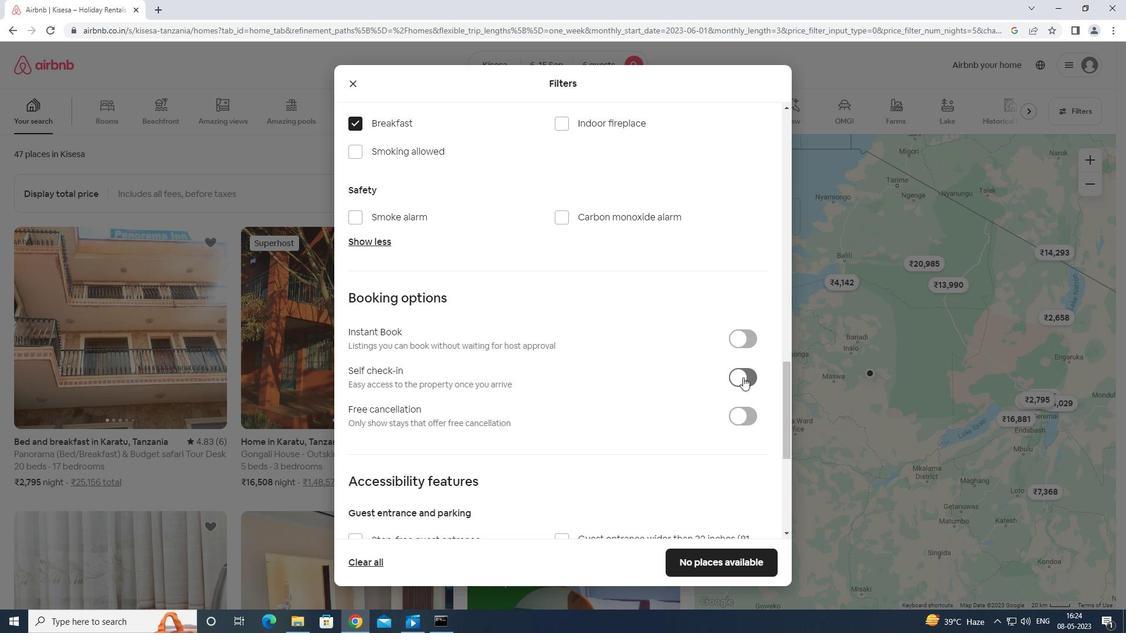 
Action: Mouse moved to (747, 376)
Screenshot: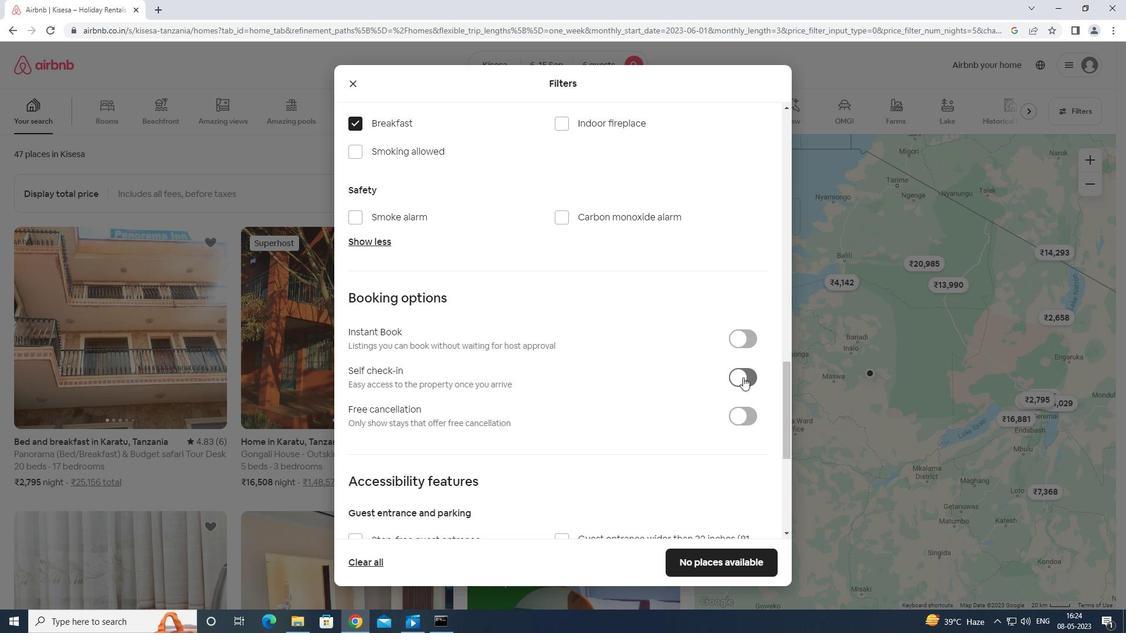 
Action: Mouse scrolled (747, 376) with delta (0, 0)
Screenshot: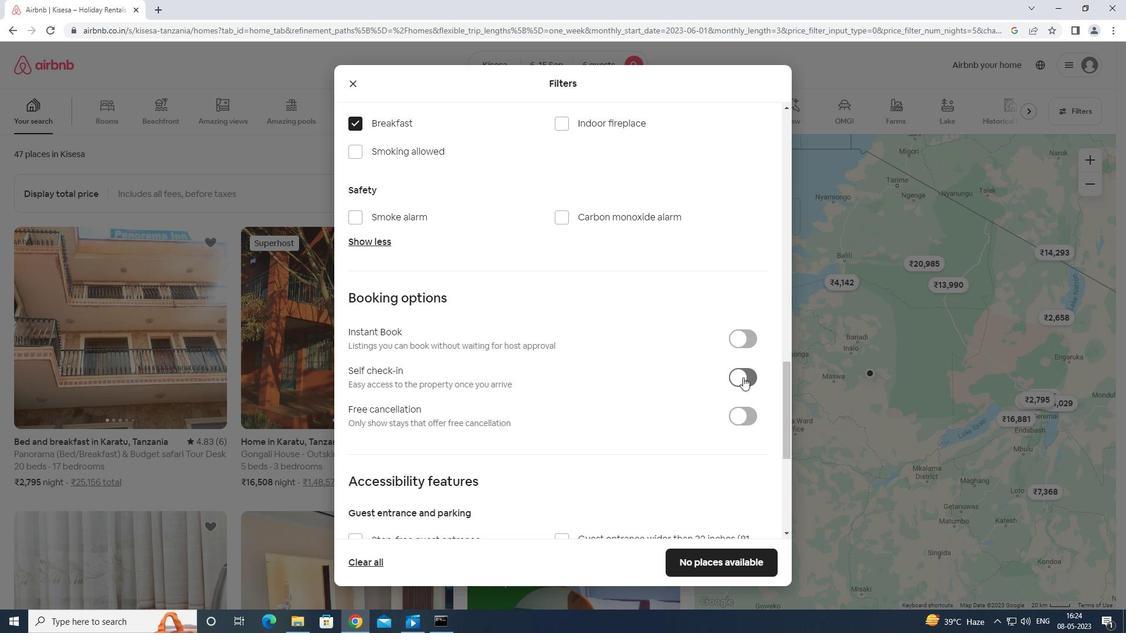 
Action: Mouse moved to (745, 381)
Screenshot: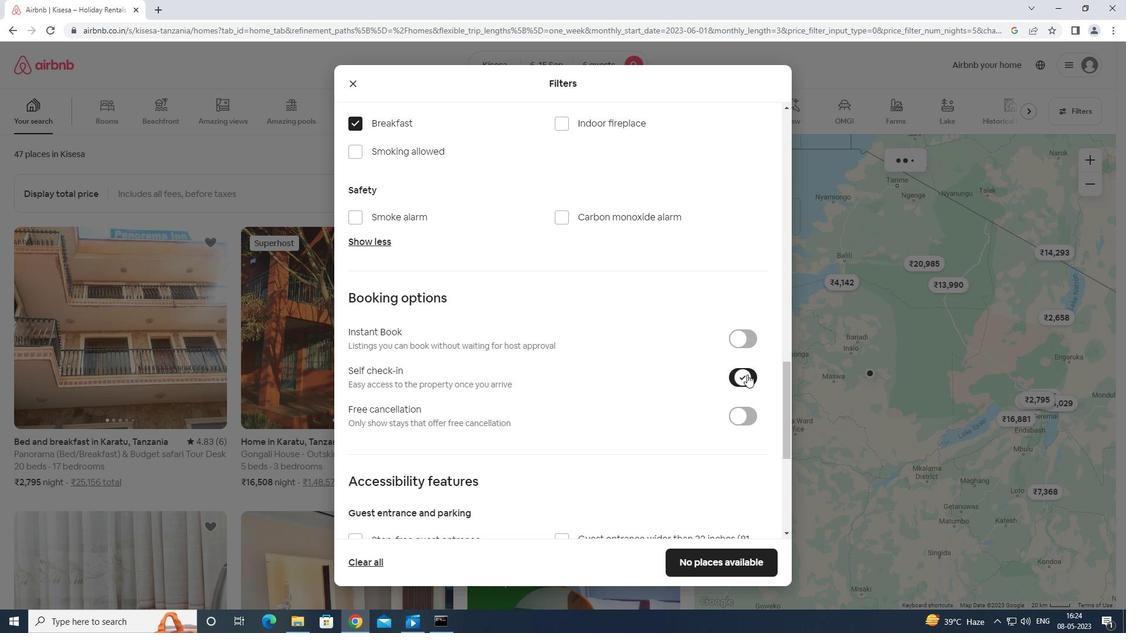 
Action: Mouse scrolled (745, 380) with delta (0, 0)
Screenshot: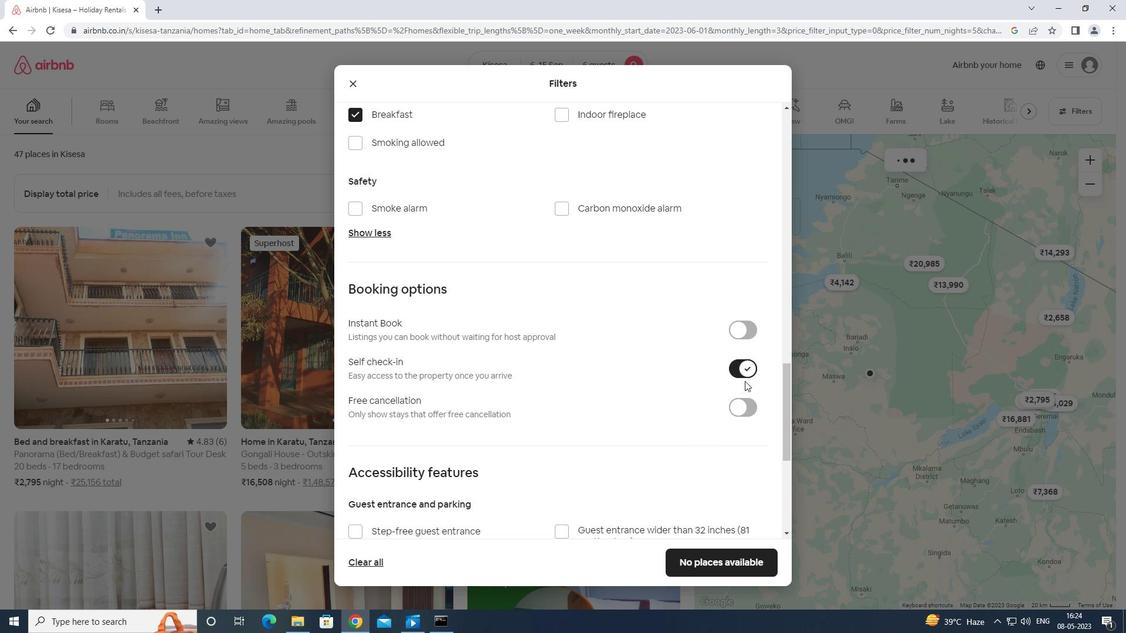 
Action: Mouse scrolled (745, 380) with delta (0, 0)
Screenshot: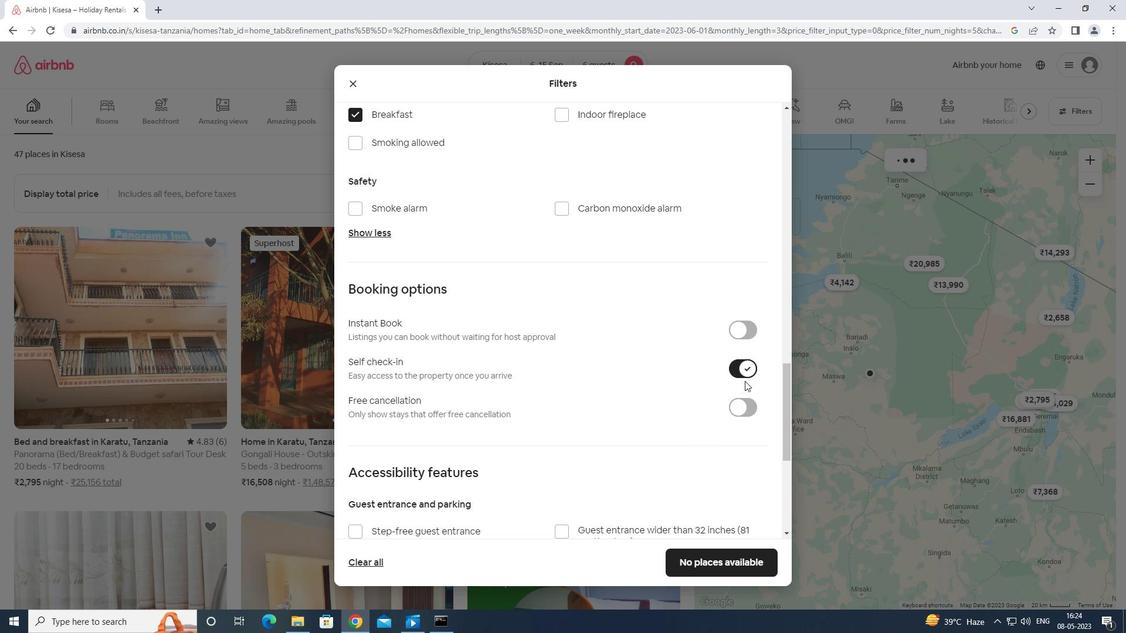 
Action: Mouse moved to (352, 523)
Screenshot: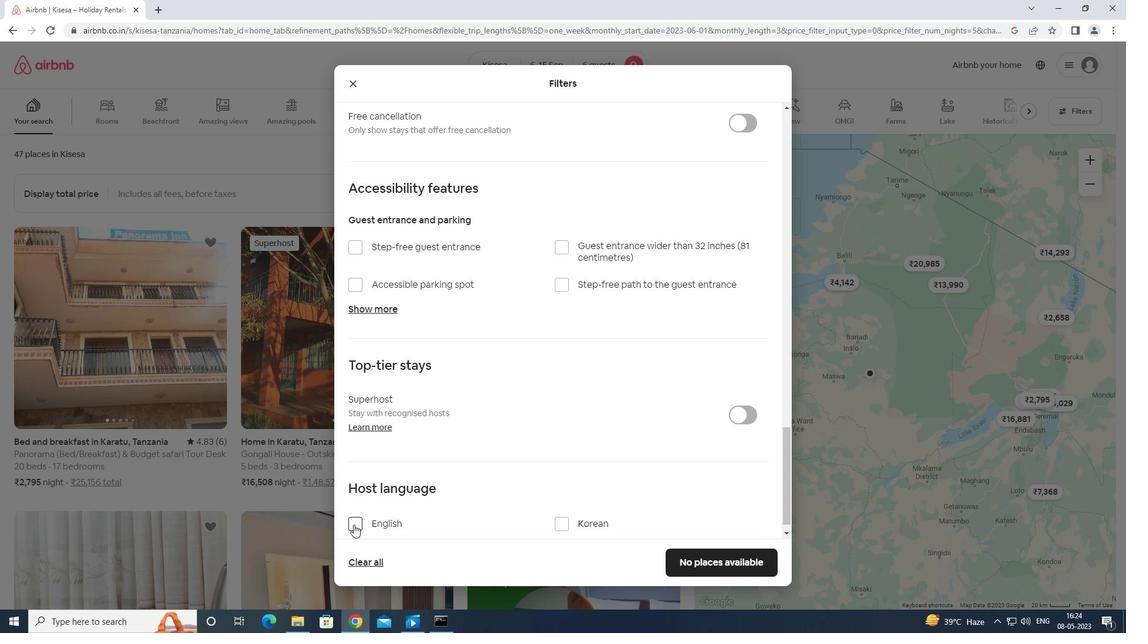 
Action: Mouse pressed left at (352, 523)
Screenshot: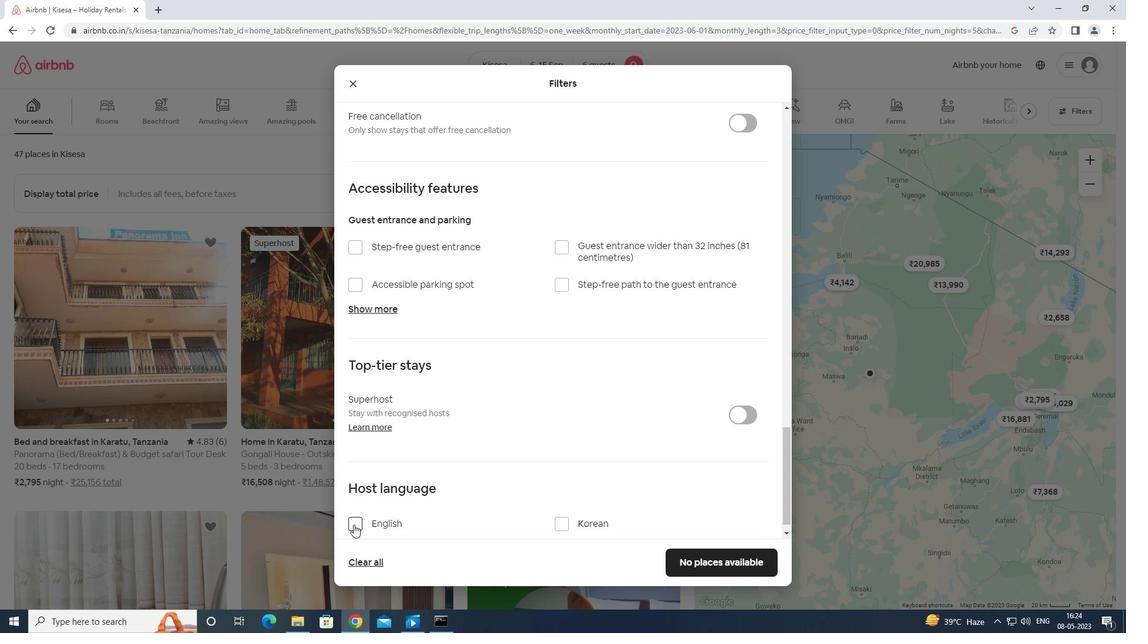 
Action: Mouse moved to (727, 559)
Screenshot: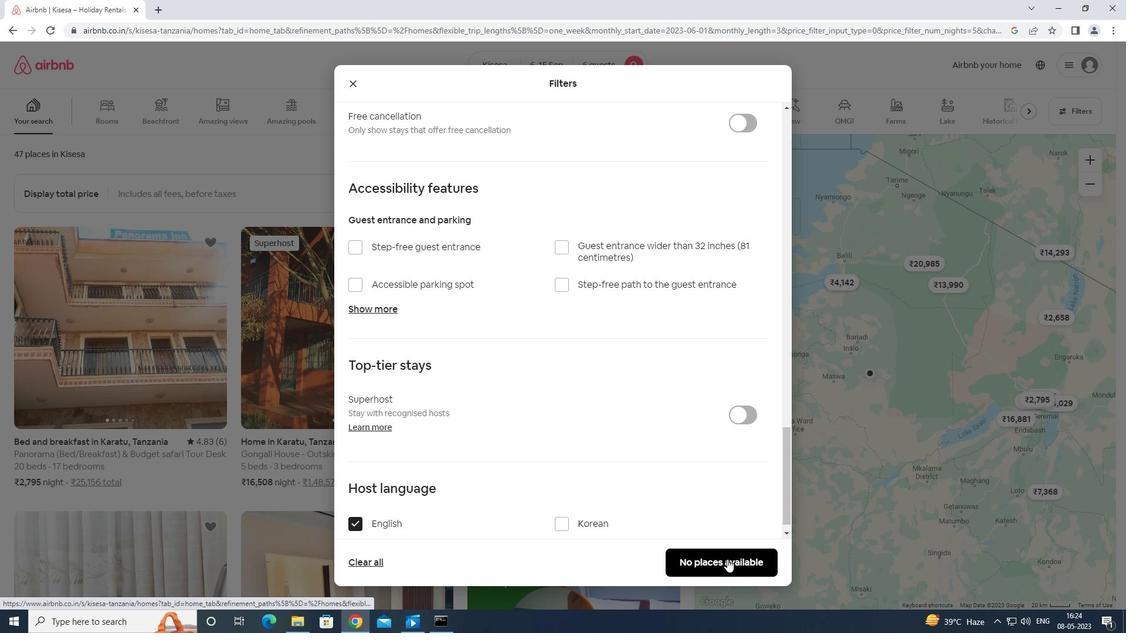 
Action: Mouse pressed left at (727, 559)
Screenshot: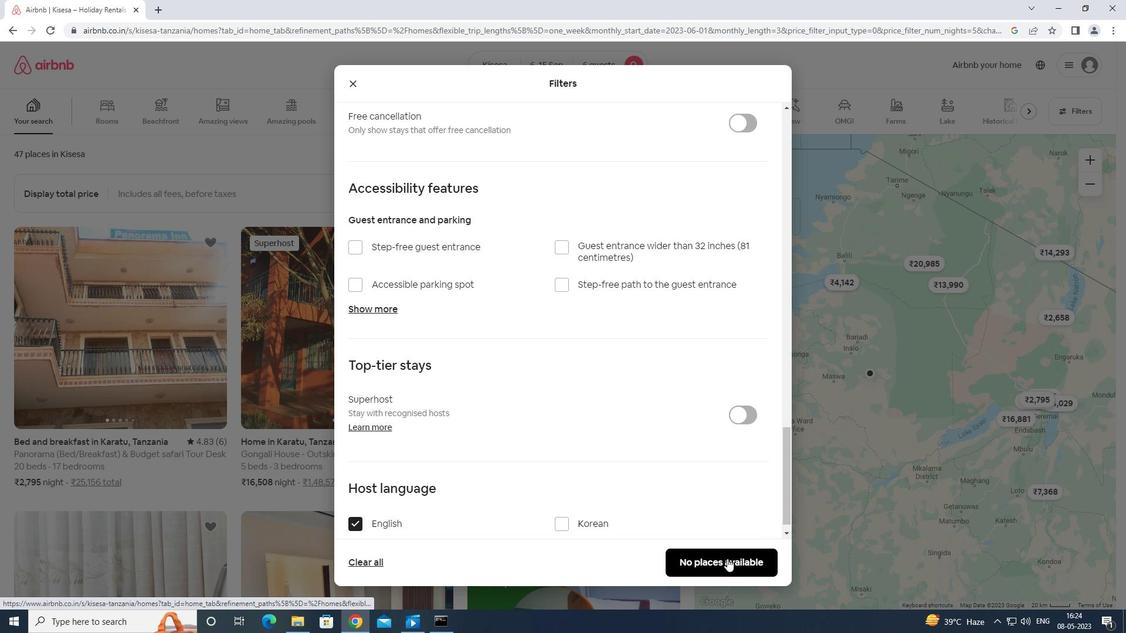 
Action: Mouse moved to (730, 557)
Screenshot: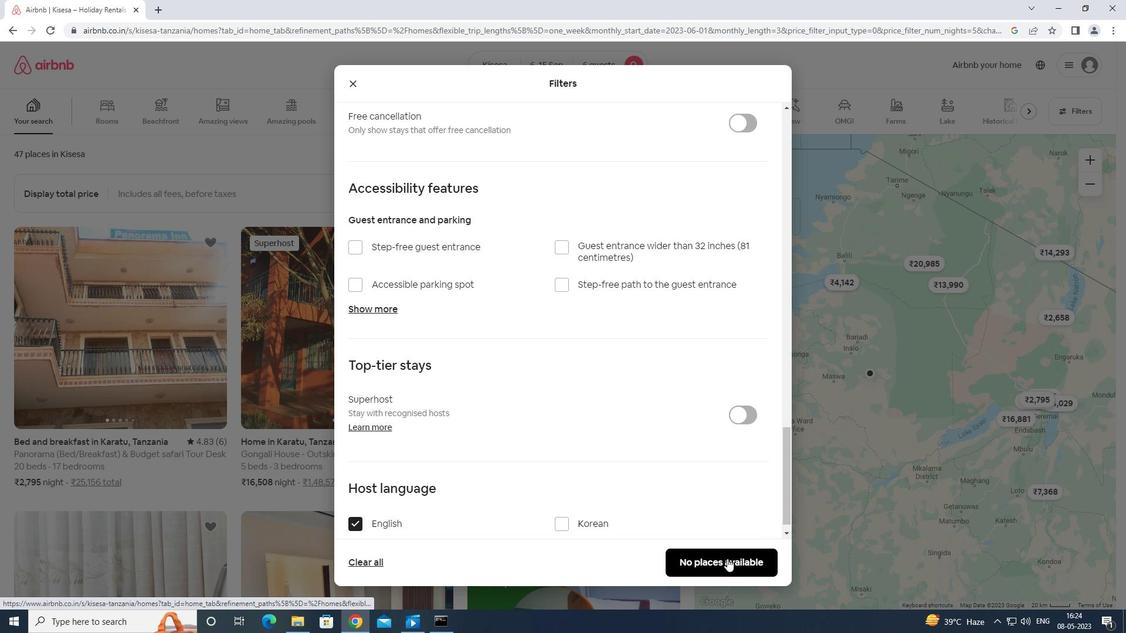 
